 Task: Look for space in Periyakulam, India from 12th  July, 2023 to 15th July, 2023 for 3 adults in price range Rs.12000 to Rs.16000. Place can be entire place with 2 bedrooms having 3 beds and 1 bathroom. Property type can be house, flat, guest house. Booking option can be shelf check-in. Required host language is English.
Action: Mouse moved to (507, 70)
Screenshot: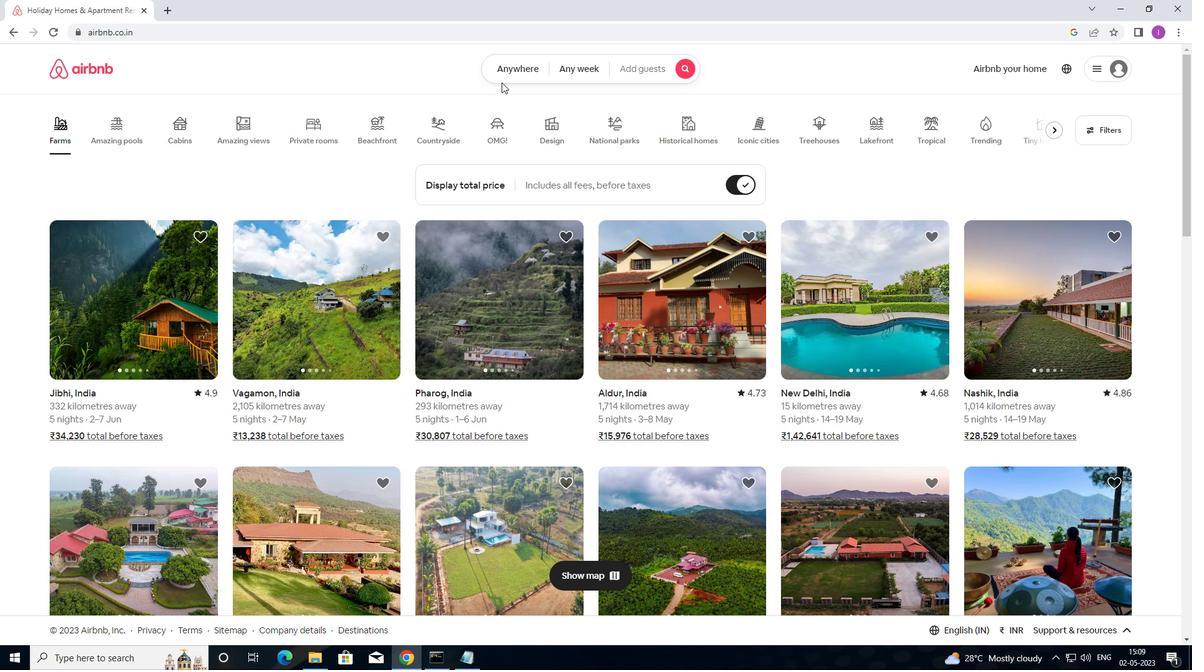 
Action: Mouse pressed left at (507, 70)
Screenshot: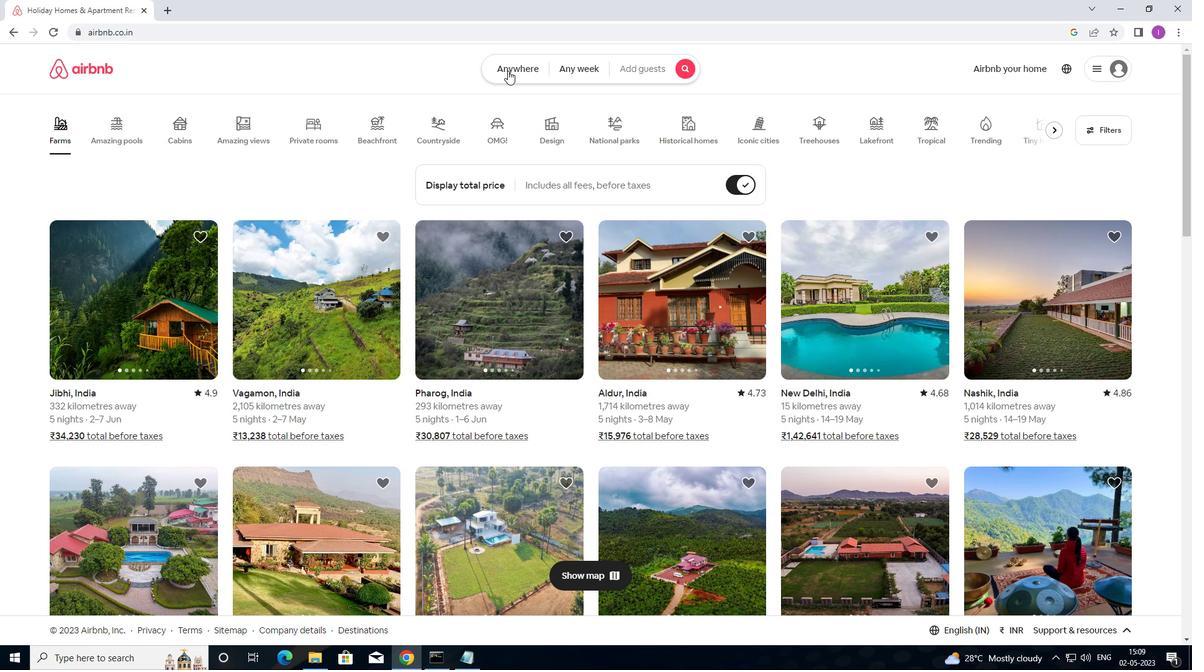 
Action: Mouse moved to (404, 122)
Screenshot: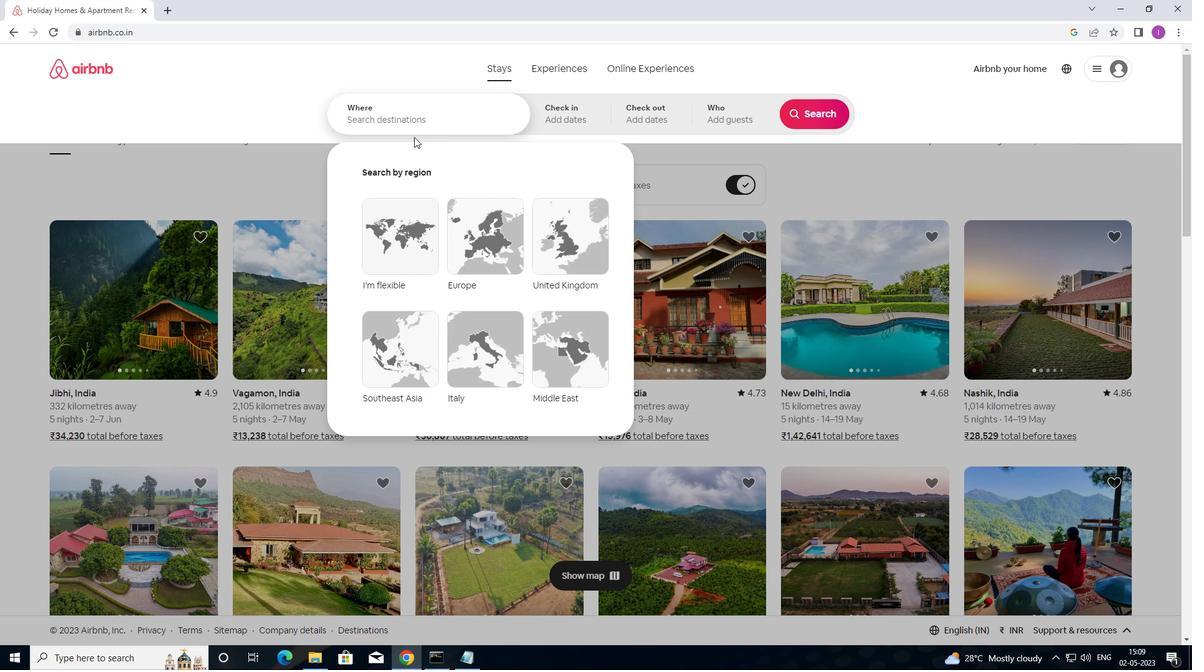 
Action: Mouse pressed left at (404, 122)
Screenshot: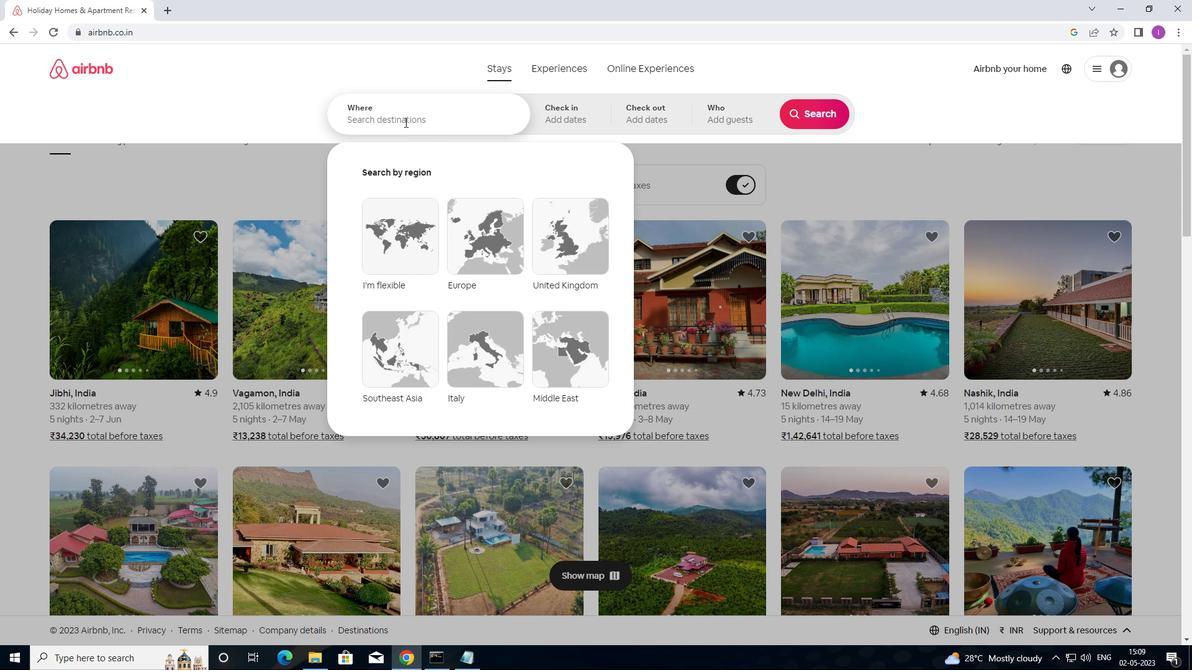 
Action: Mouse moved to (380, 191)
Screenshot: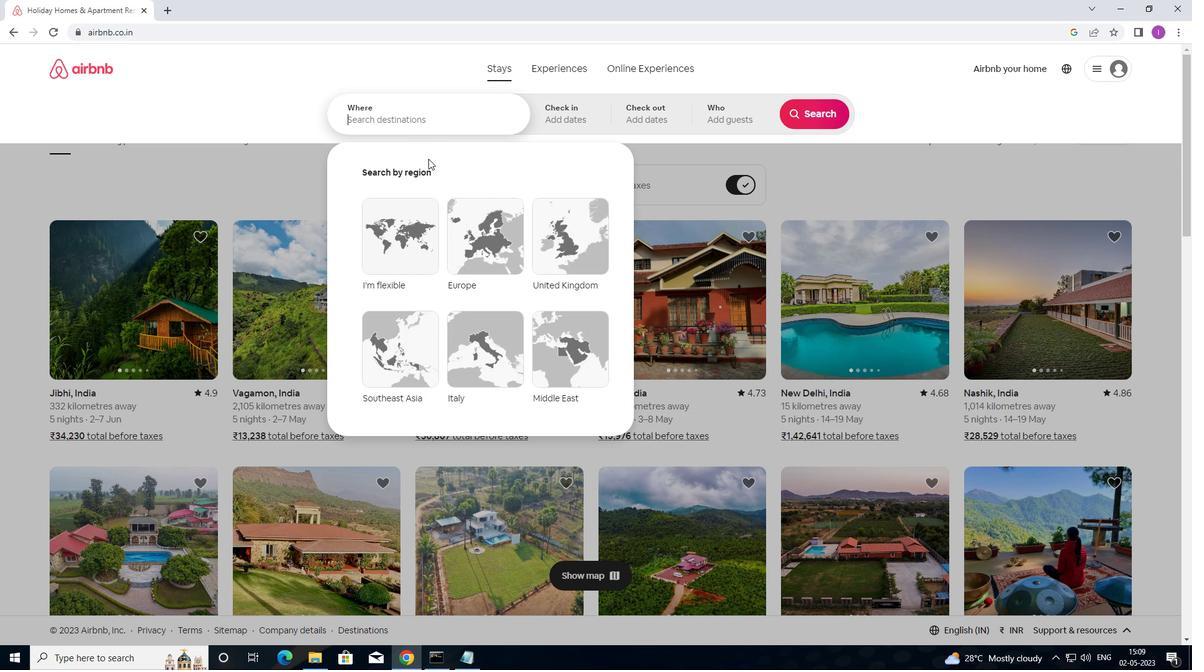 
Action: Key pressed <Key.shift>PERIYAKULAM,<Key.shift>INDIA
Screenshot: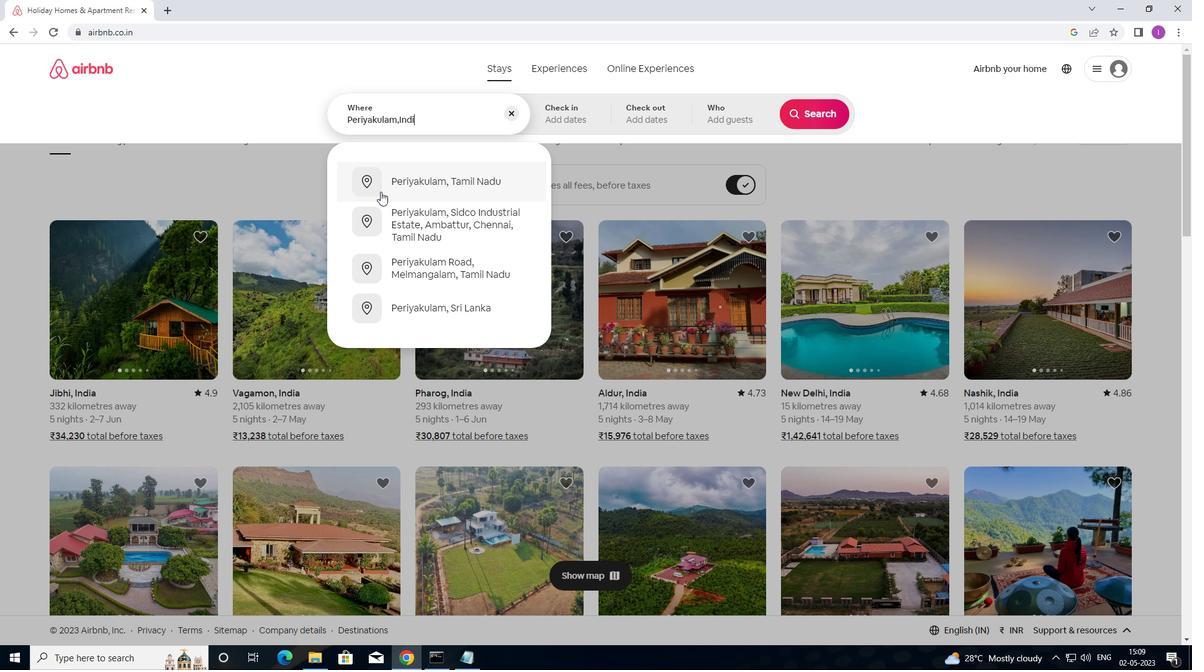 
Action: Mouse moved to (550, 113)
Screenshot: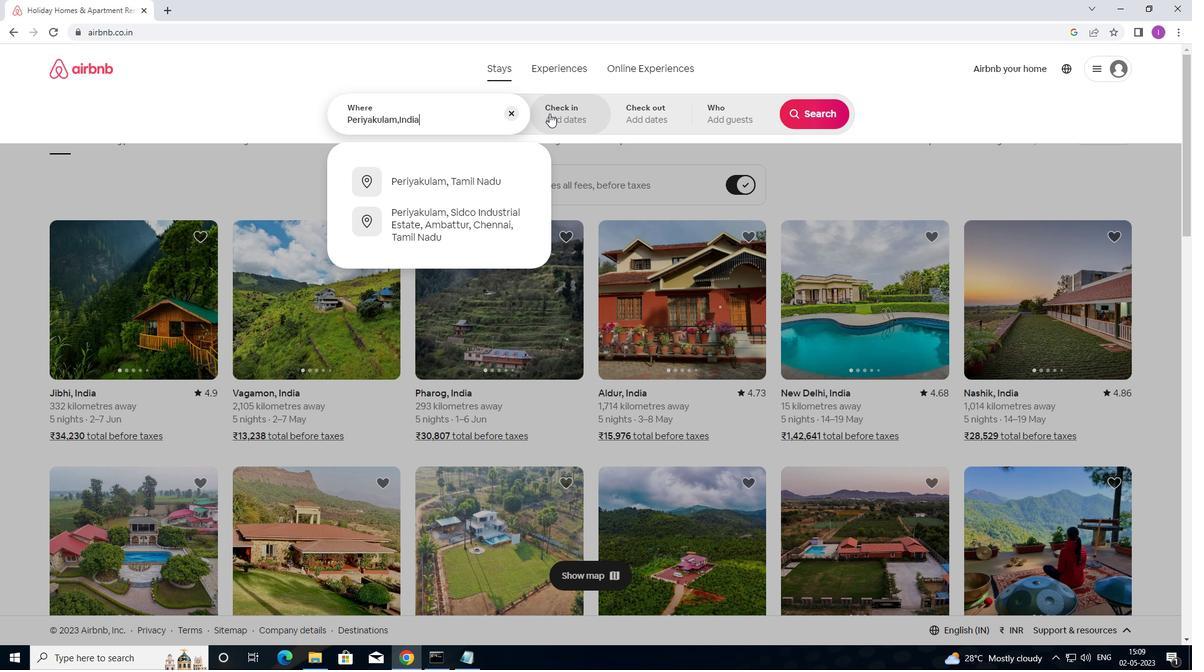 
Action: Mouse pressed left at (550, 113)
Screenshot: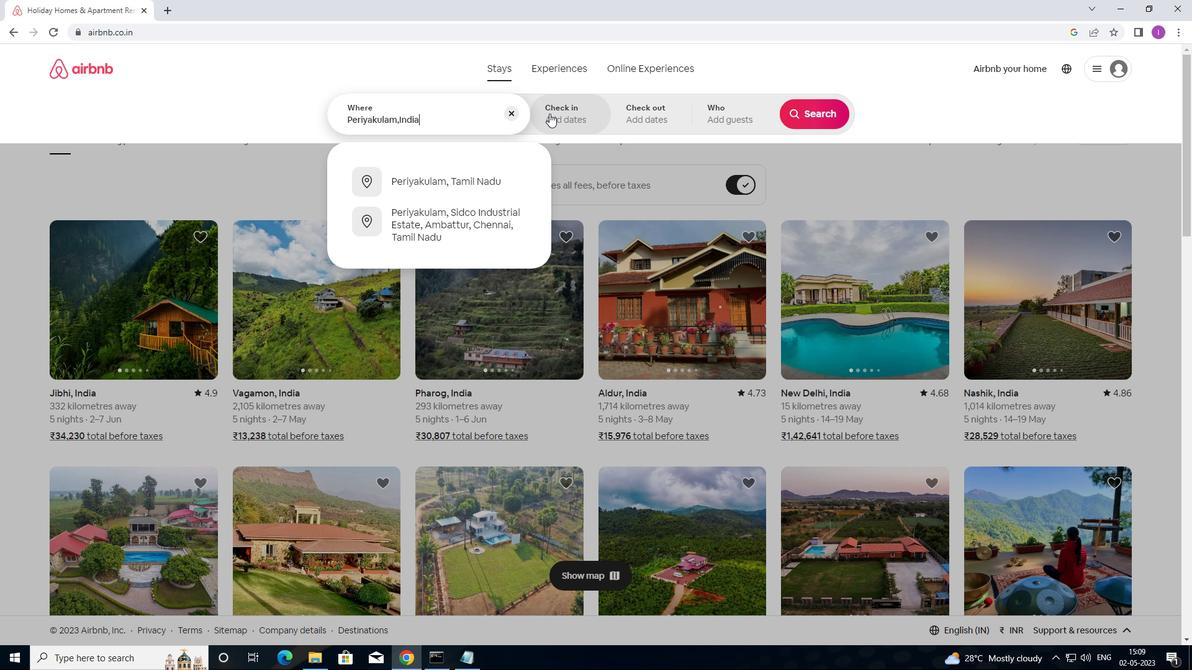 
Action: Mouse moved to (816, 213)
Screenshot: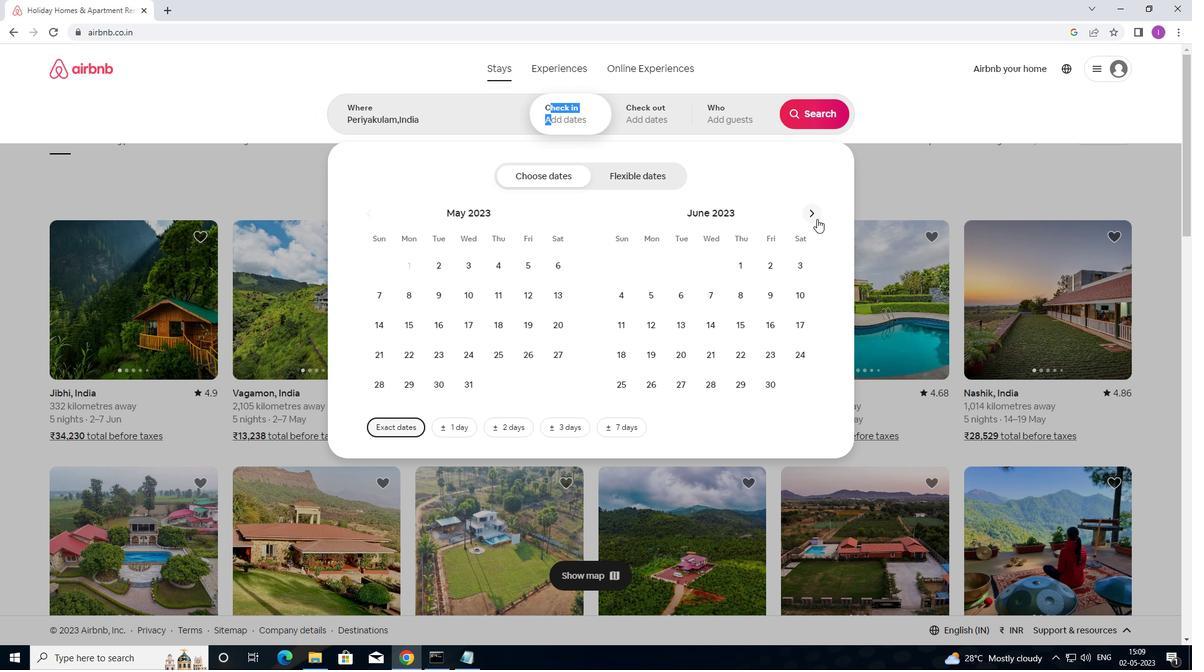 
Action: Mouse pressed left at (816, 213)
Screenshot: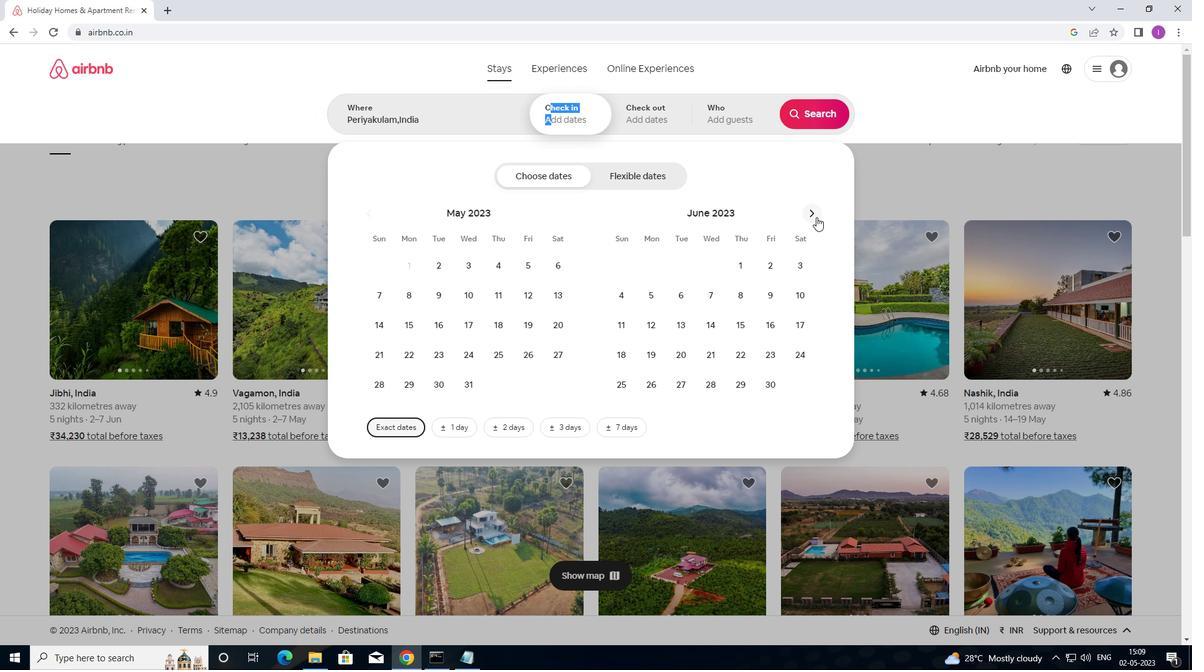 
Action: Mouse moved to (816, 213)
Screenshot: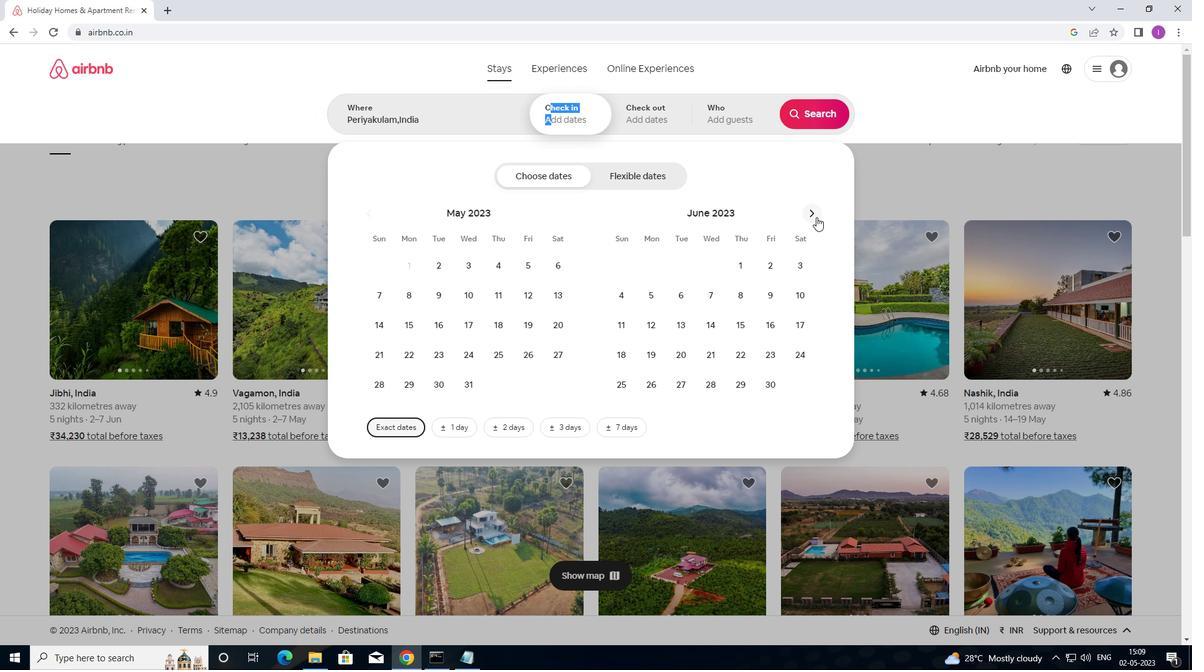
Action: Mouse pressed left at (816, 213)
Screenshot: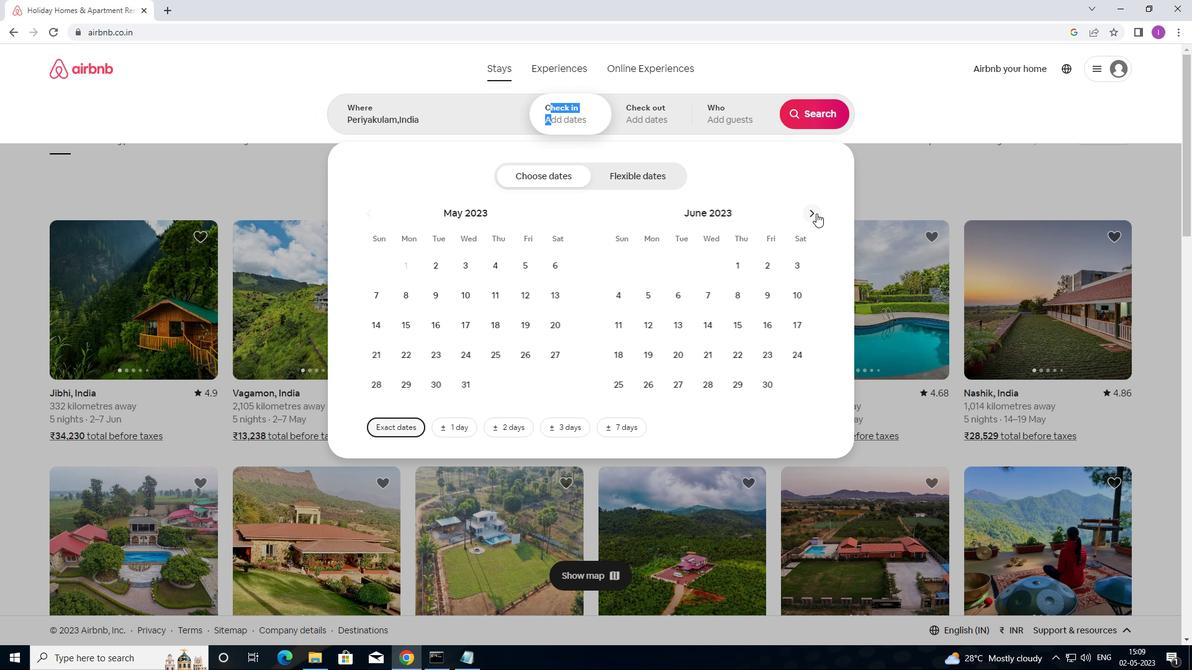 
Action: Mouse moved to (465, 325)
Screenshot: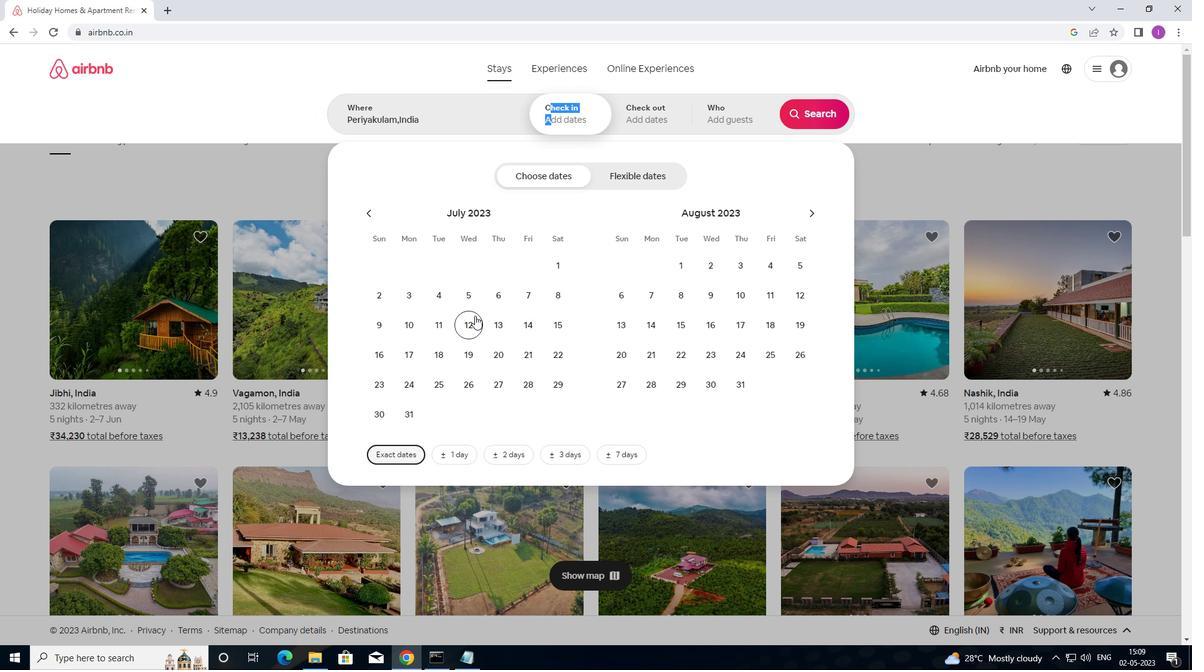 
Action: Mouse pressed left at (465, 325)
Screenshot: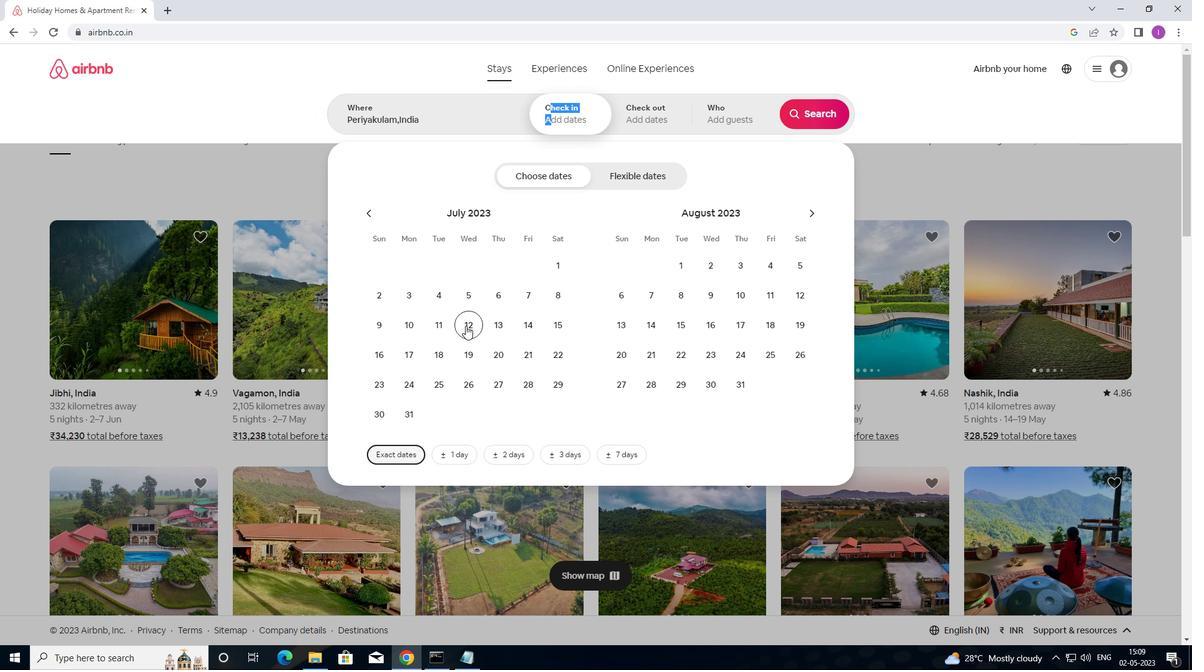 
Action: Mouse moved to (561, 332)
Screenshot: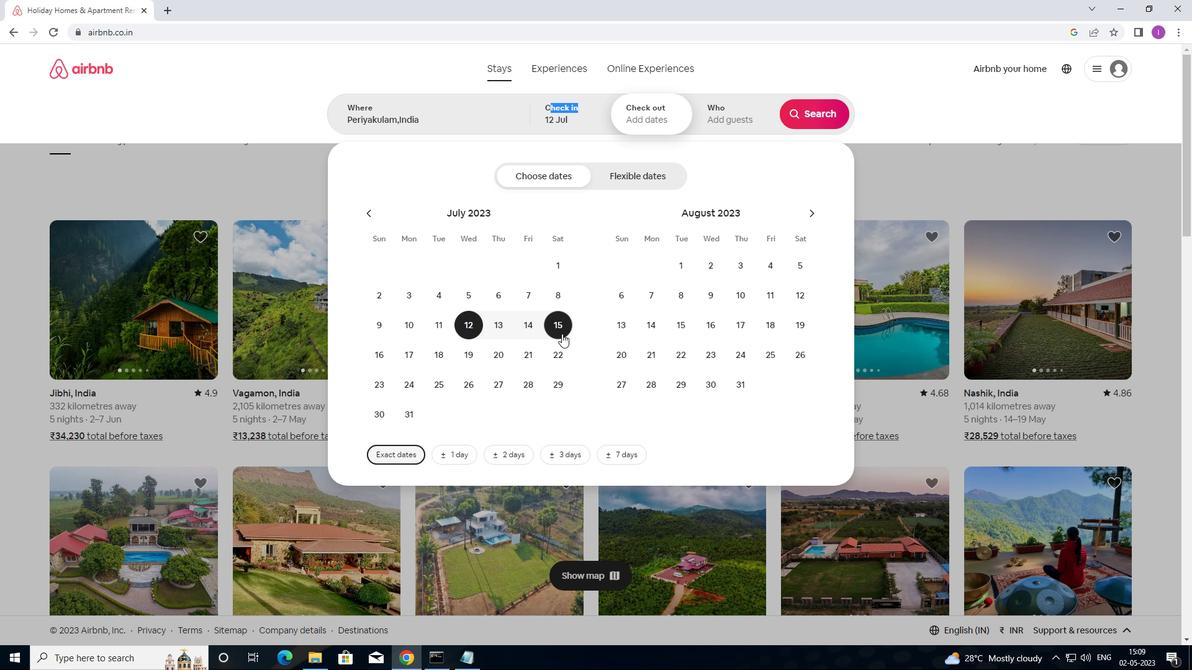 
Action: Mouse pressed left at (561, 332)
Screenshot: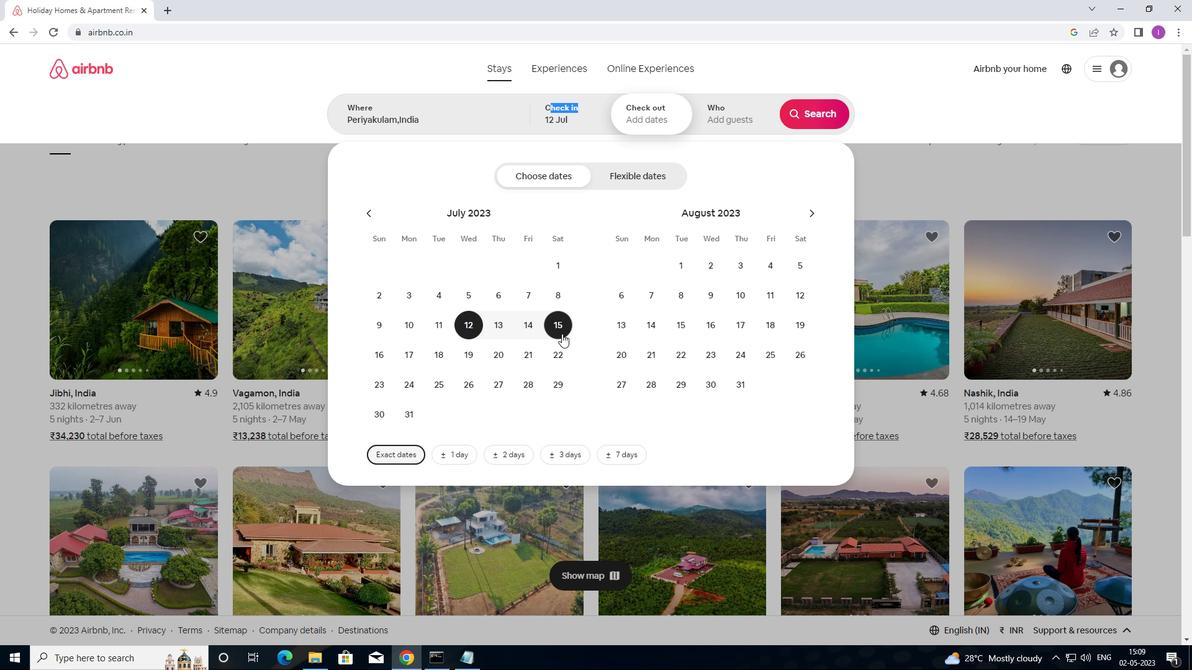 
Action: Mouse moved to (755, 116)
Screenshot: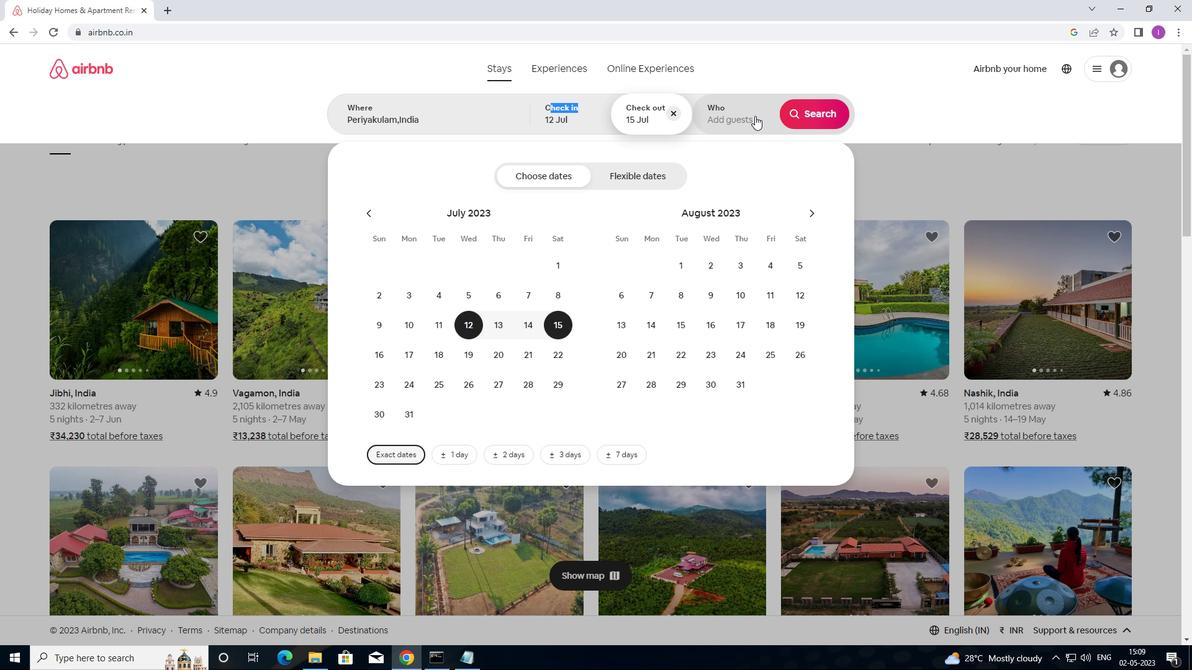 
Action: Mouse pressed left at (755, 116)
Screenshot: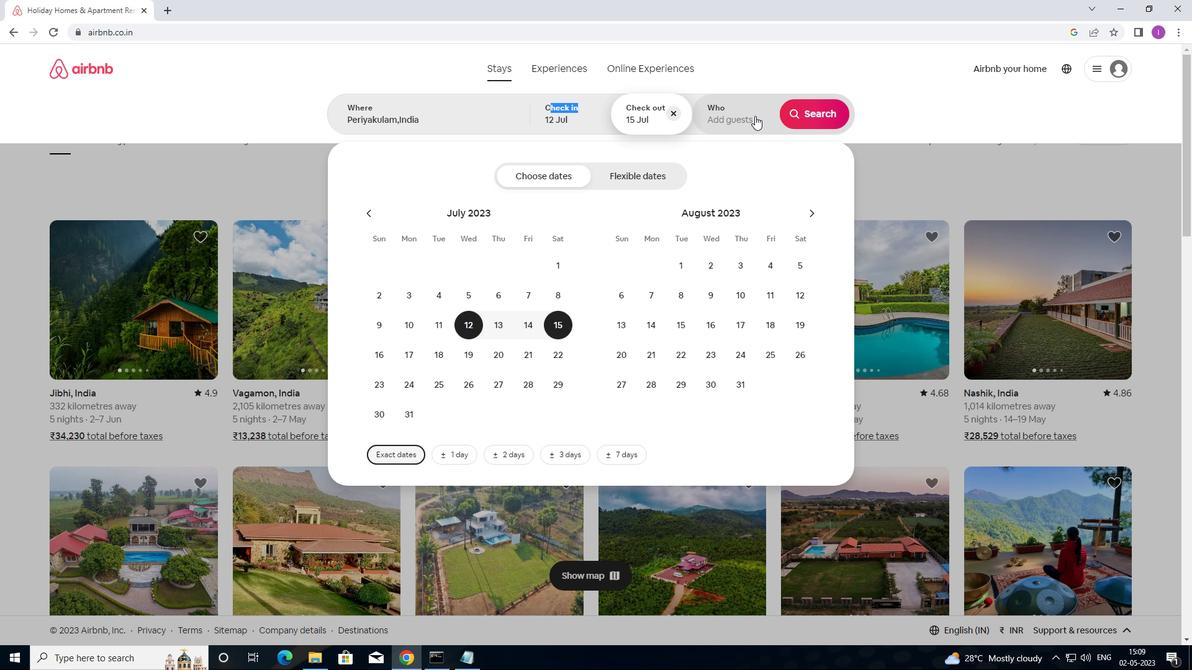 
Action: Mouse moved to (818, 180)
Screenshot: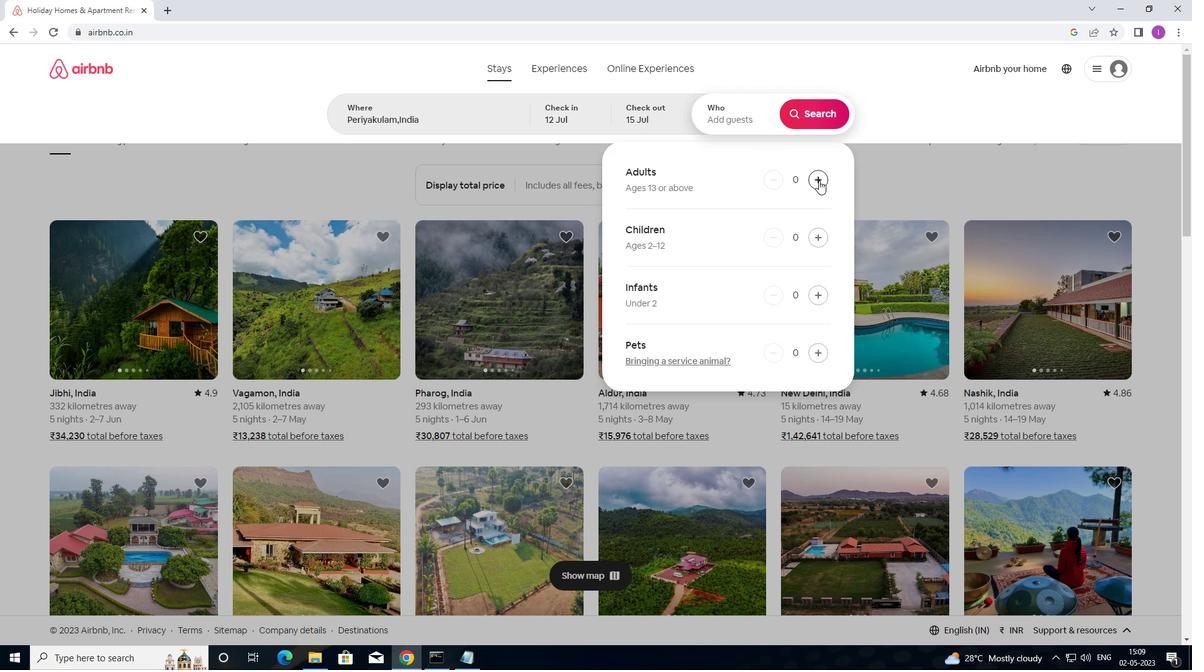 
Action: Mouse pressed left at (818, 180)
Screenshot: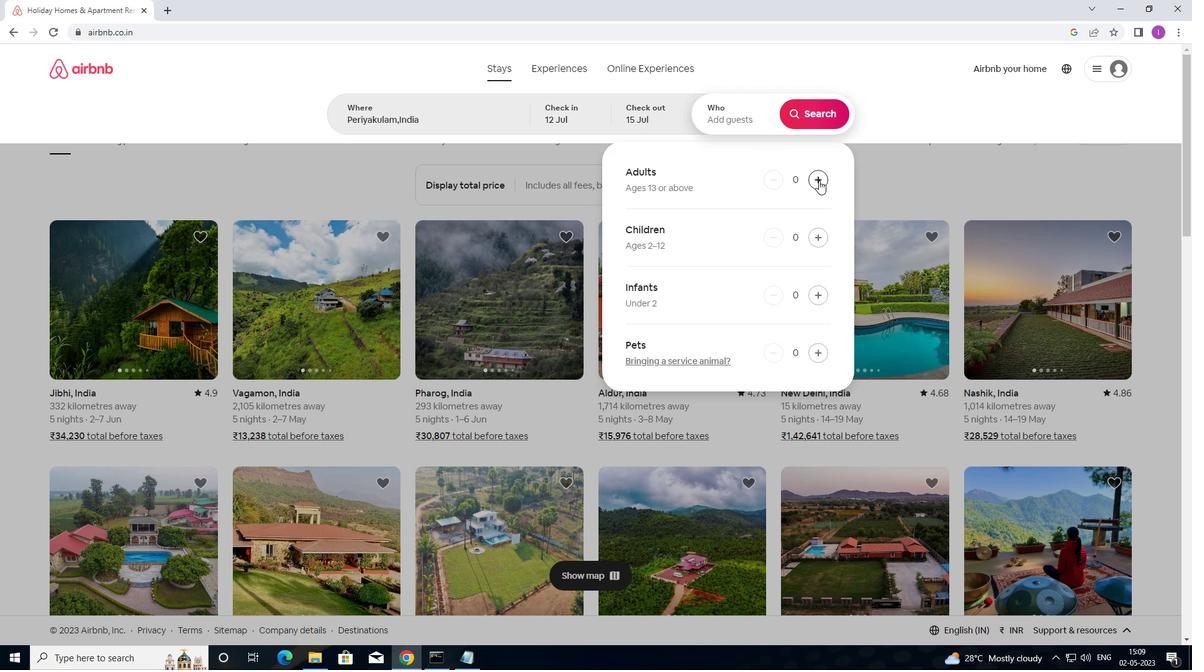 
Action: Mouse pressed left at (818, 180)
Screenshot: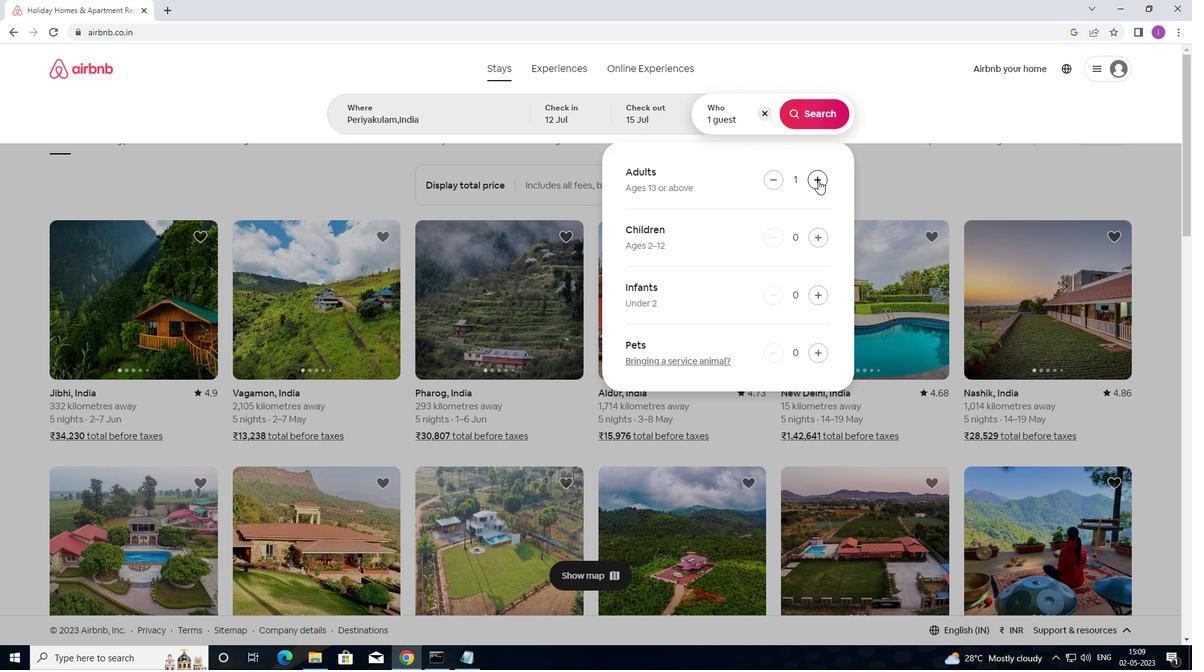 
Action: Mouse moved to (818, 185)
Screenshot: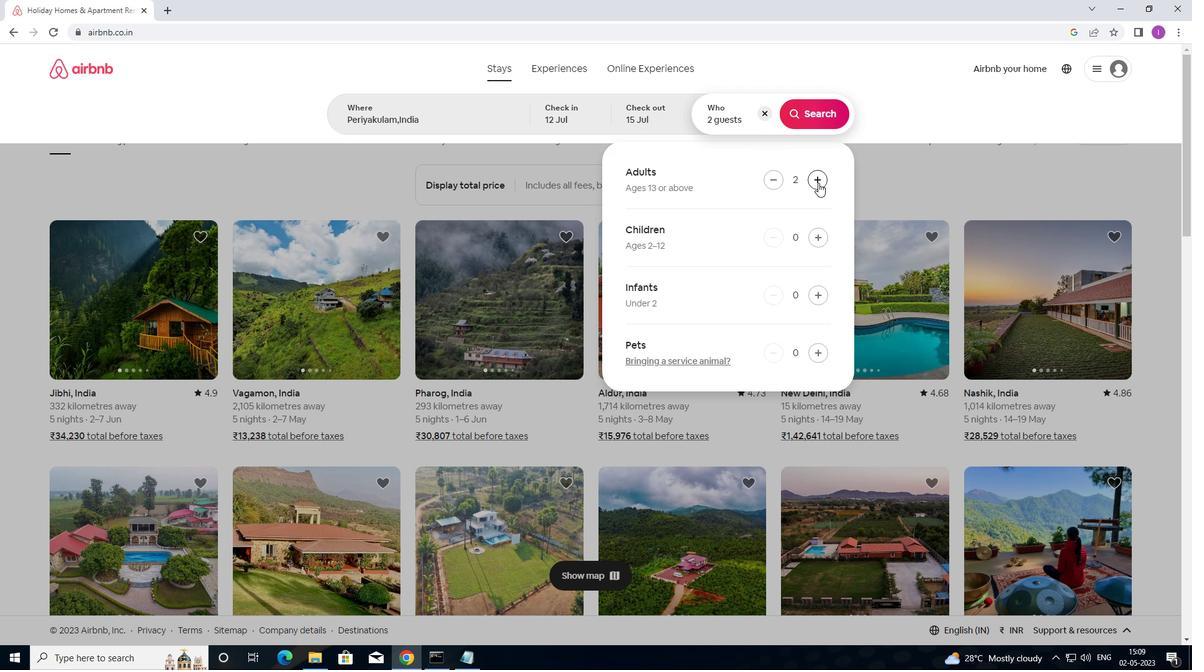 
Action: Mouse pressed left at (818, 185)
Screenshot: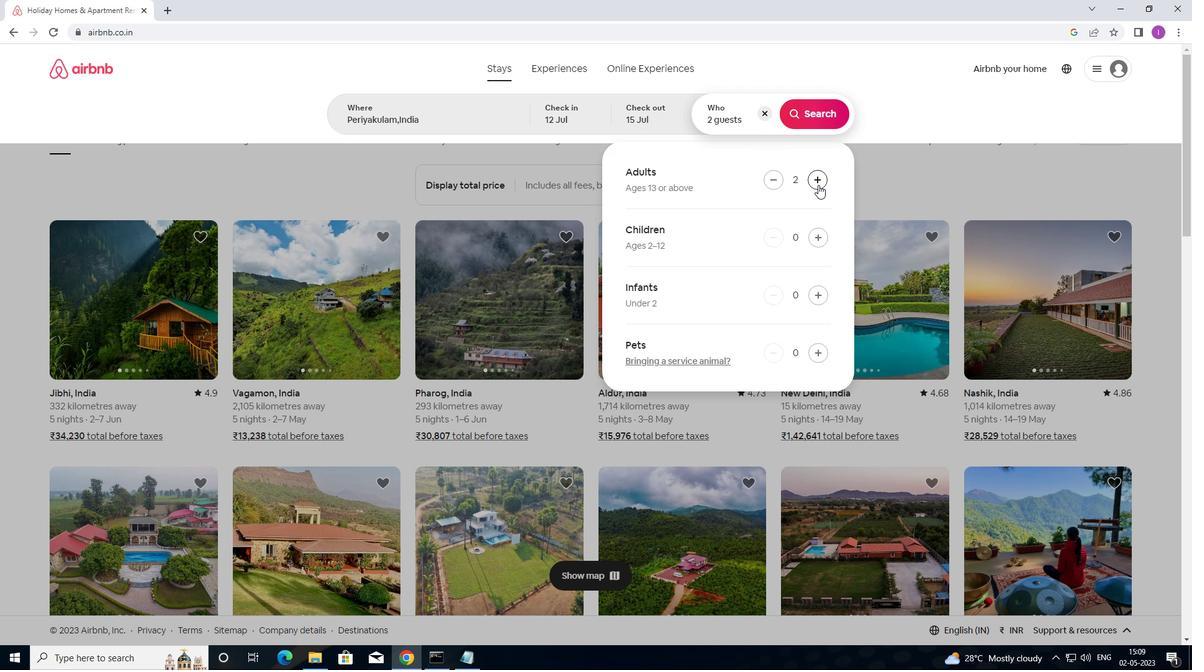
Action: Mouse moved to (804, 116)
Screenshot: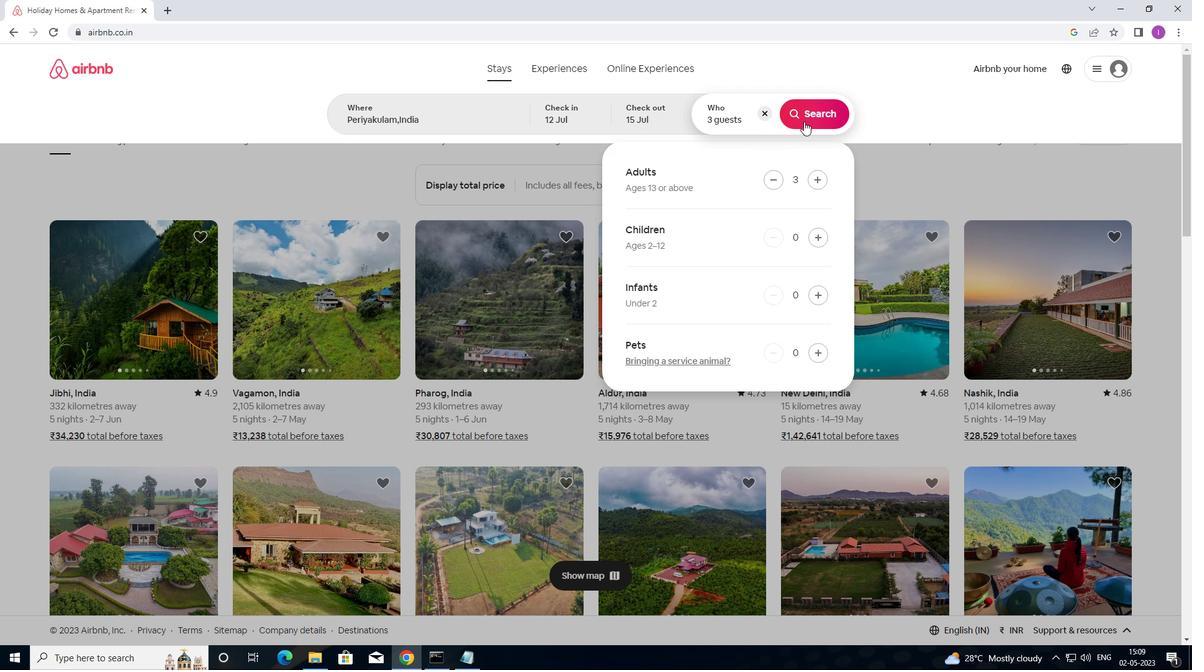 
Action: Mouse pressed left at (804, 116)
Screenshot: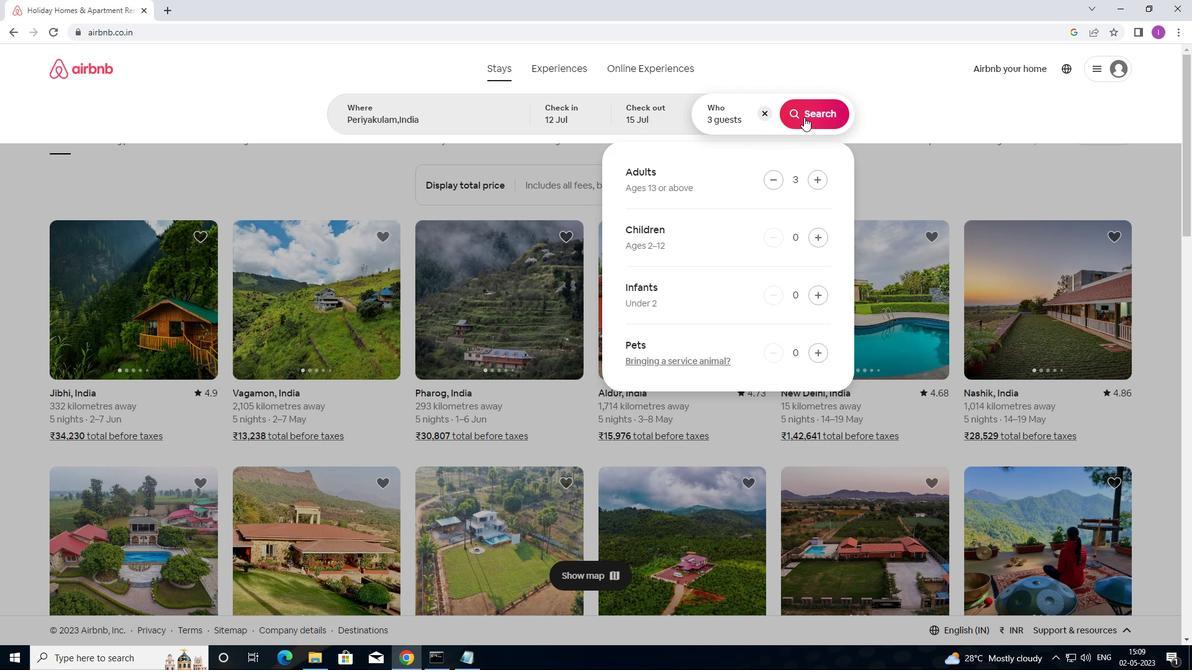 
Action: Mouse moved to (1132, 120)
Screenshot: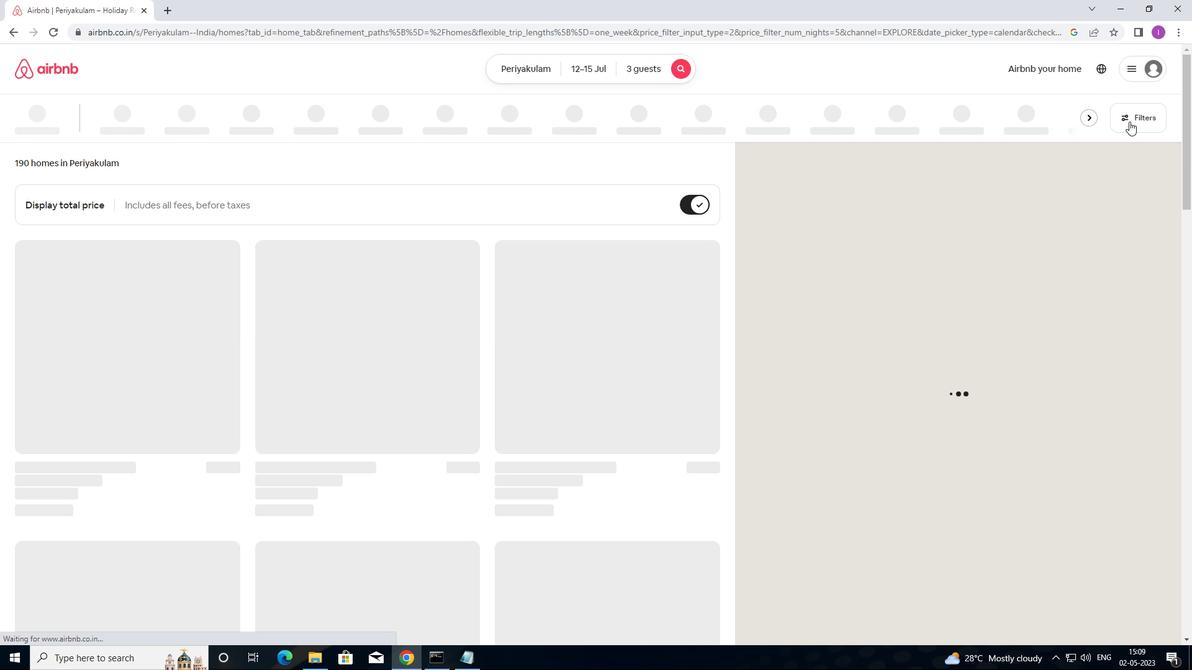 
Action: Mouse pressed left at (1132, 120)
Screenshot: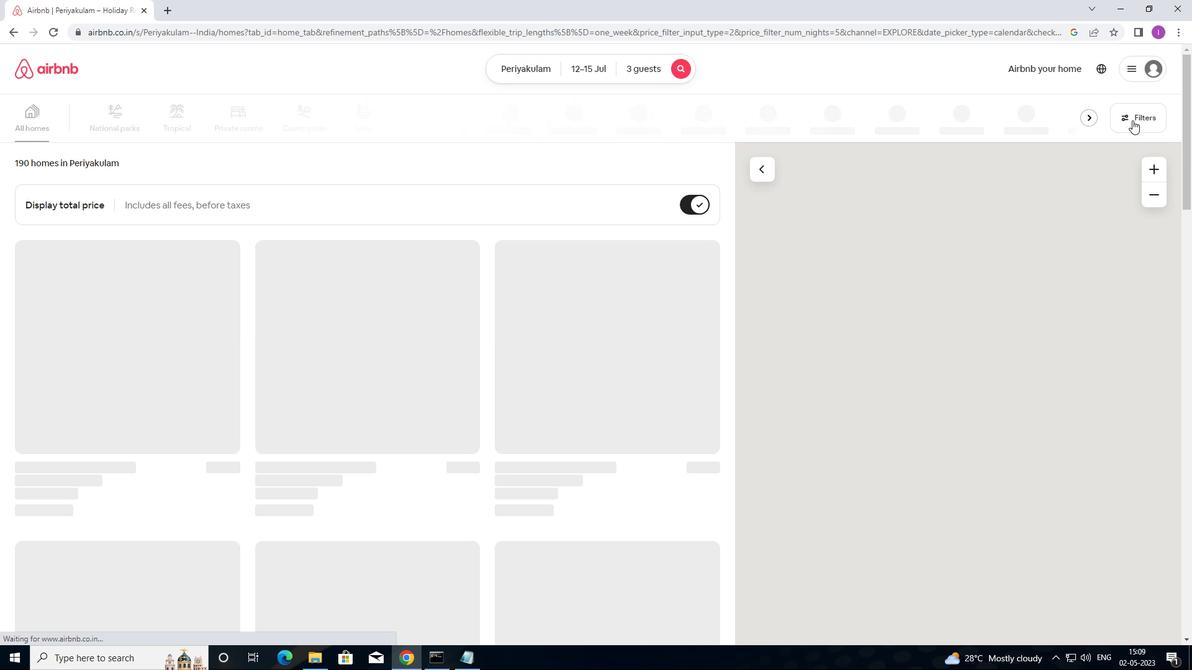 
Action: Mouse moved to (458, 275)
Screenshot: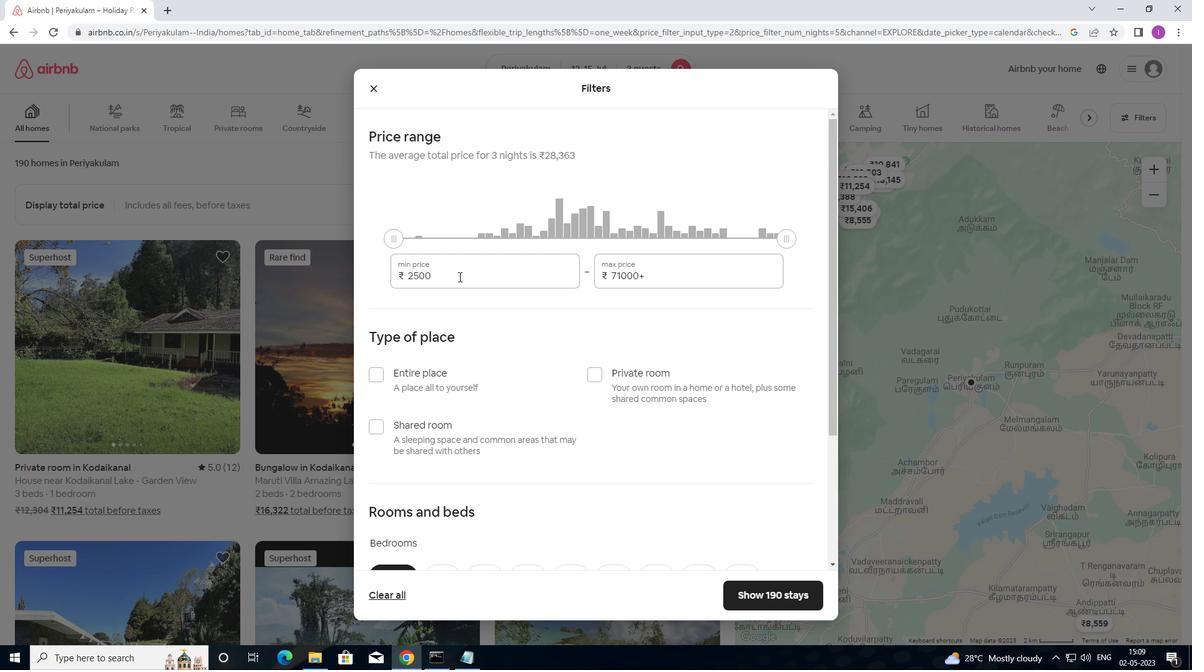 
Action: Mouse pressed left at (458, 275)
Screenshot: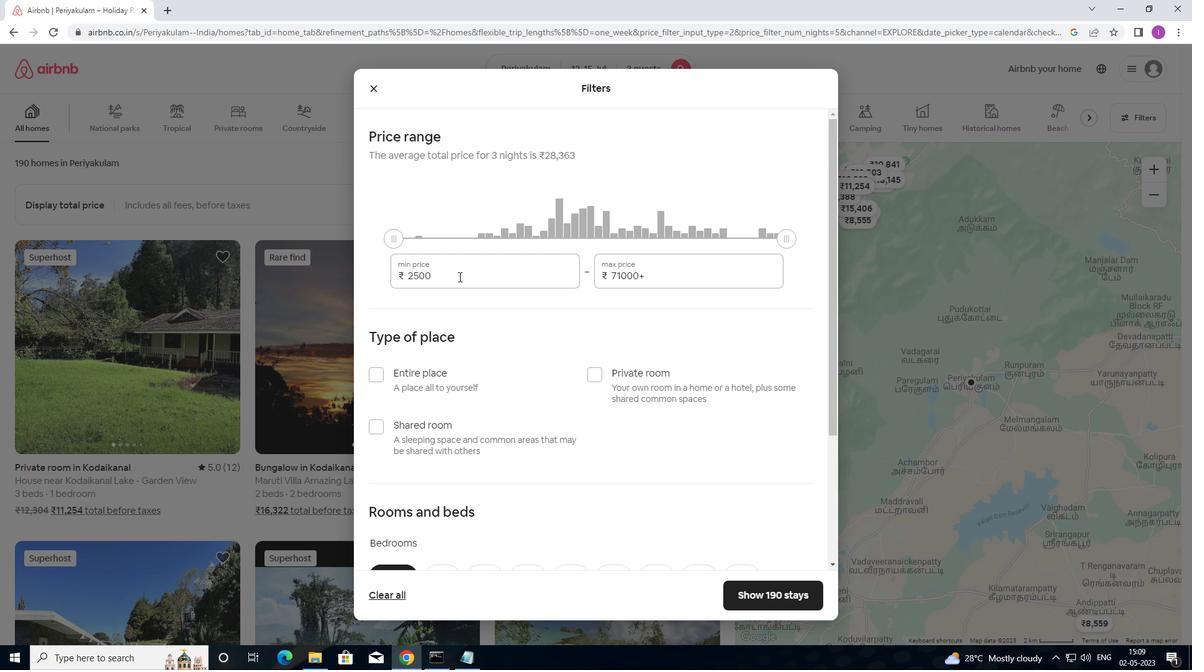 
Action: Mouse moved to (394, 273)
Screenshot: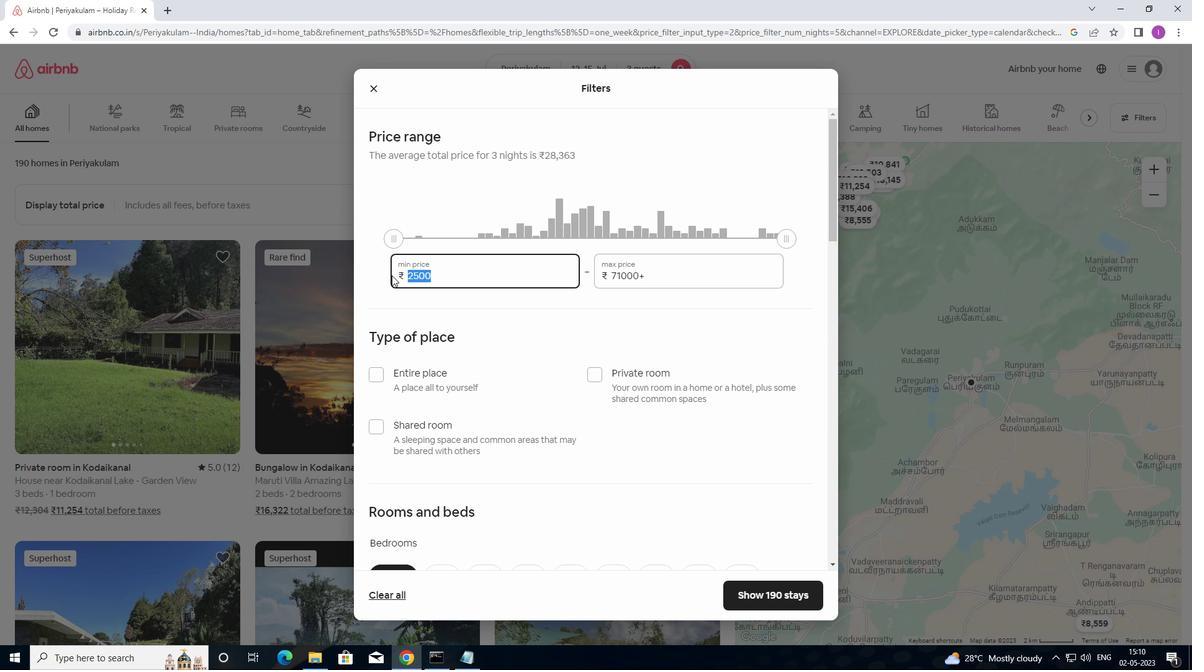 
Action: Key pressed 1
Screenshot: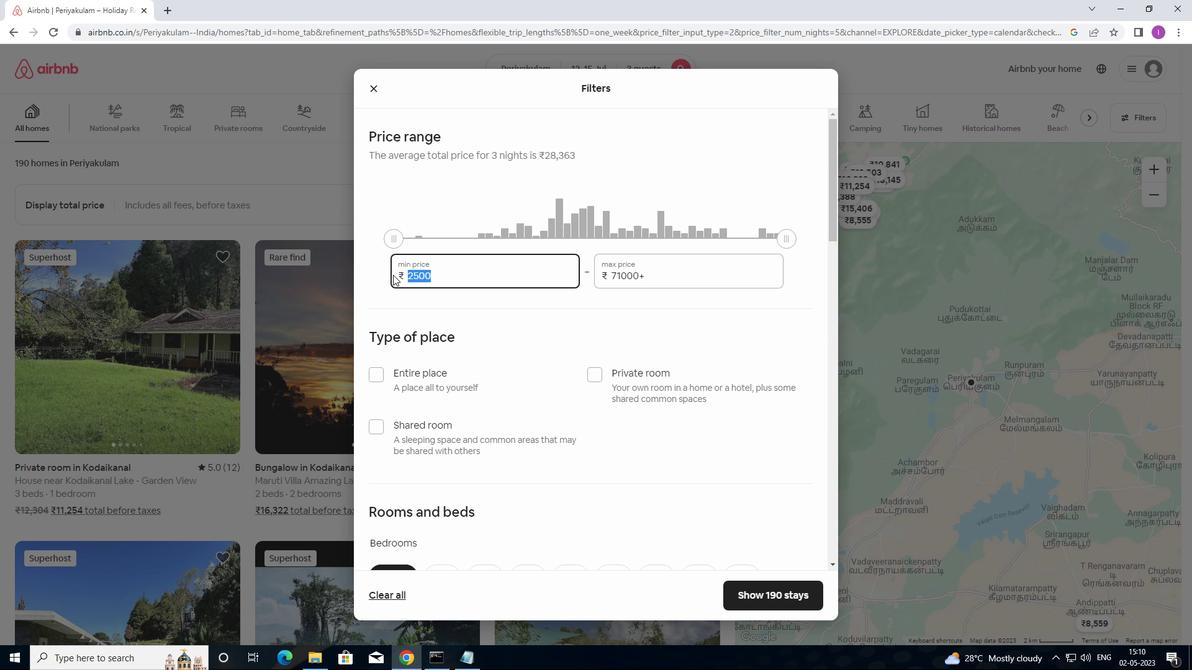 
Action: Mouse moved to (394, 272)
Screenshot: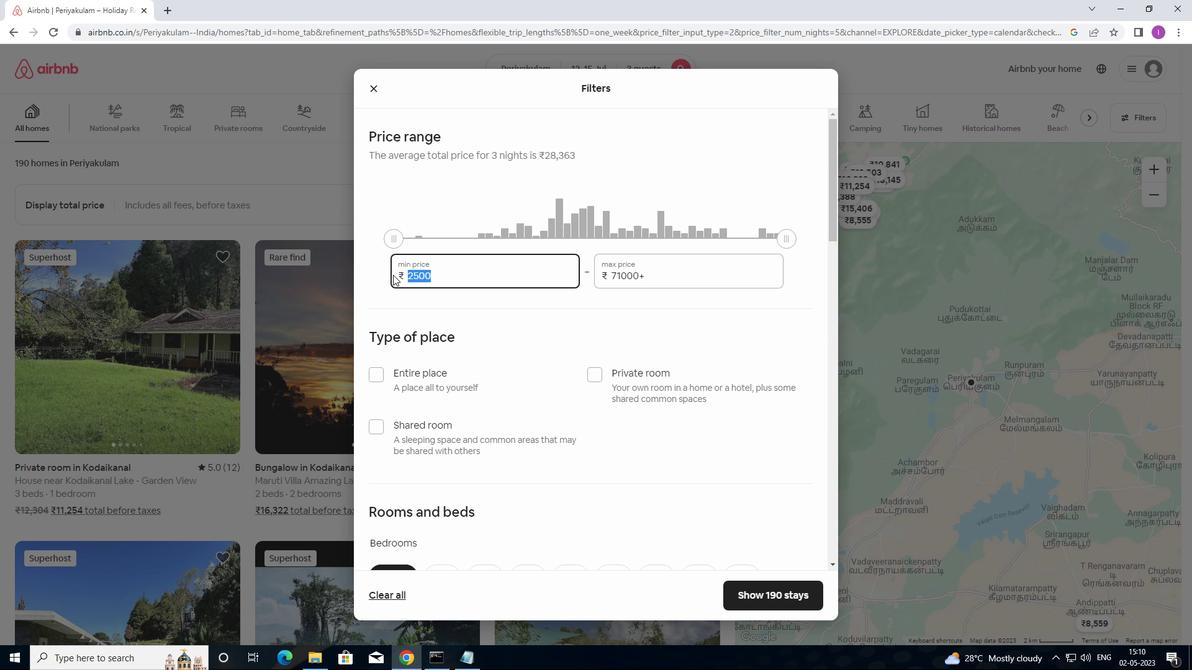 
Action: Key pressed 2
Screenshot: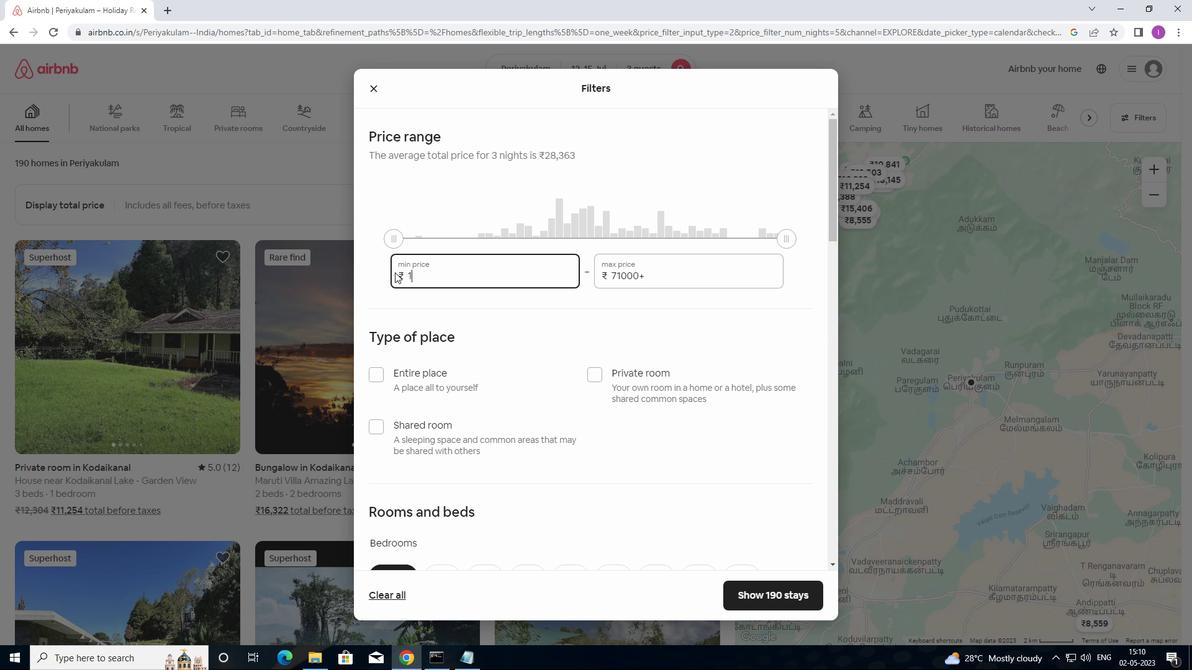 
Action: Mouse moved to (462, 291)
Screenshot: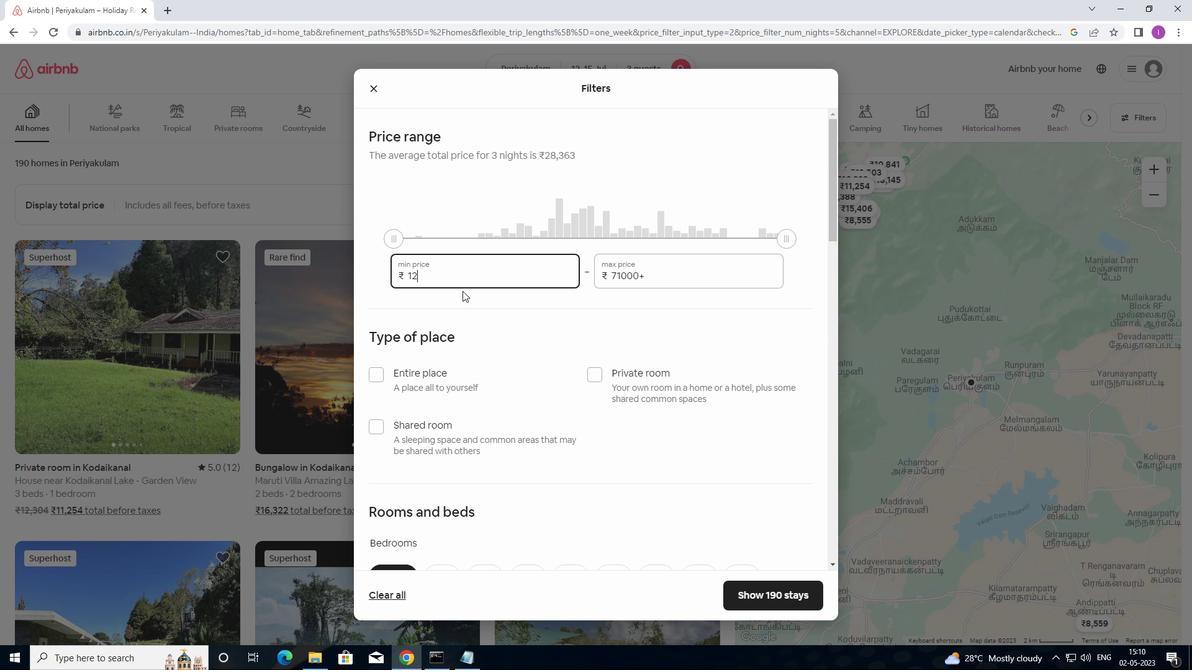 
Action: Key pressed 0
Screenshot: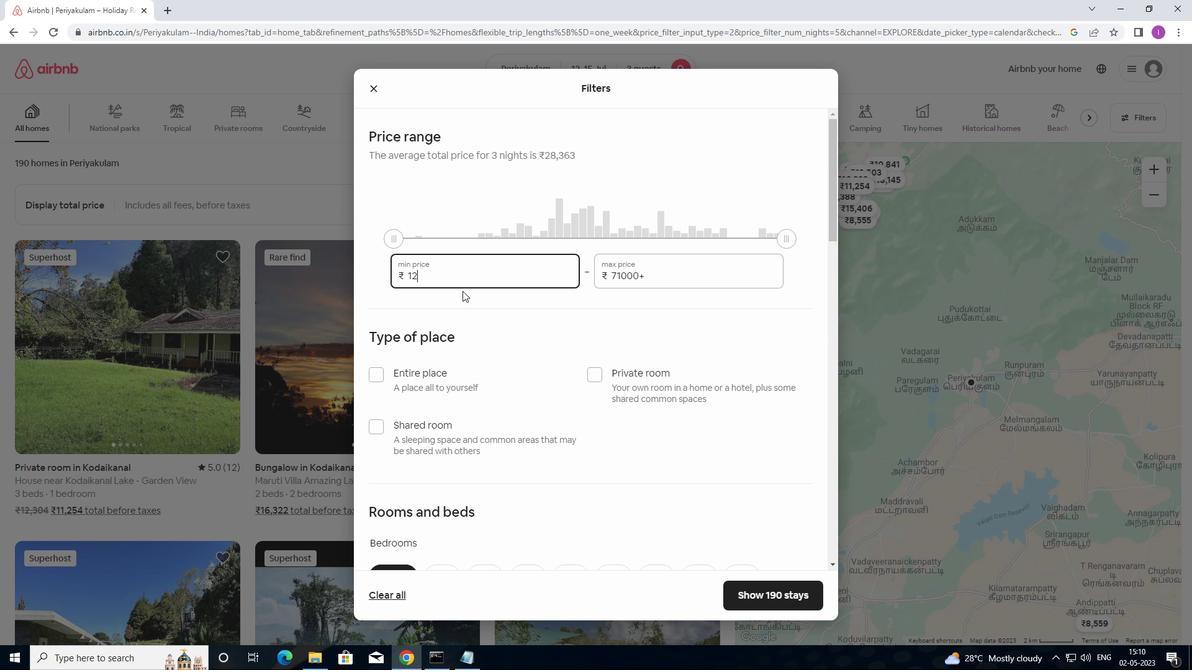 
Action: Mouse moved to (465, 288)
Screenshot: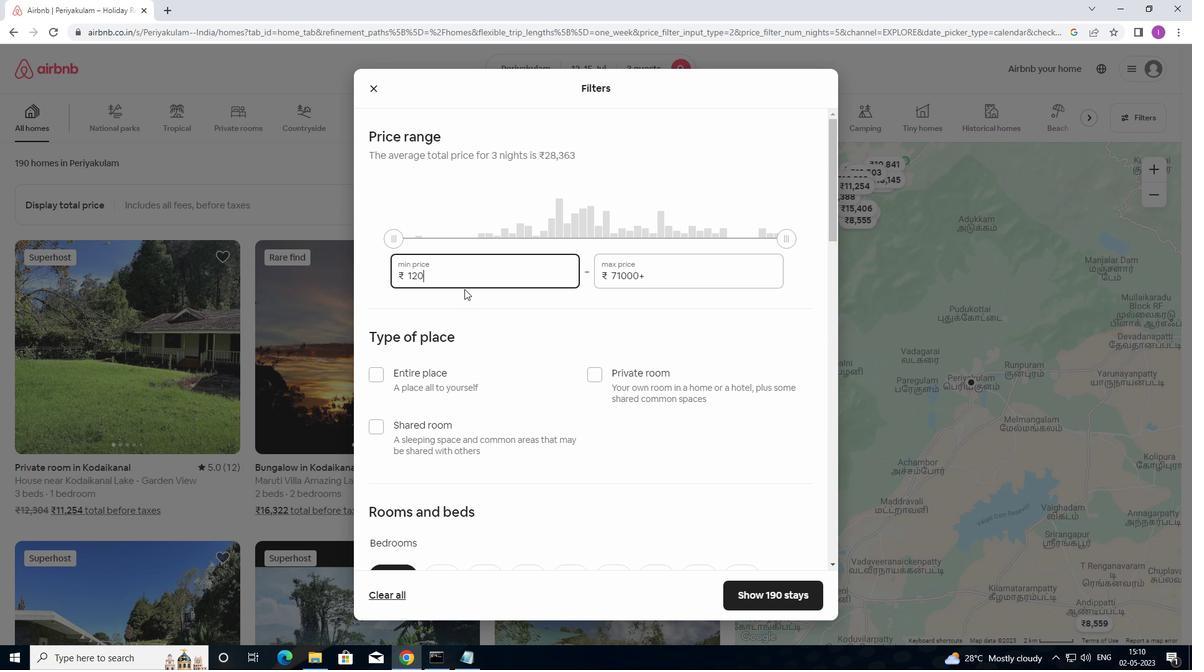 
Action: Key pressed 00
Screenshot: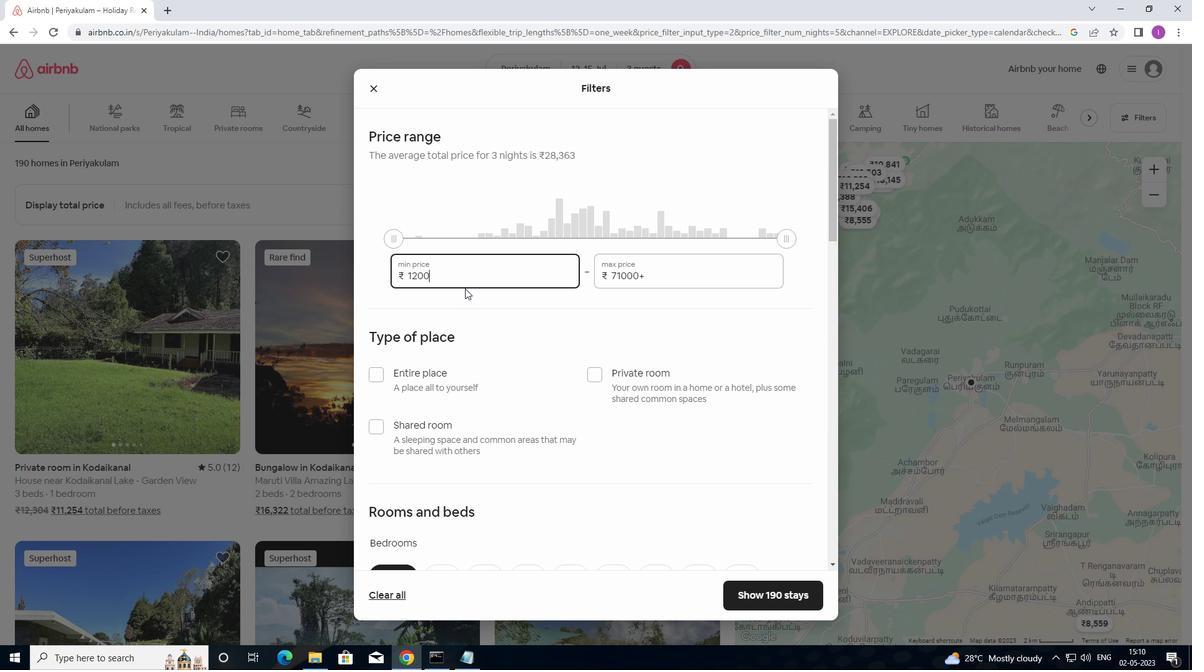 
Action: Mouse moved to (668, 269)
Screenshot: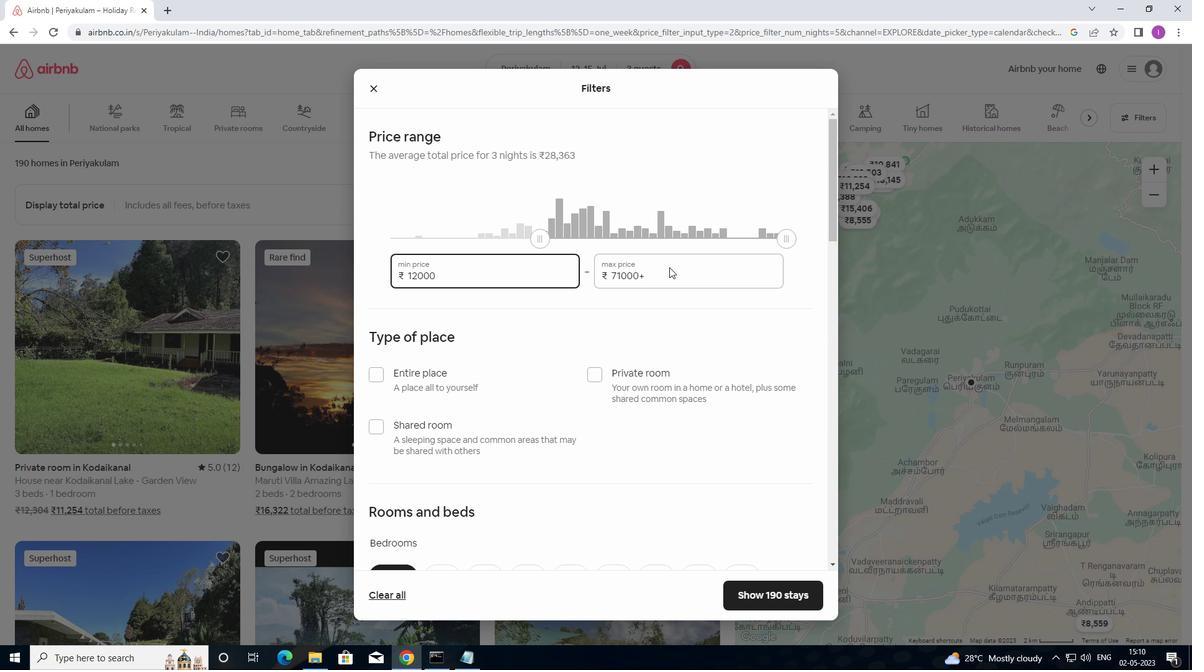 
Action: Mouse pressed left at (668, 269)
Screenshot: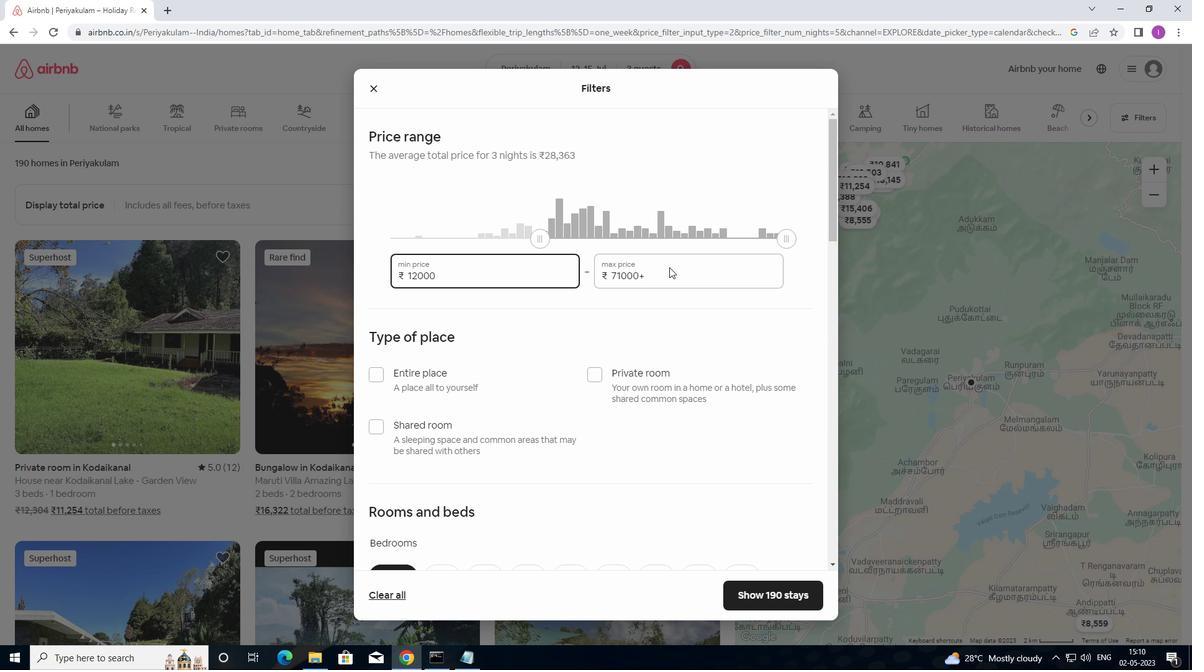 
Action: Mouse moved to (653, 271)
Screenshot: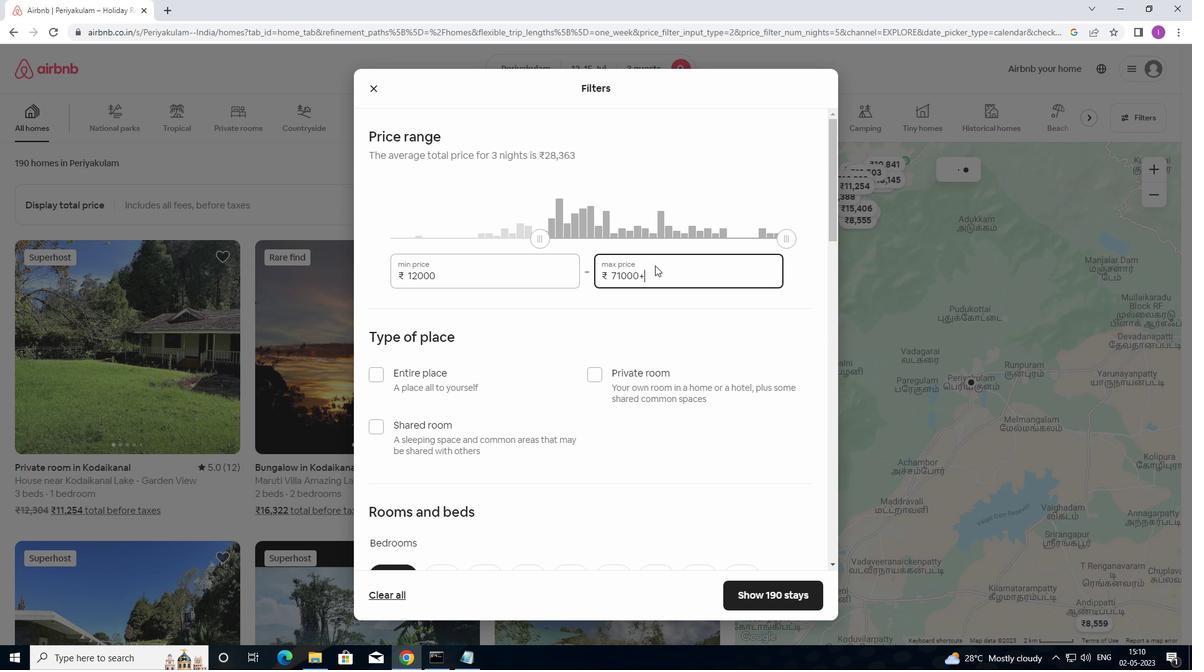 
Action: Mouse pressed left at (653, 271)
Screenshot: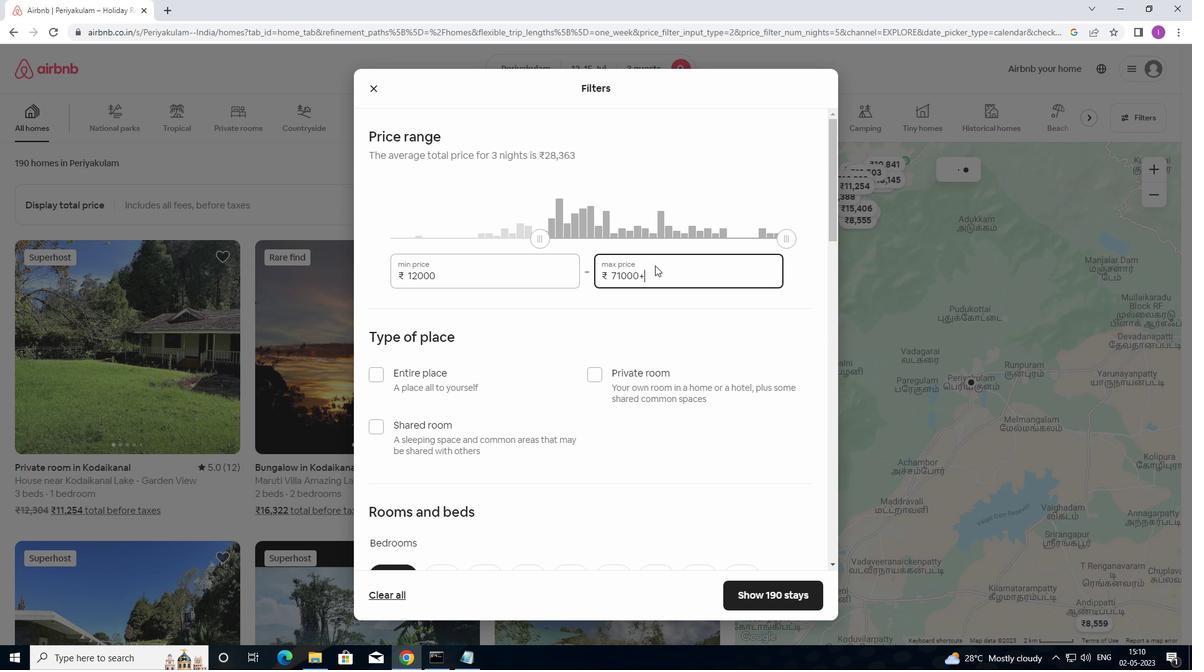 
Action: Mouse moved to (573, 275)
Screenshot: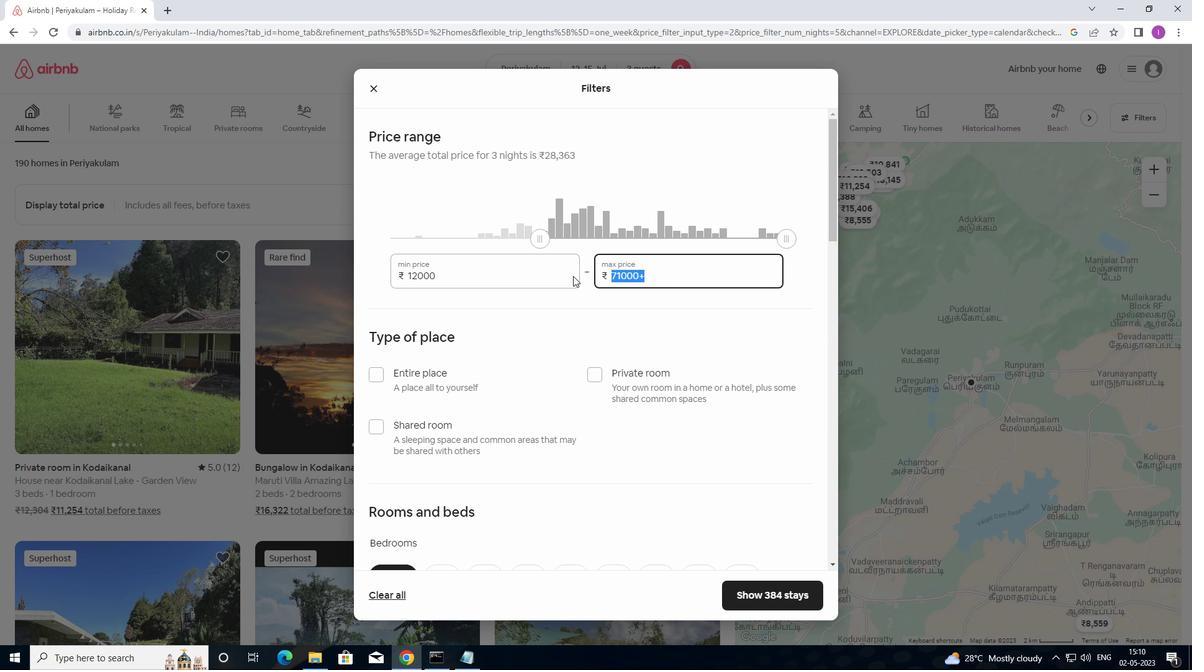 
Action: Key pressed 1
Screenshot: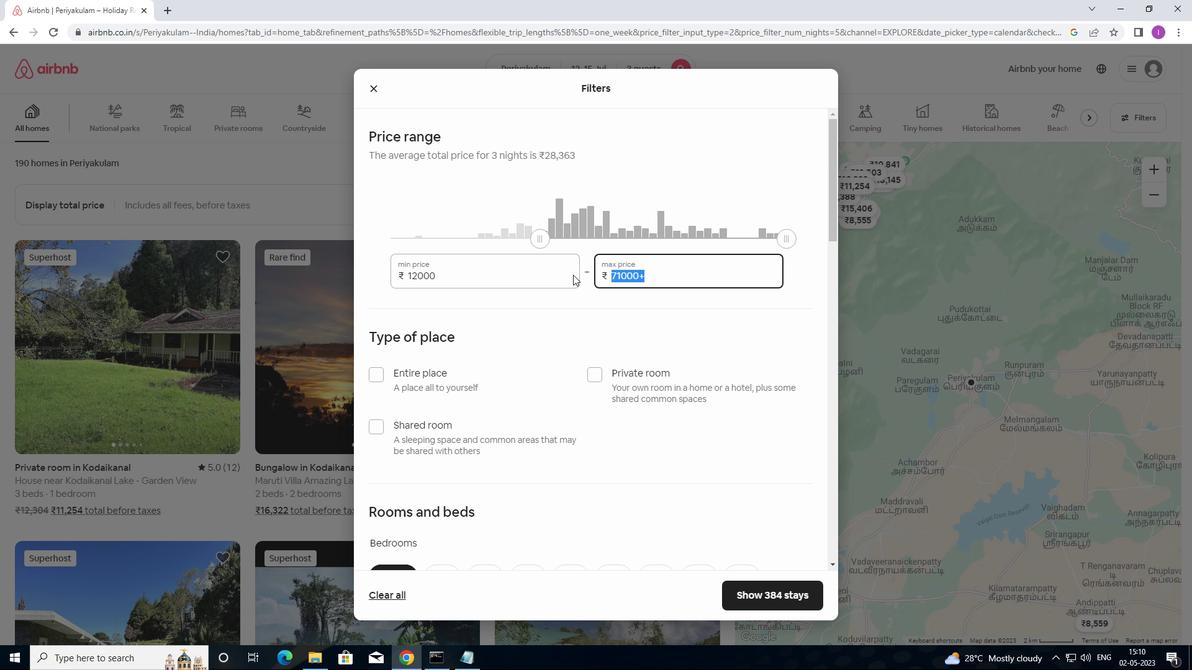
Action: Mouse moved to (573, 273)
Screenshot: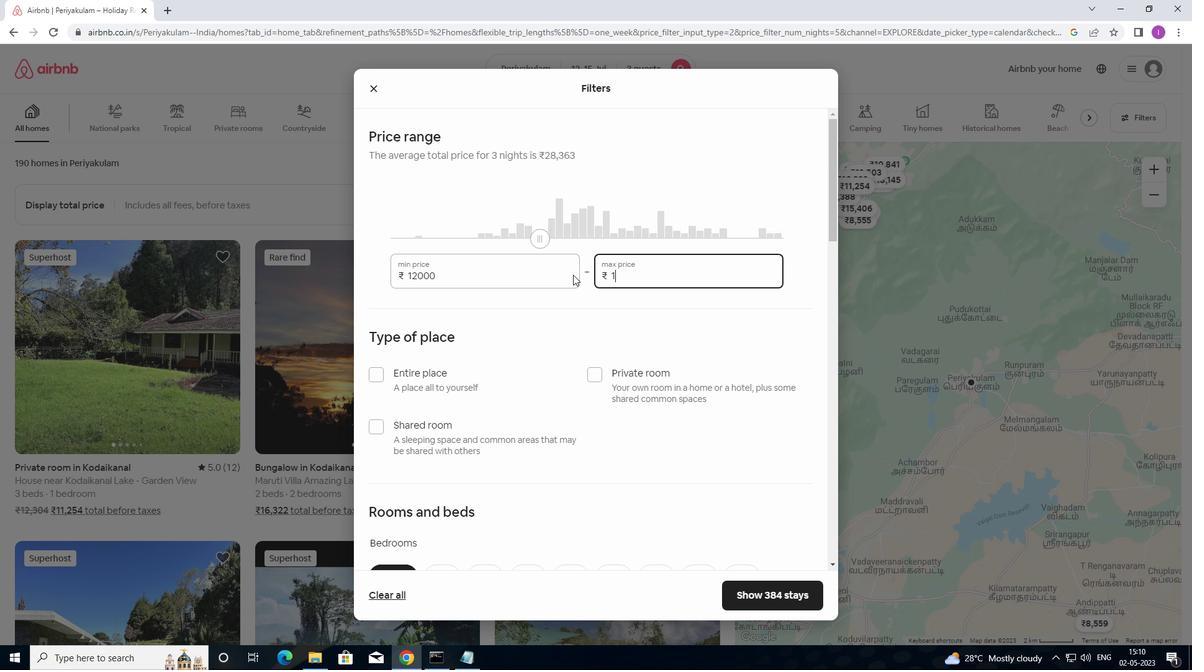 
Action: Key pressed 6
Screenshot: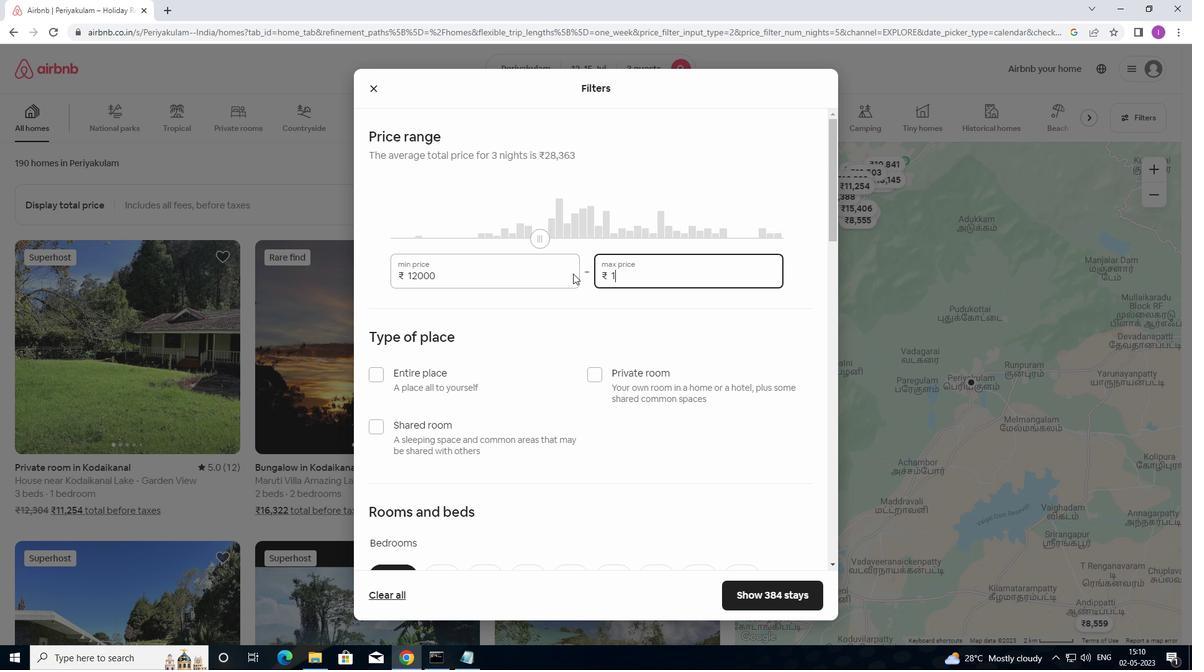 
Action: Mouse moved to (571, 276)
Screenshot: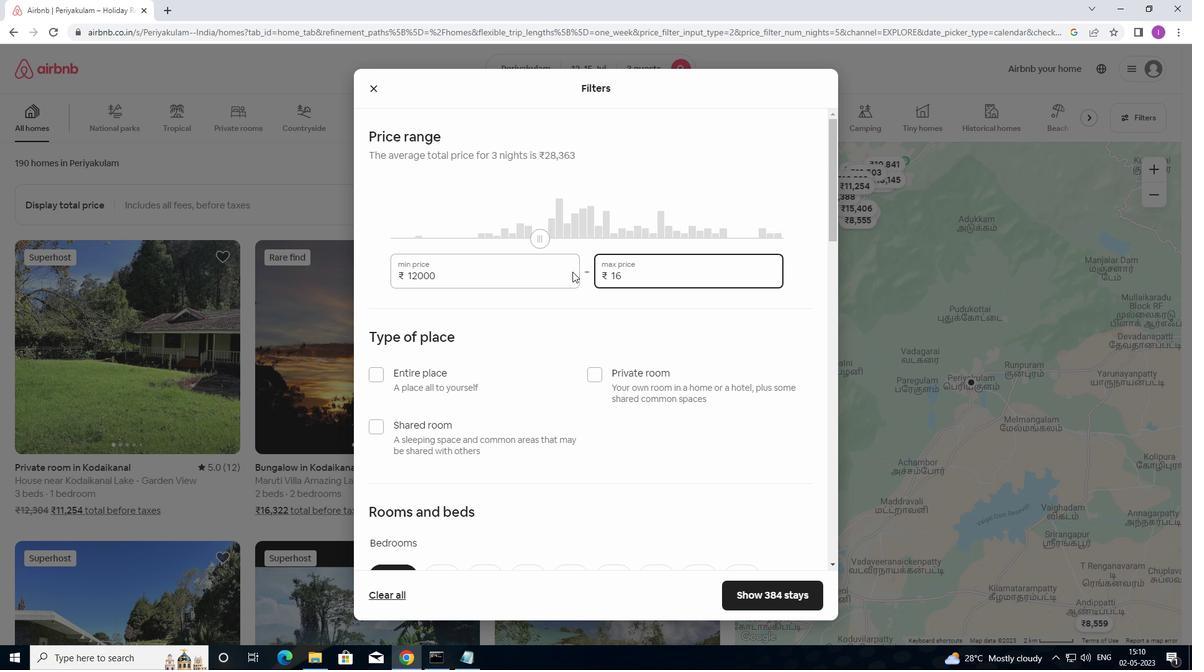 
Action: Key pressed 0
Screenshot: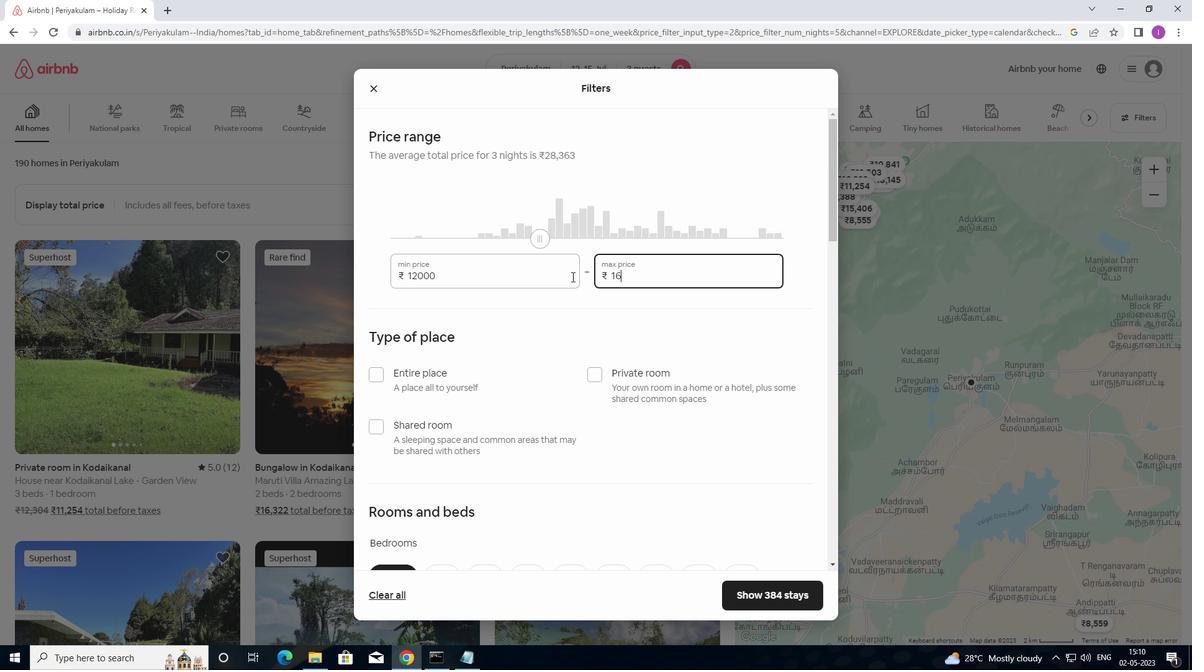 
Action: Mouse moved to (571, 276)
Screenshot: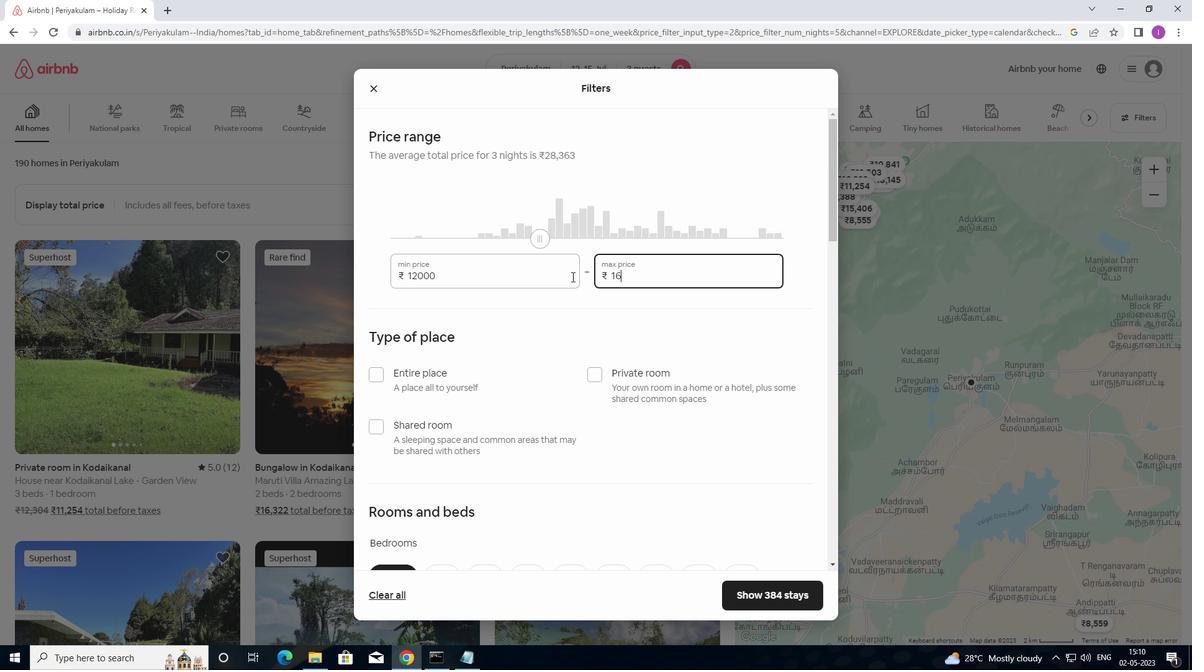 
Action: Key pressed 00
Screenshot: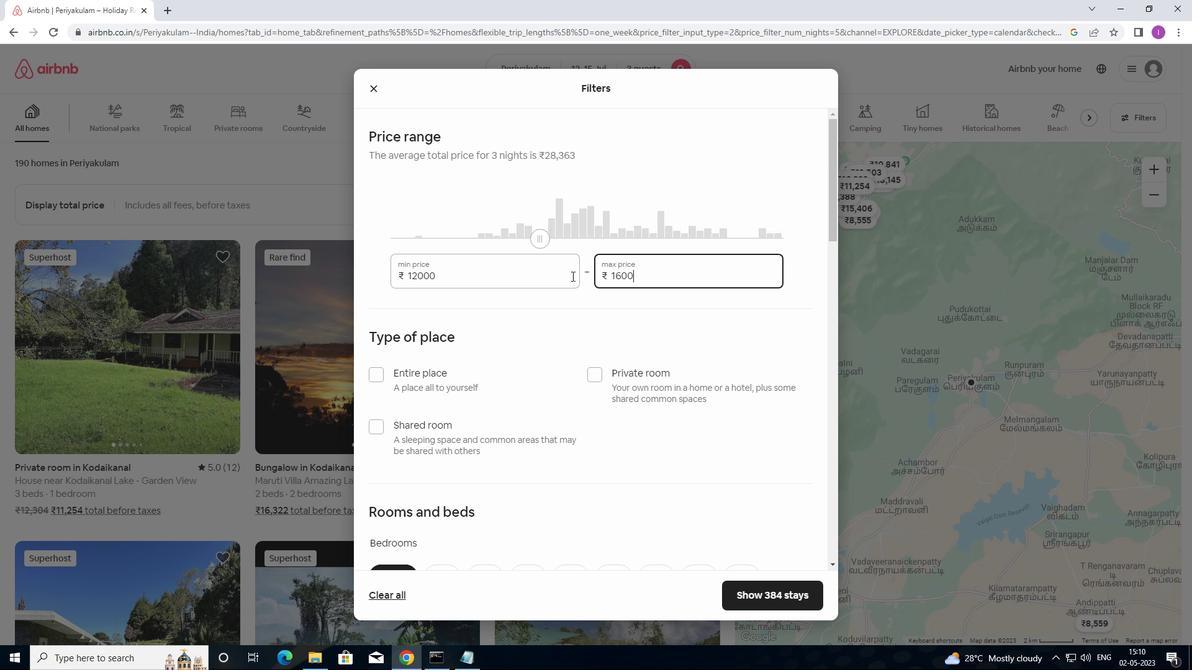 
Action: Mouse moved to (577, 280)
Screenshot: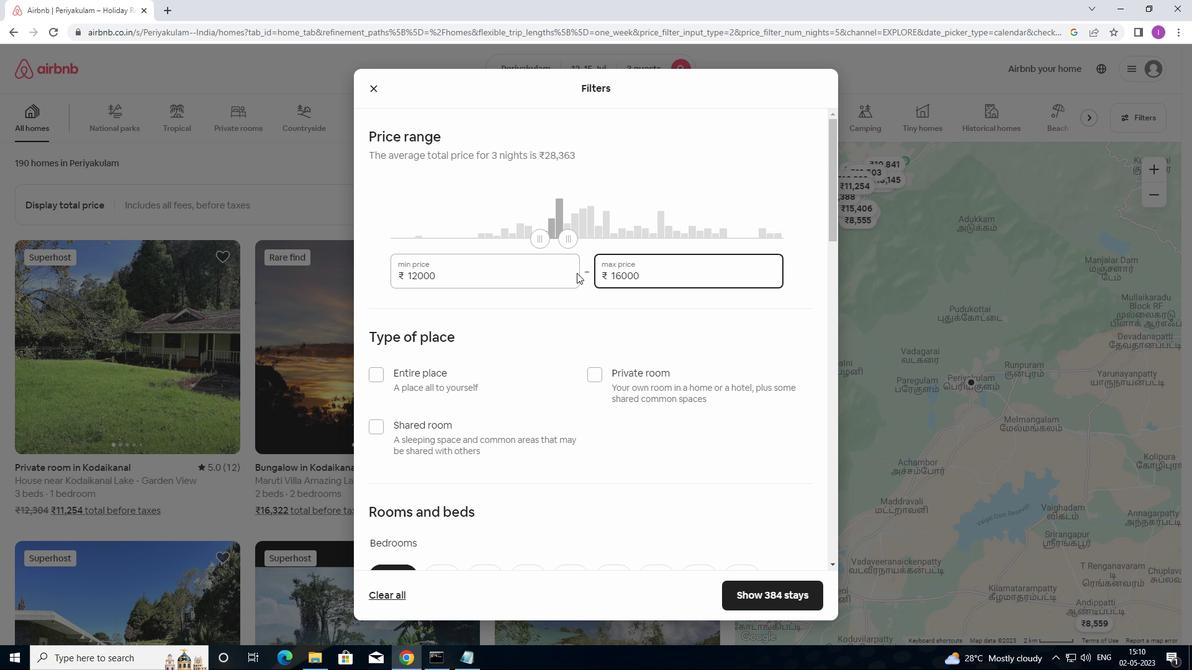 
Action: Mouse scrolled (577, 279) with delta (0, 0)
Screenshot: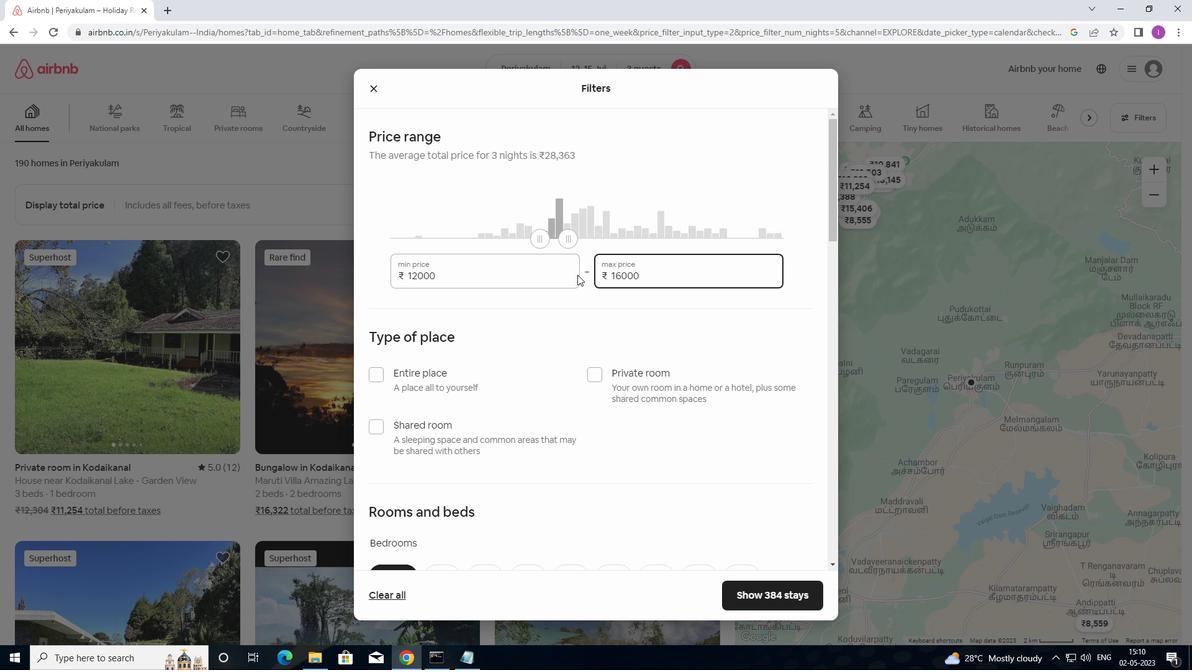 
Action: Mouse moved to (577, 280)
Screenshot: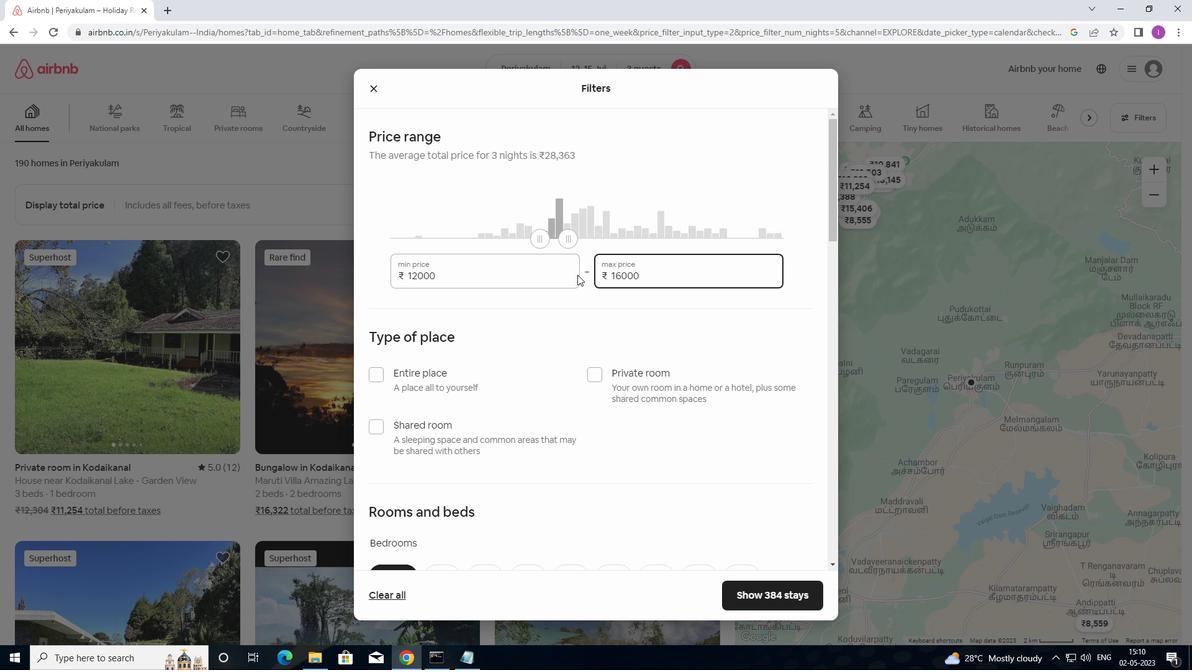 
Action: Mouse scrolled (577, 280) with delta (0, 0)
Screenshot: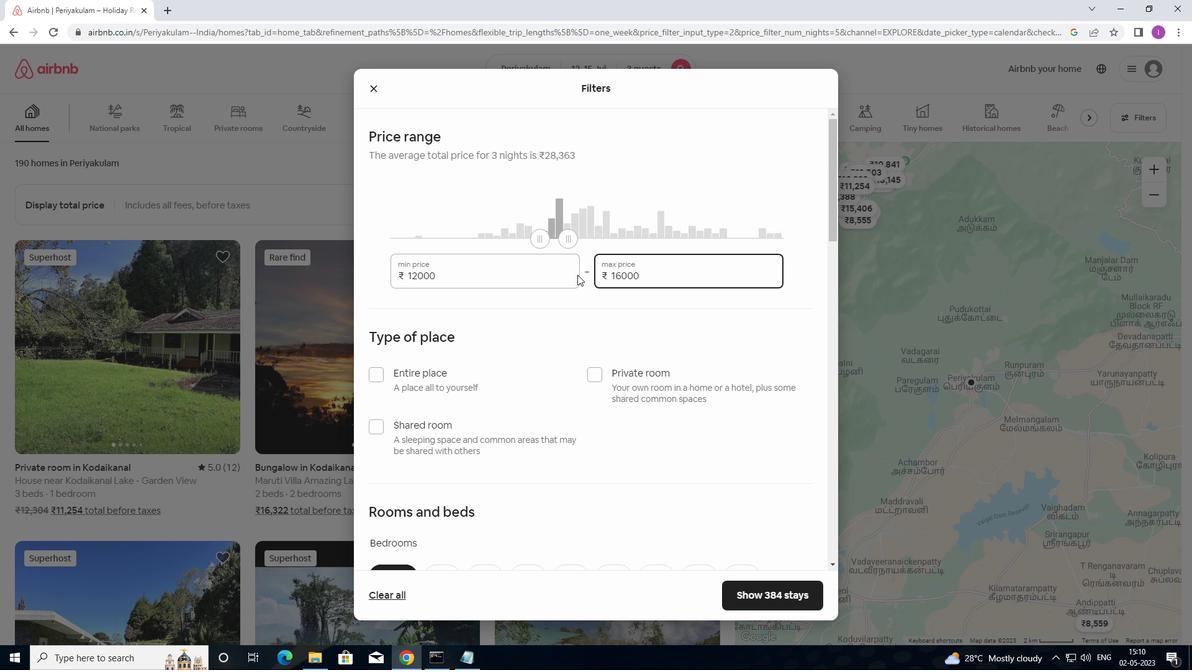 
Action: Mouse moved to (371, 256)
Screenshot: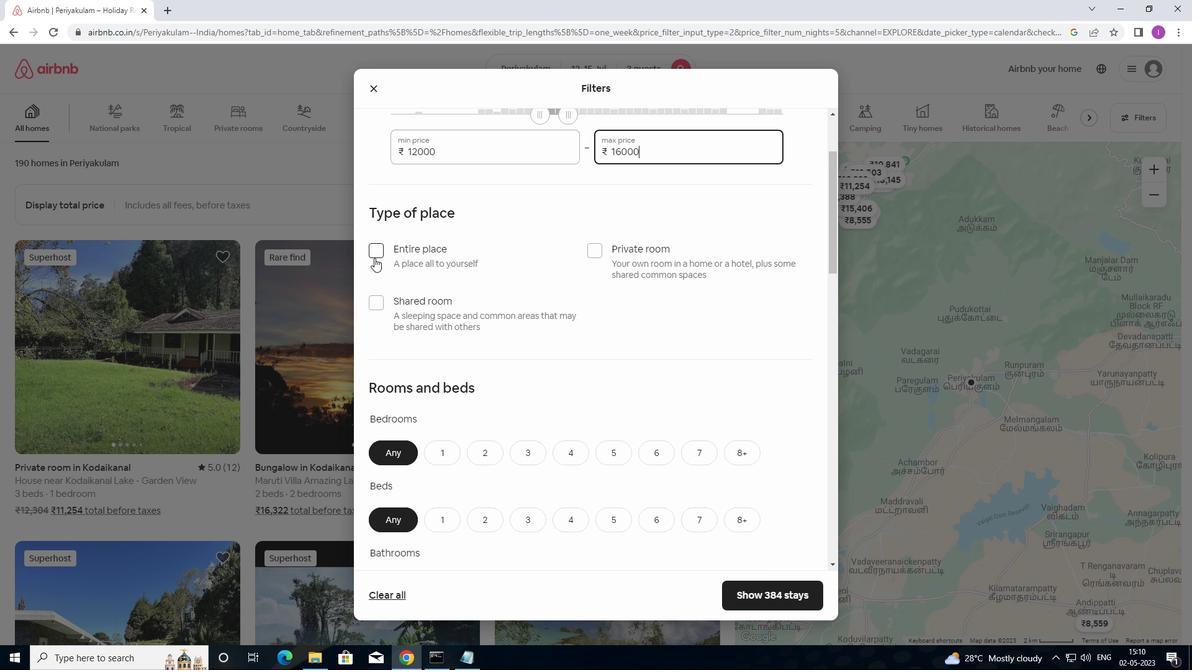 
Action: Mouse pressed left at (371, 256)
Screenshot: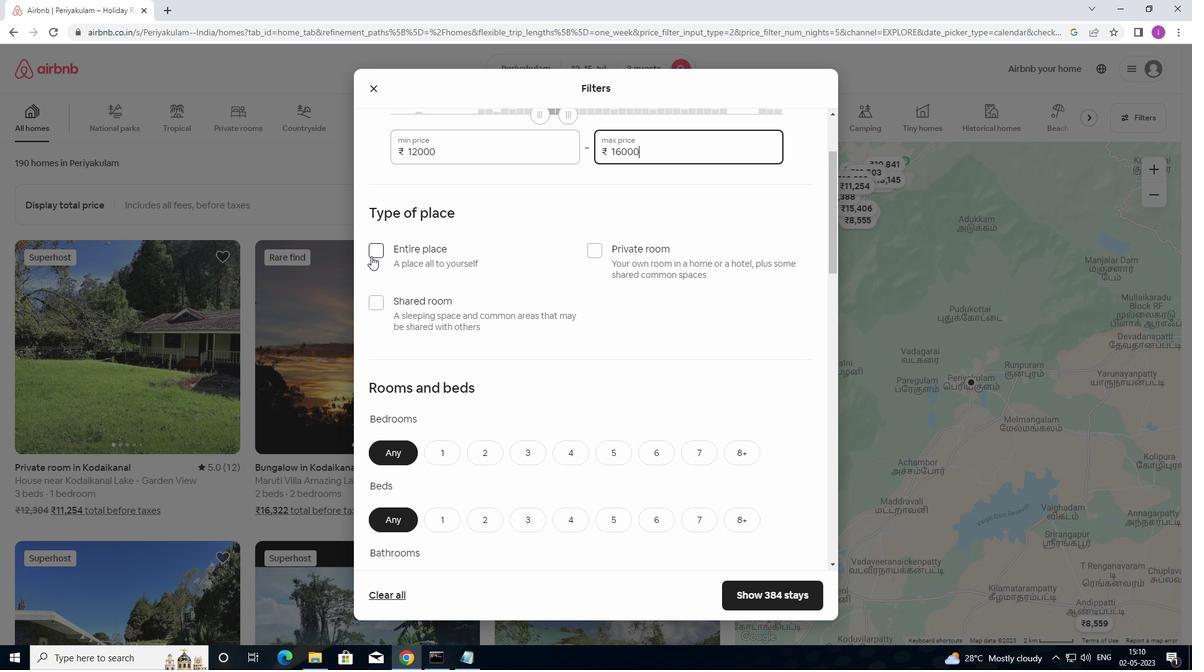 
Action: Mouse moved to (418, 302)
Screenshot: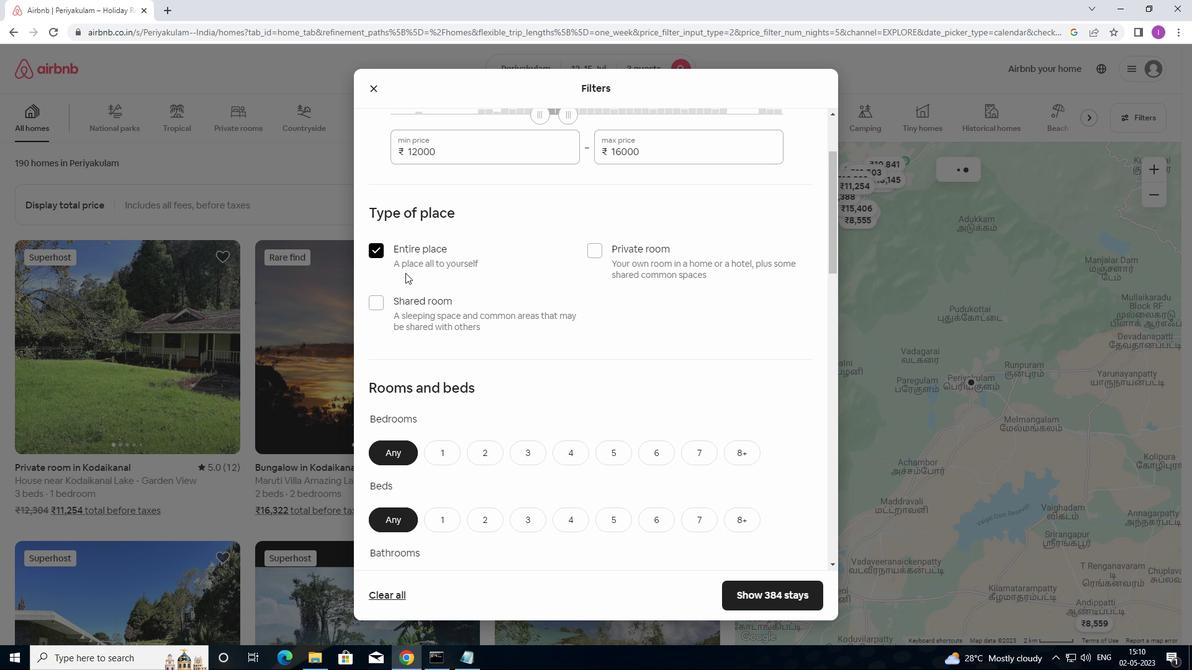 
Action: Mouse scrolled (418, 301) with delta (0, 0)
Screenshot: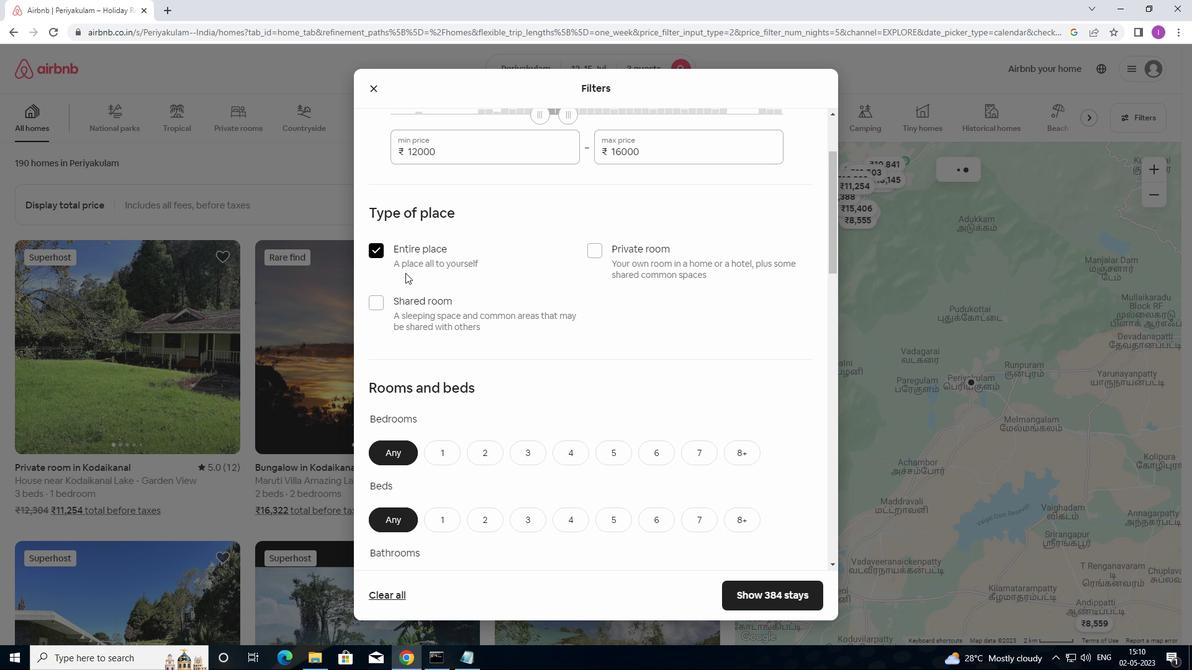 
Action: Mouse moved to (422, 309)
Screenshot: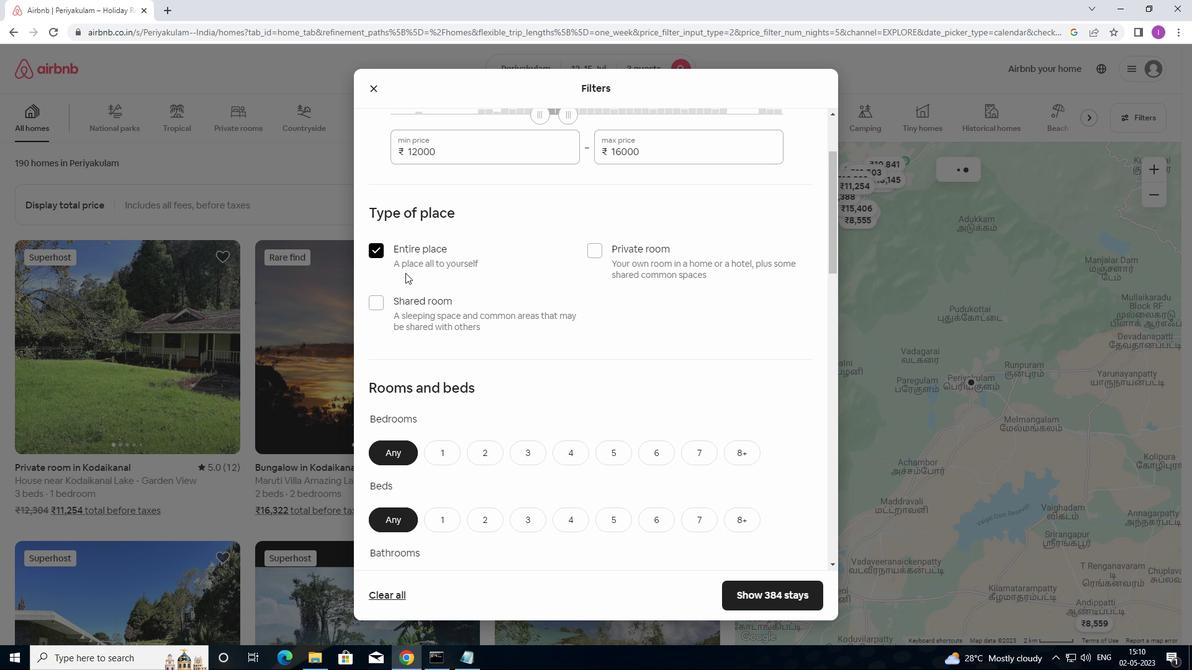 
Action: Mouse scrolled (422, 309) with delta (0, 0)
Screenshot: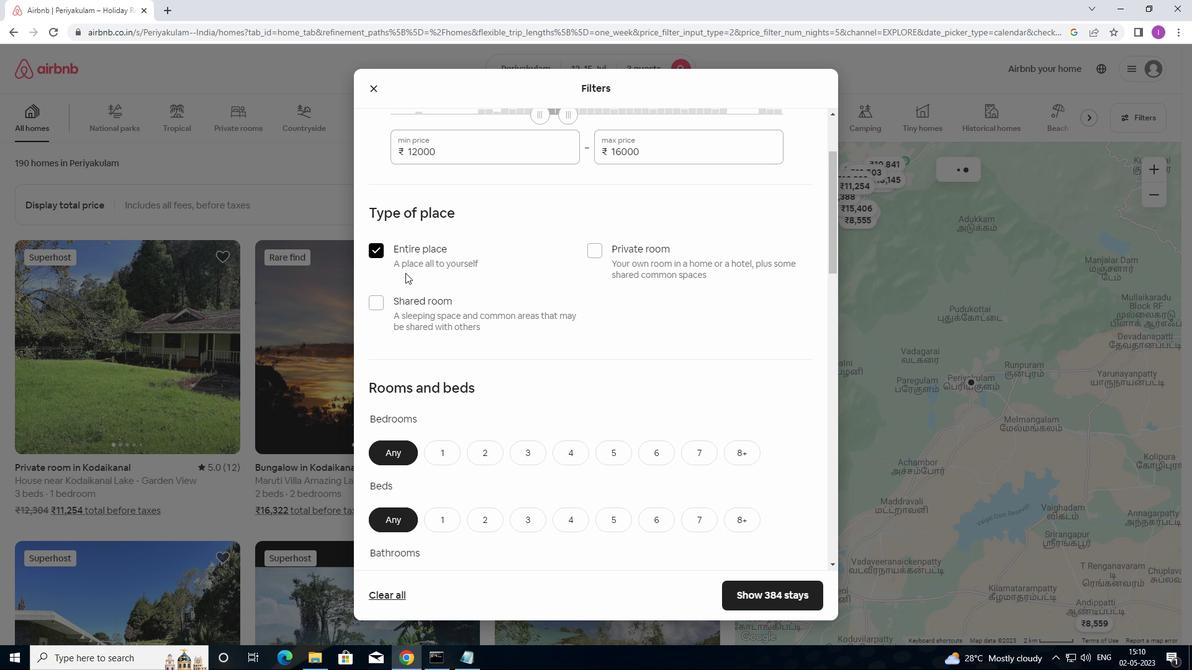 
Action: Mouse moved to (422, 309)
Screenshot: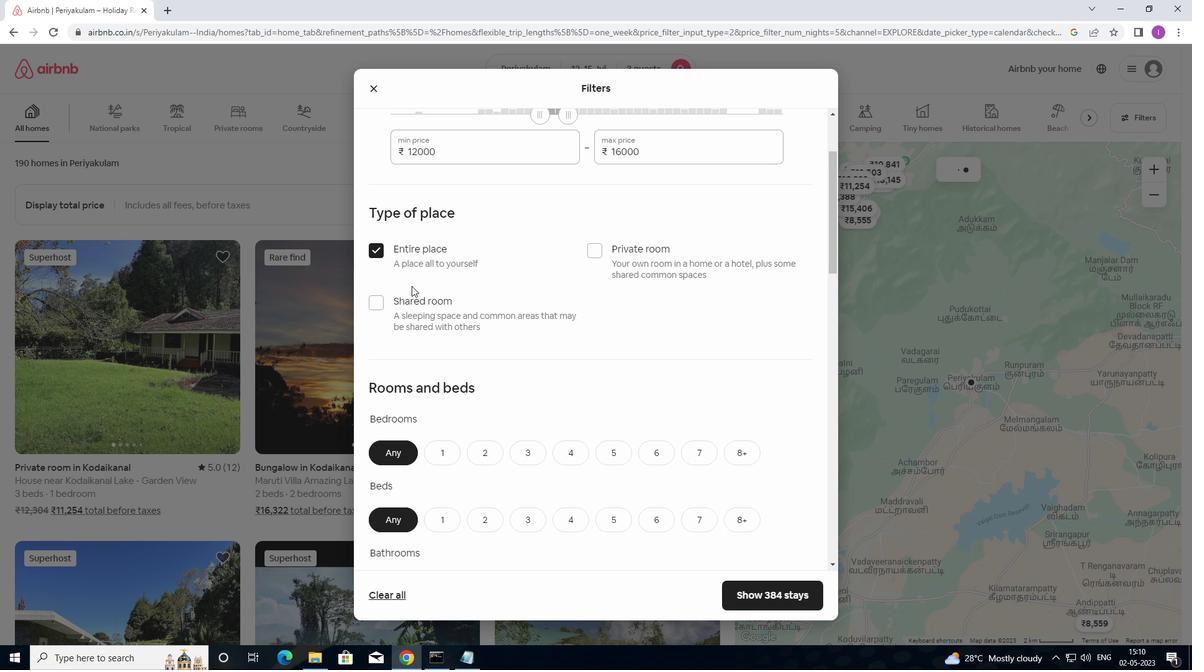 
Action: Mouse scrolled (422, 309) with delta (0, 0)
Screenshot: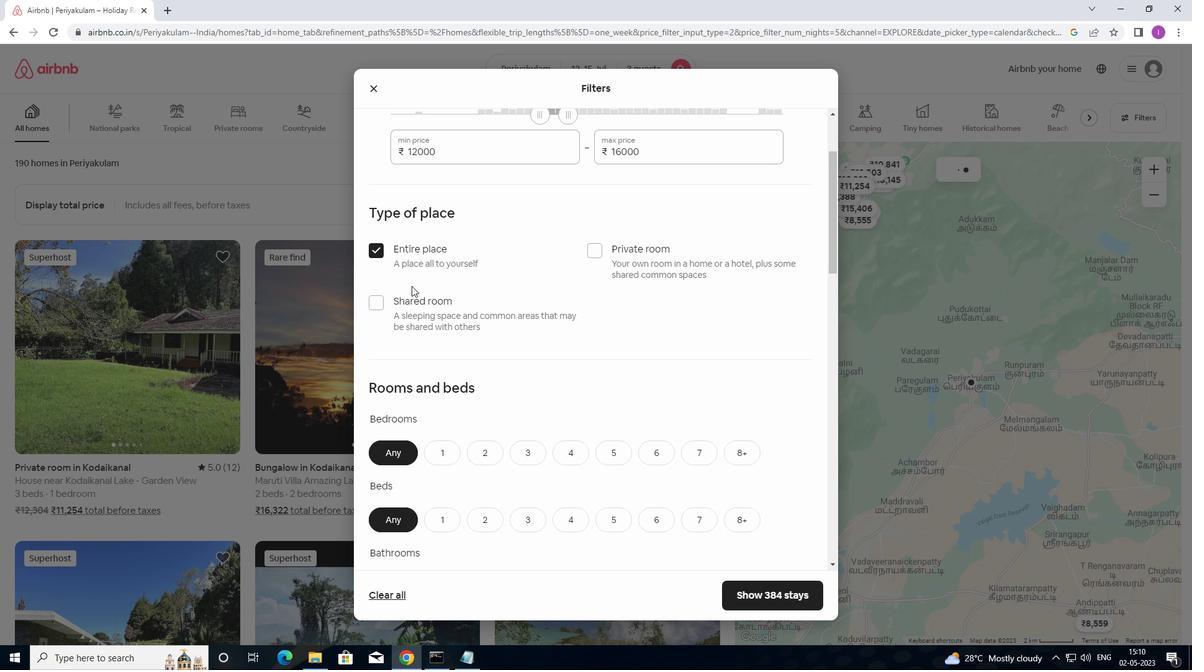 
Action: Mouse moved to (437, 272)
Screenshot: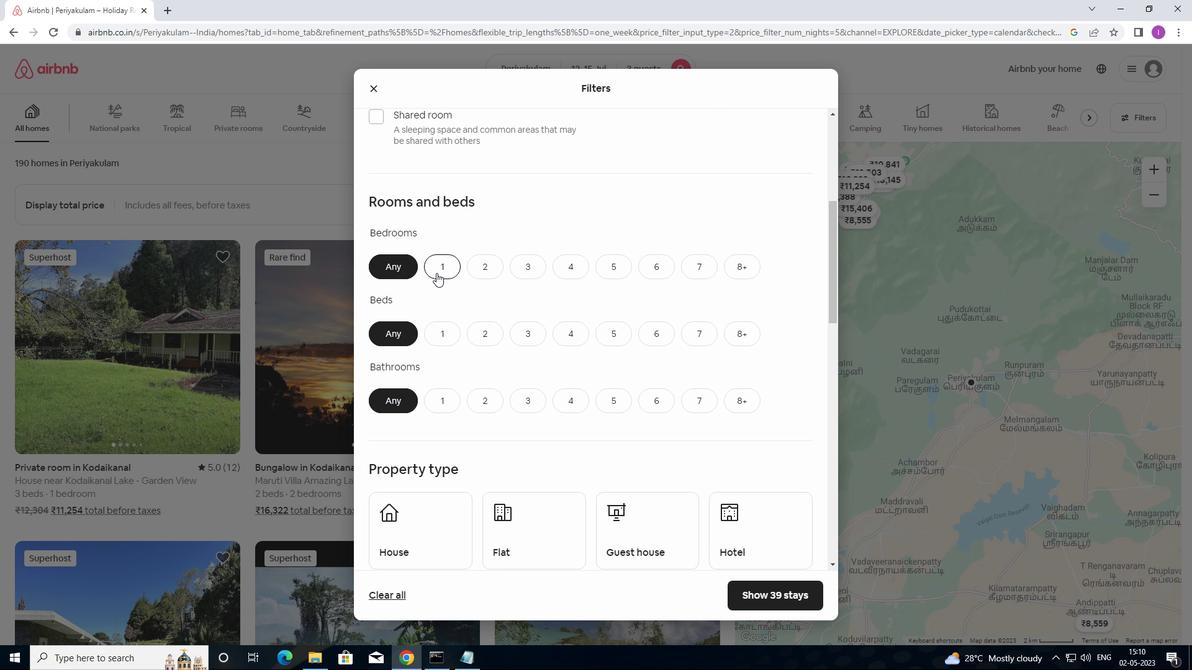 
Action: Mouse pressed left at (437, 272)
Screenshot: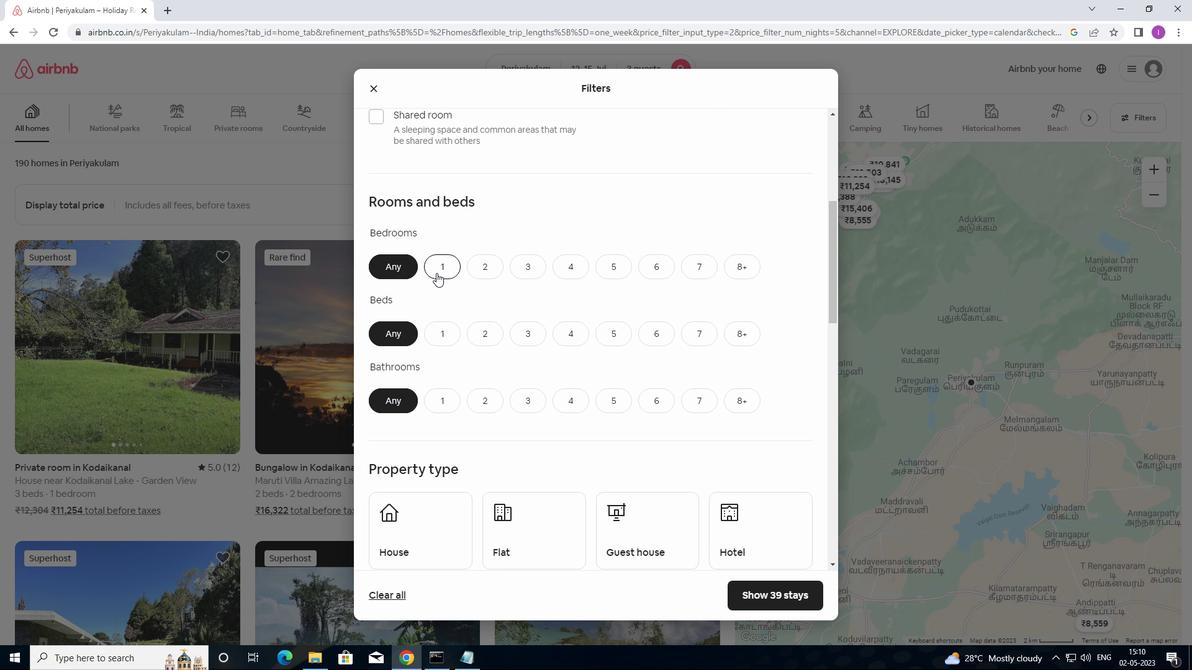 
Action: Mouse moved to (479, 265)
Screenshot: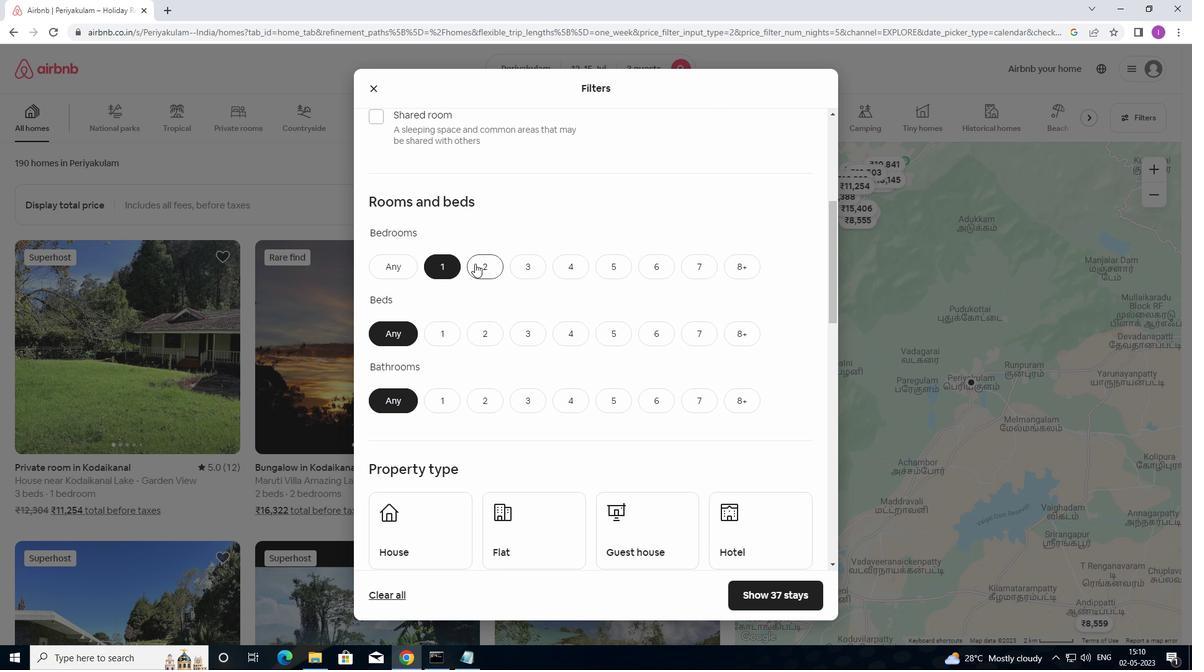 
Action: Mouse pressed left at (479, 265)
Screenshot: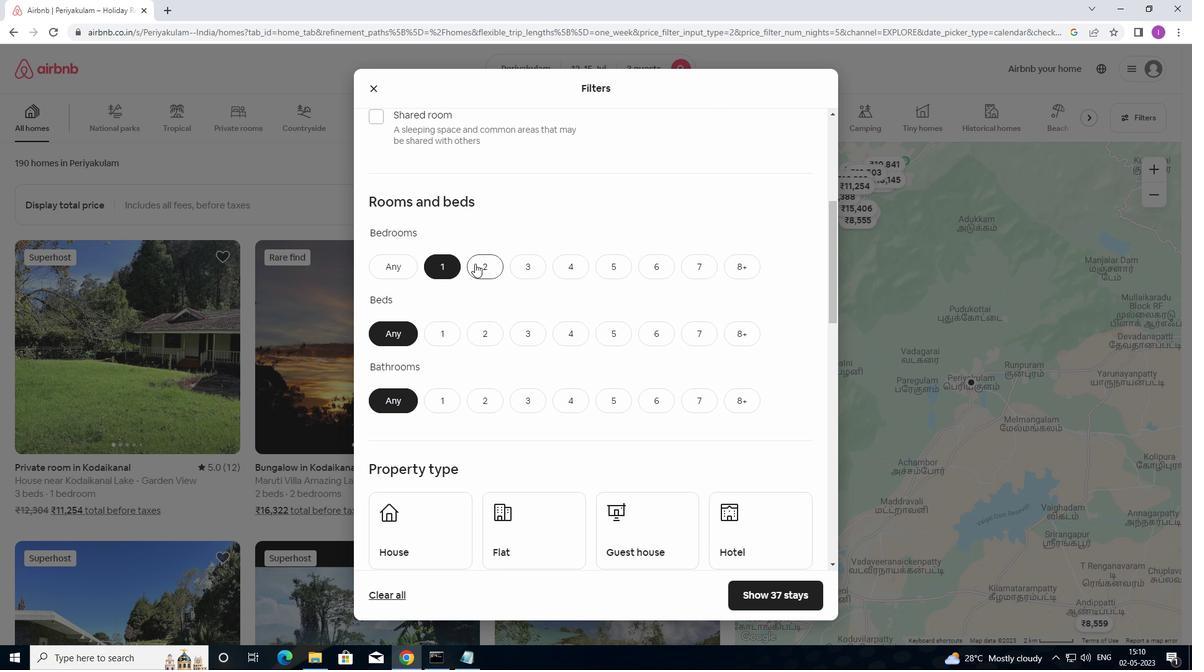 
Action: Mouse moved to (533, 334)
Screenshot: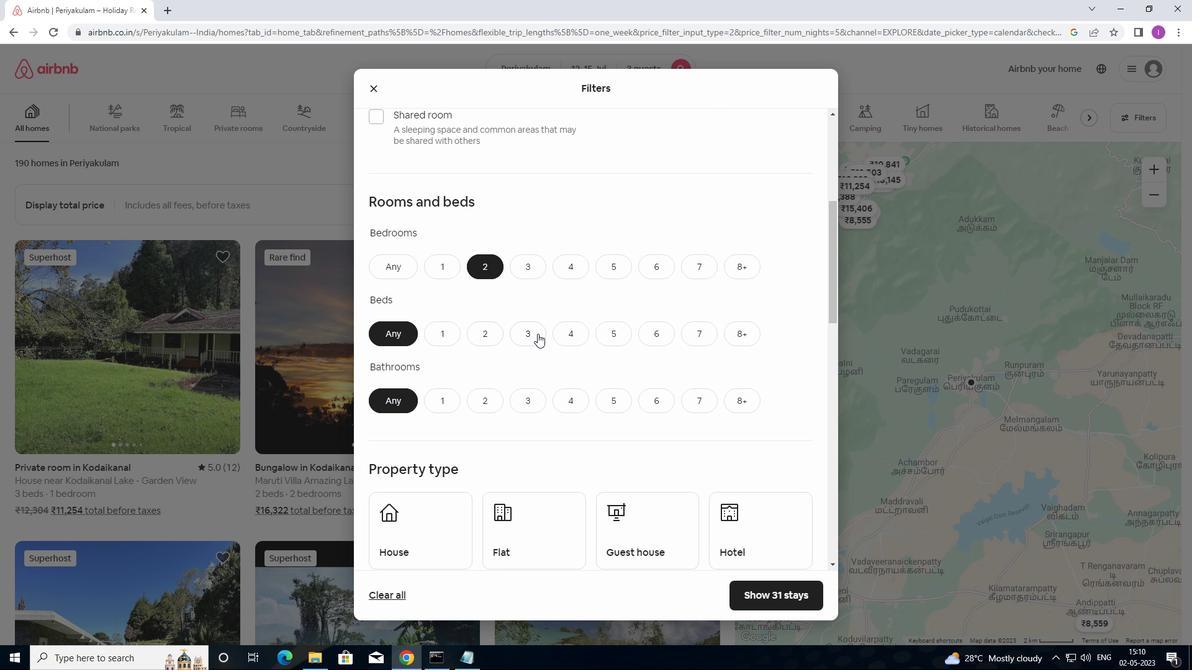 
Action: Mouse pressed left at (533, 334)
Screenshot: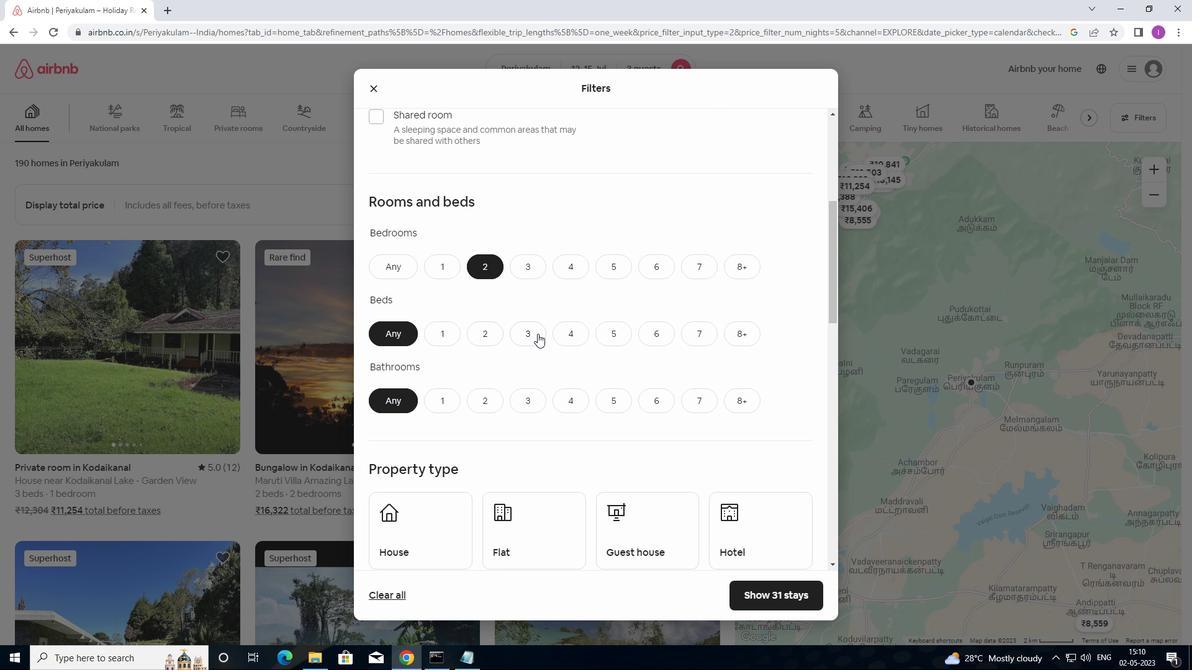 
Action: Mouse moved to (433, 399)
Screenshot: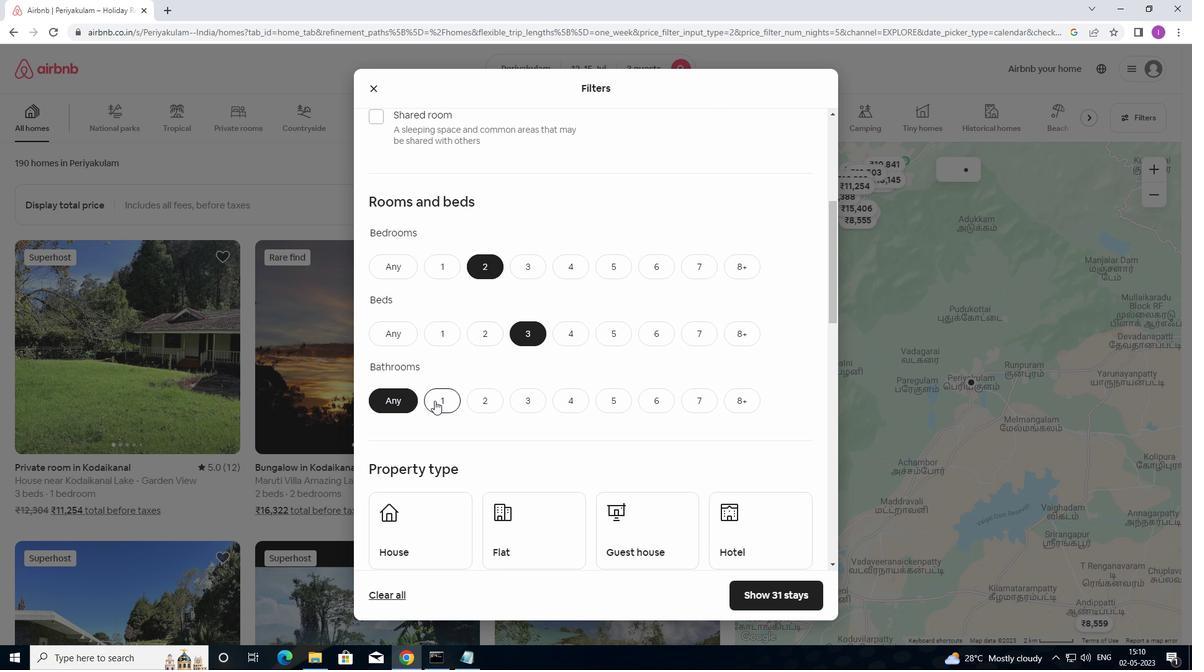 
Action: Mouse pressed left at (433, 399)
Screenshot: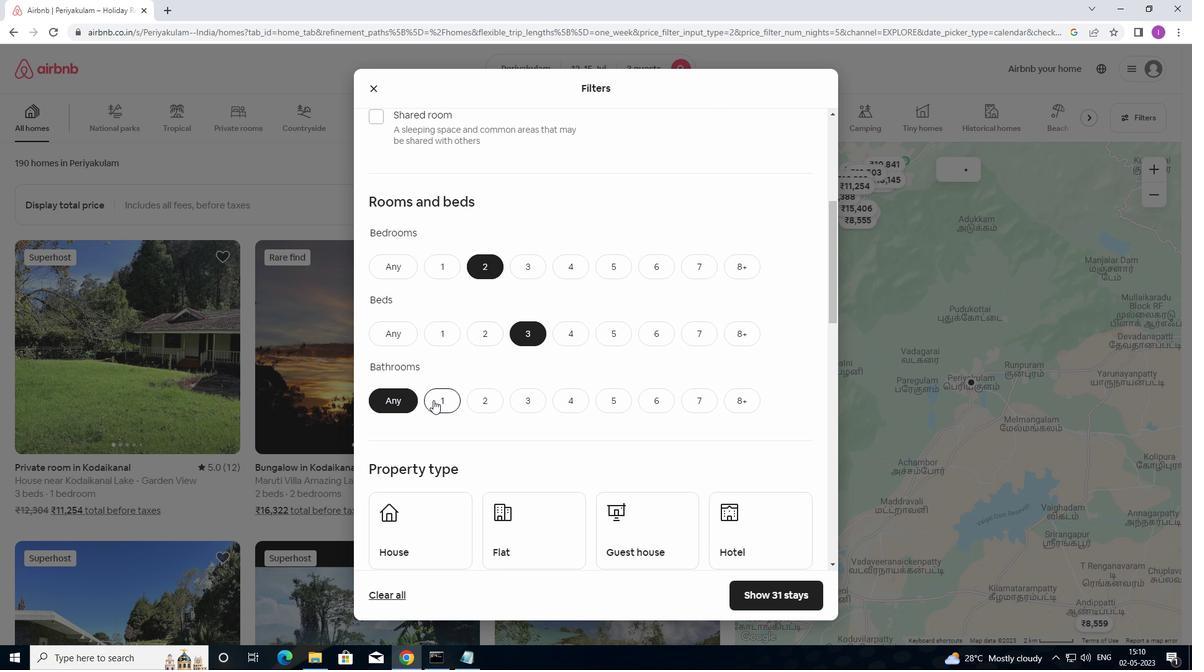 
Action: Mouse moved to (465, 389)
Screenshot: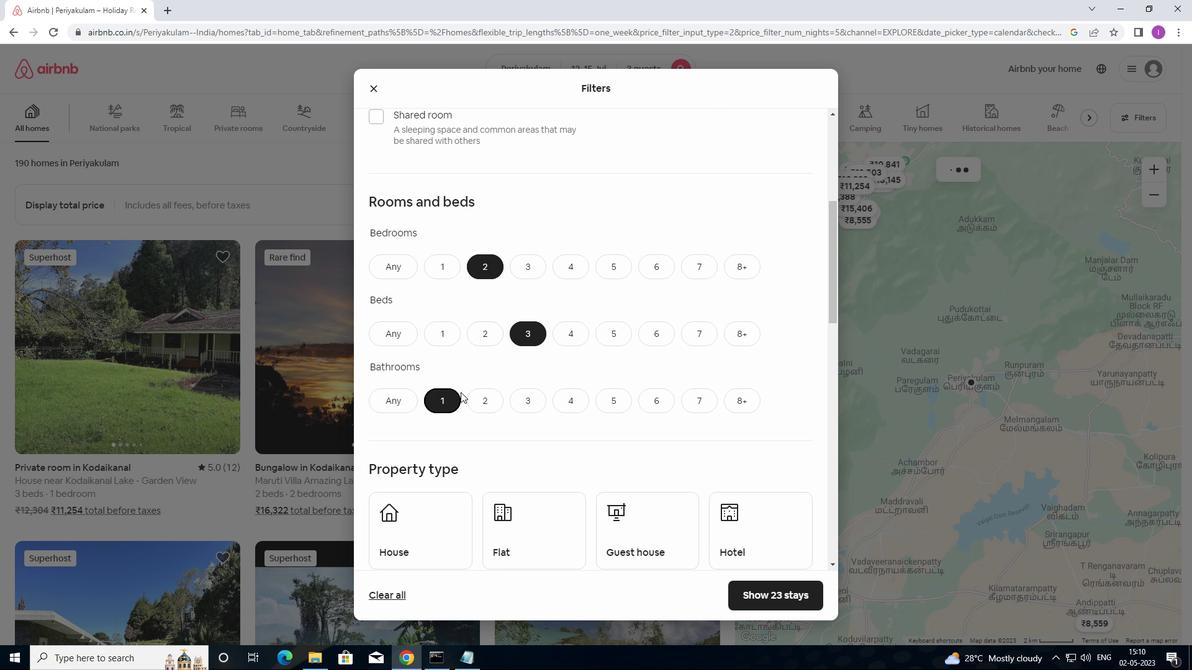 
Action: Mouse scrolled (465, 388) with delta (0, 0)
Screenshot: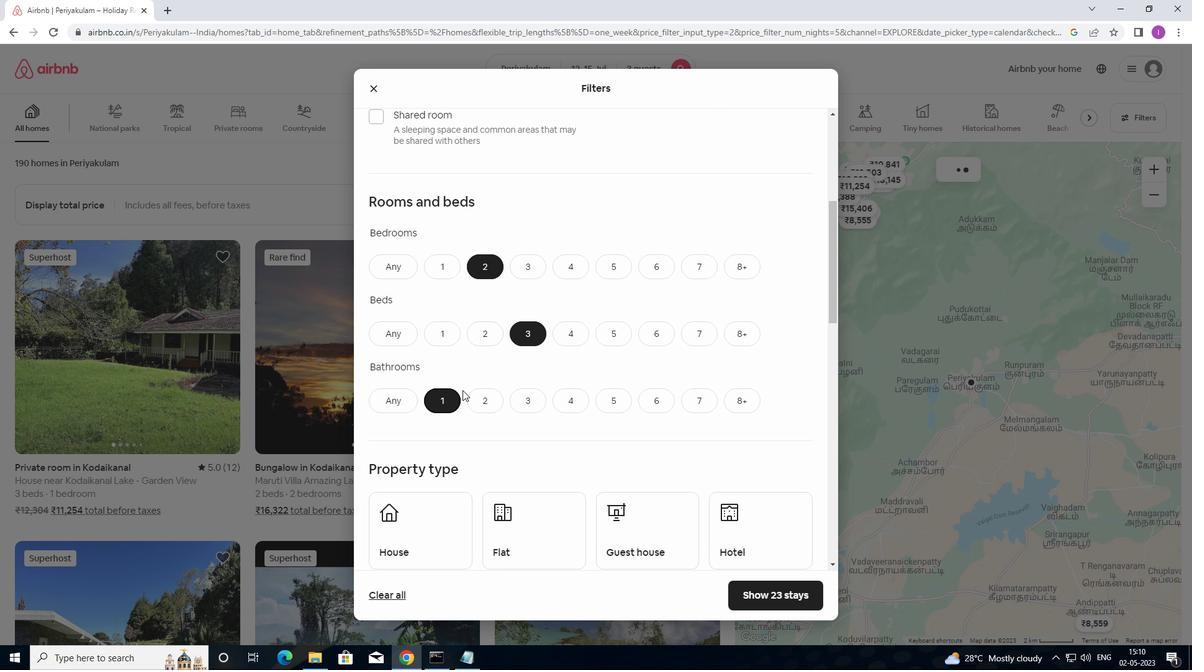 
Action: Mouse moved to (506, 377)
Screenshot: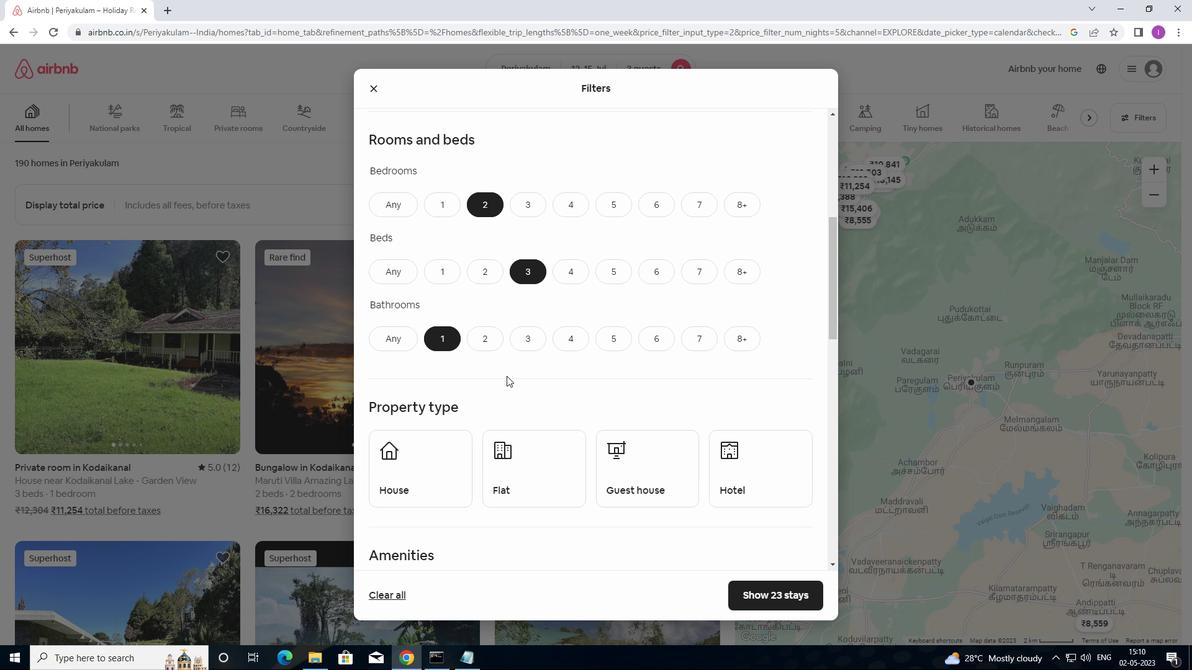 
Action: Mouse scrolled (506, 376) with delta (0, 0)
Screenshot: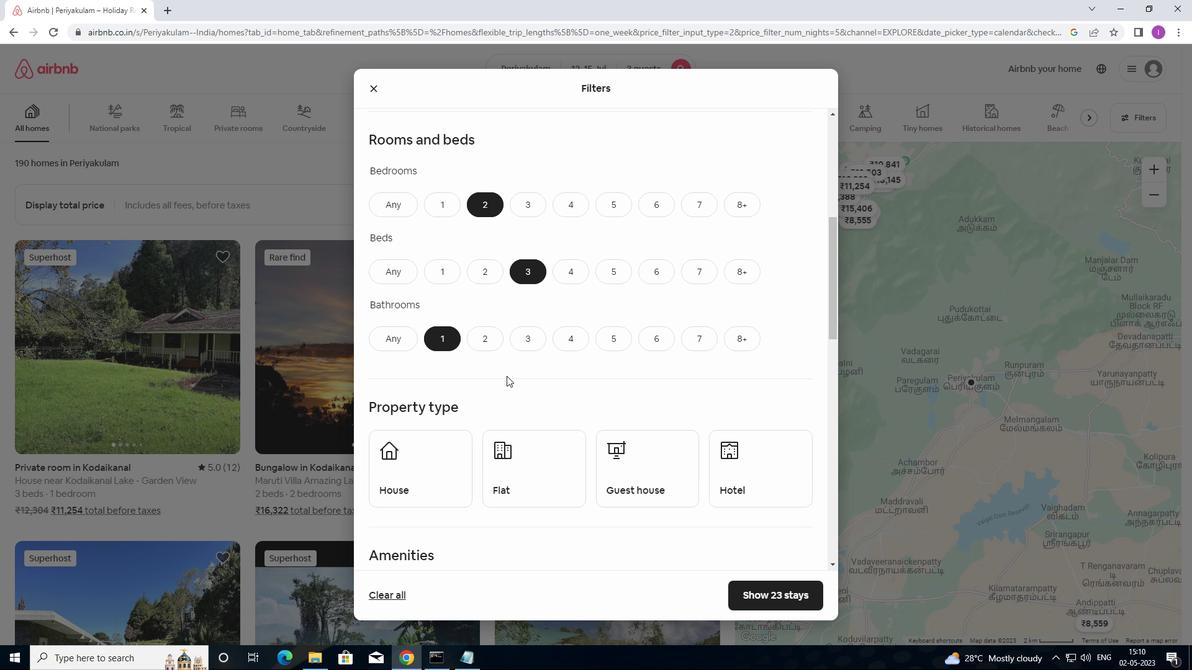 
Action: Mouse moved to (507, 379)
Screenshot: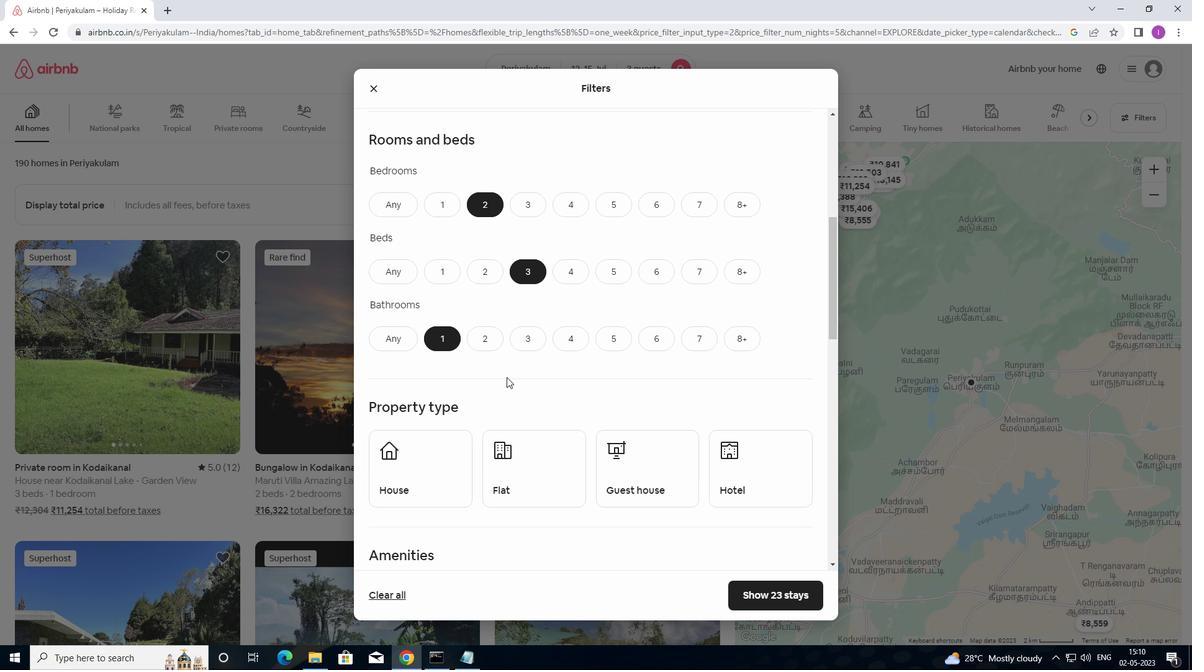 
Action: Mouse scrolled (507, 379) with delta (0, 0)
Screenshot: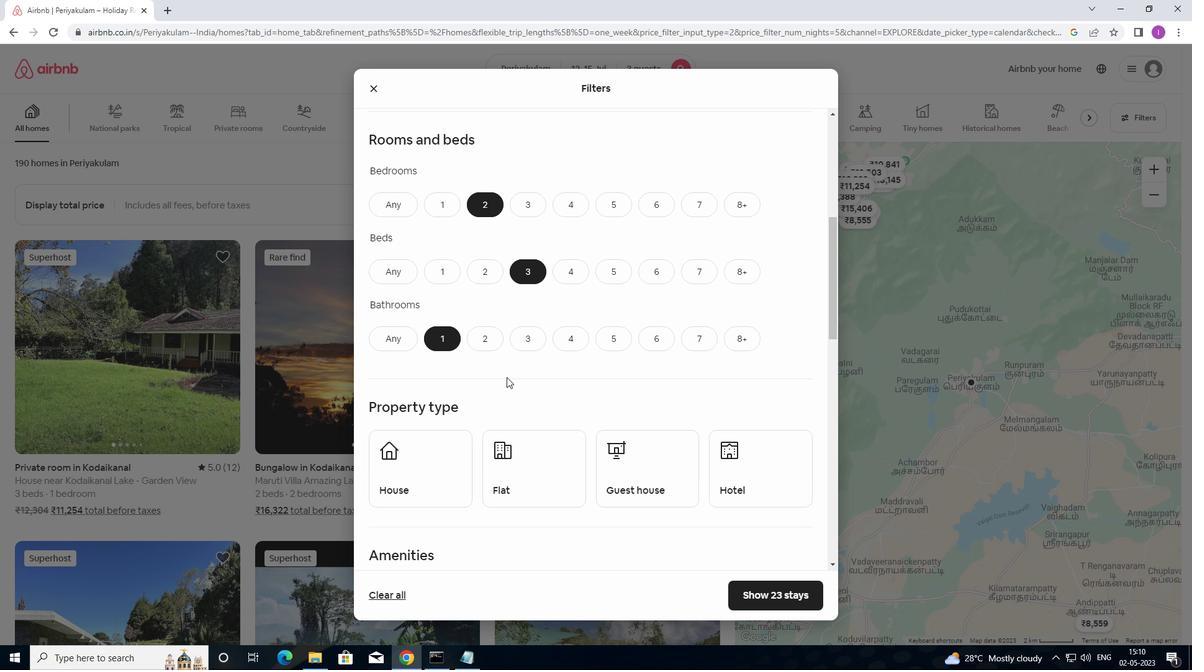 
Action: Mouse moved to (432, 342)
Screenshot: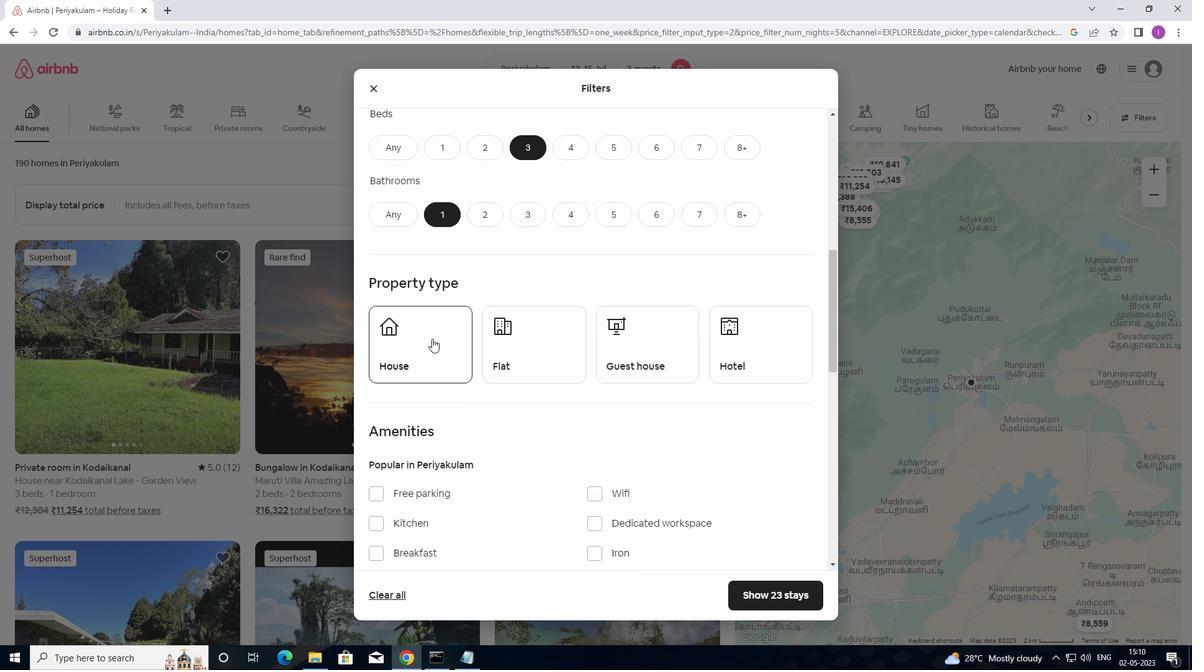 
Action: Mouse pressed left at (432, 342)
Screenshot: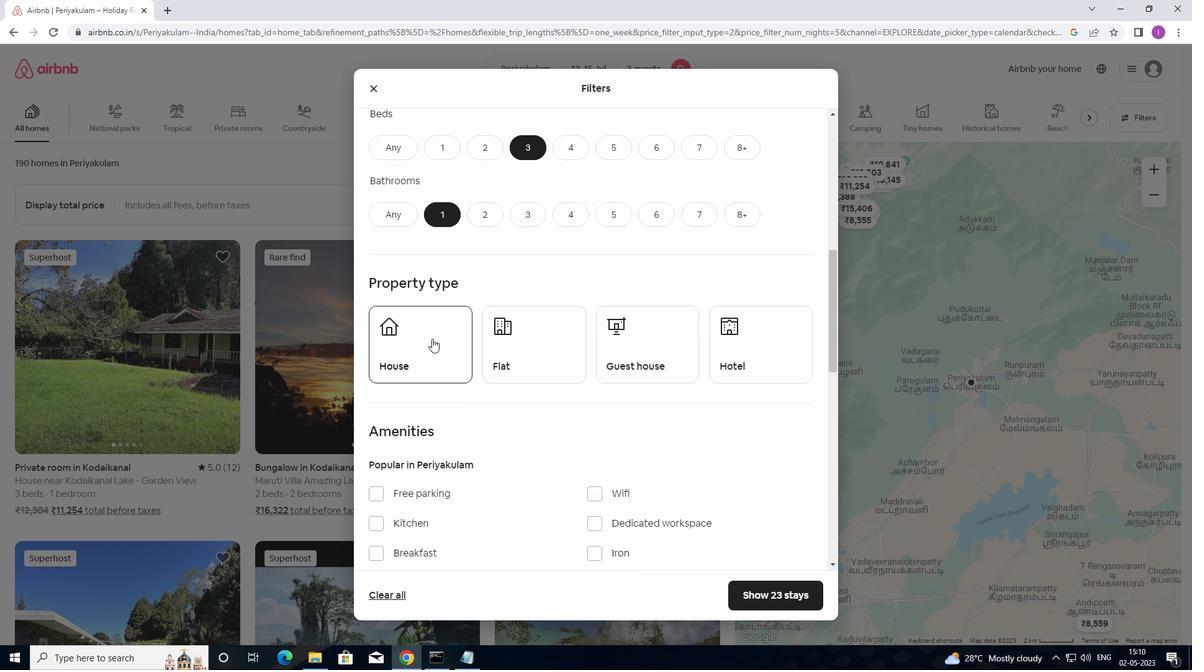 
Action: Mouse moved to (535, 348)
Screenshot: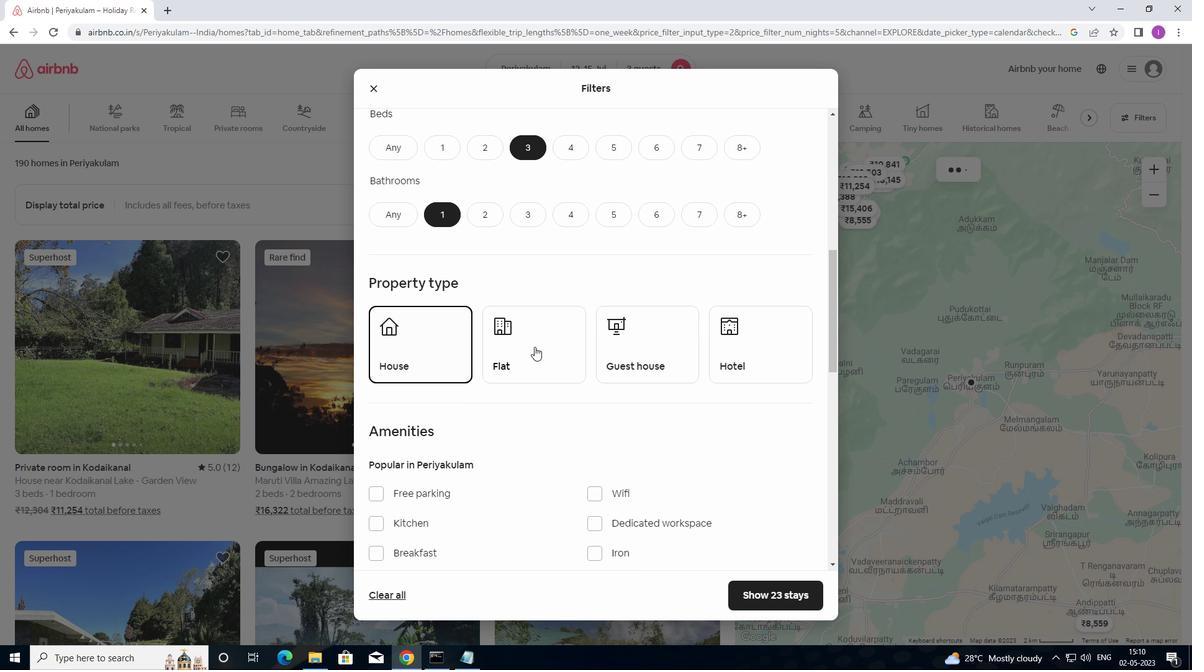 
Action: Mouse pressed left at (535, 348)
Screenshot: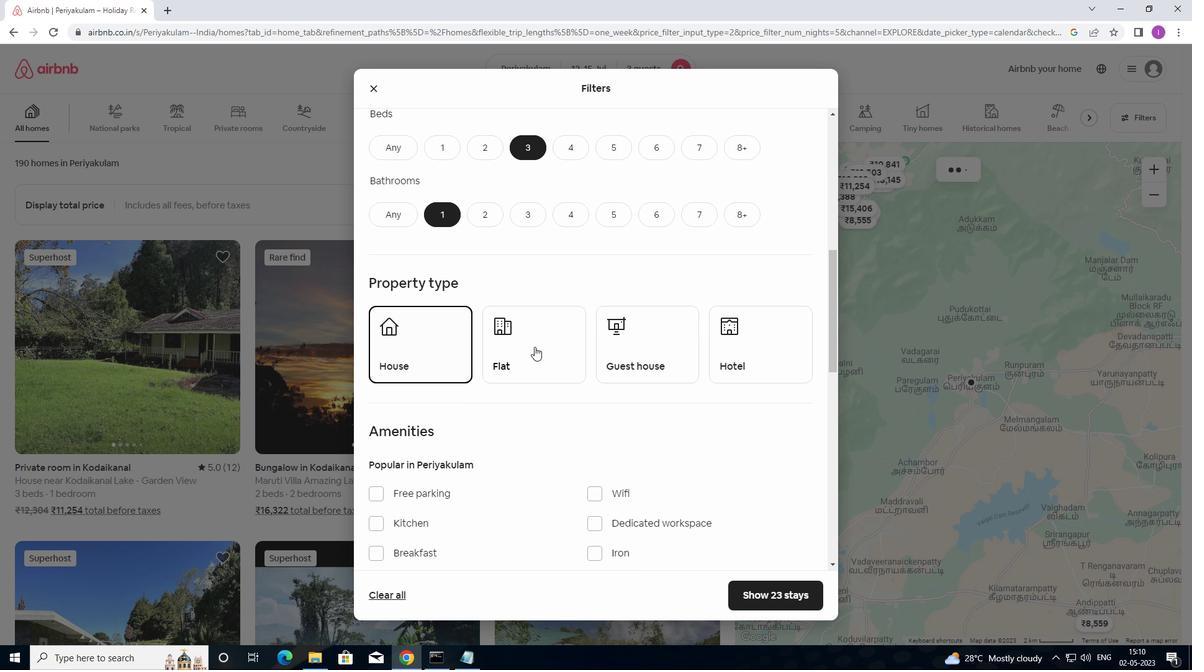 
Action: Mouse moved to (609, 347)
Screenshot: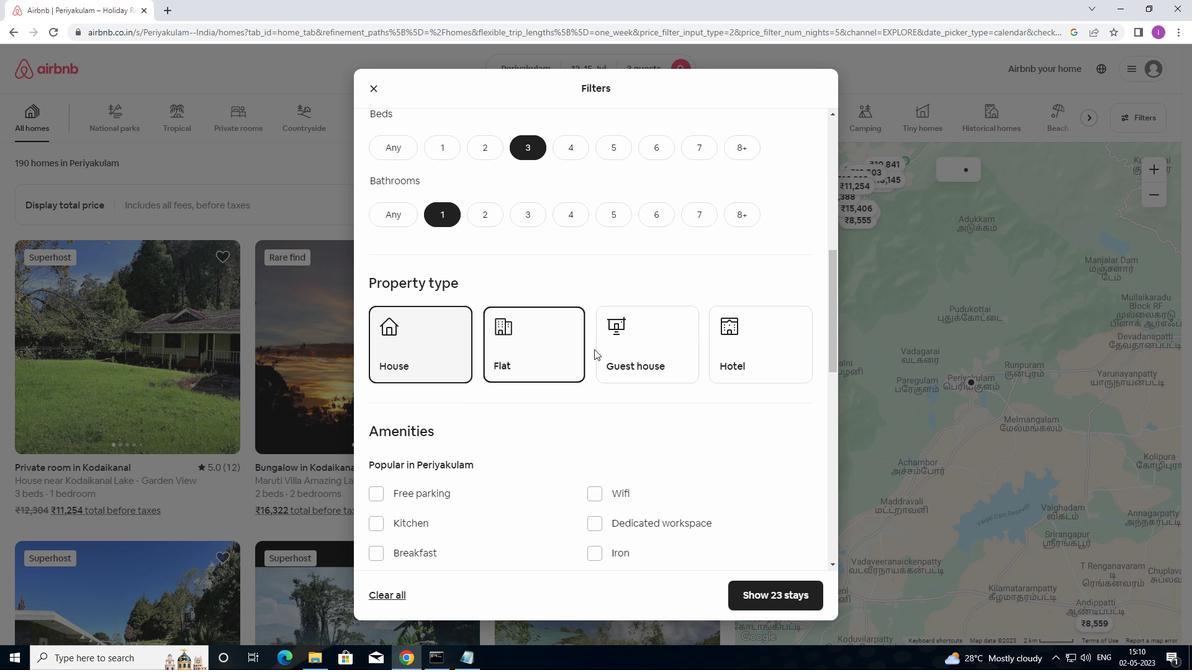 
Action: Mouse pressed left at (609, 347)
Screenshot: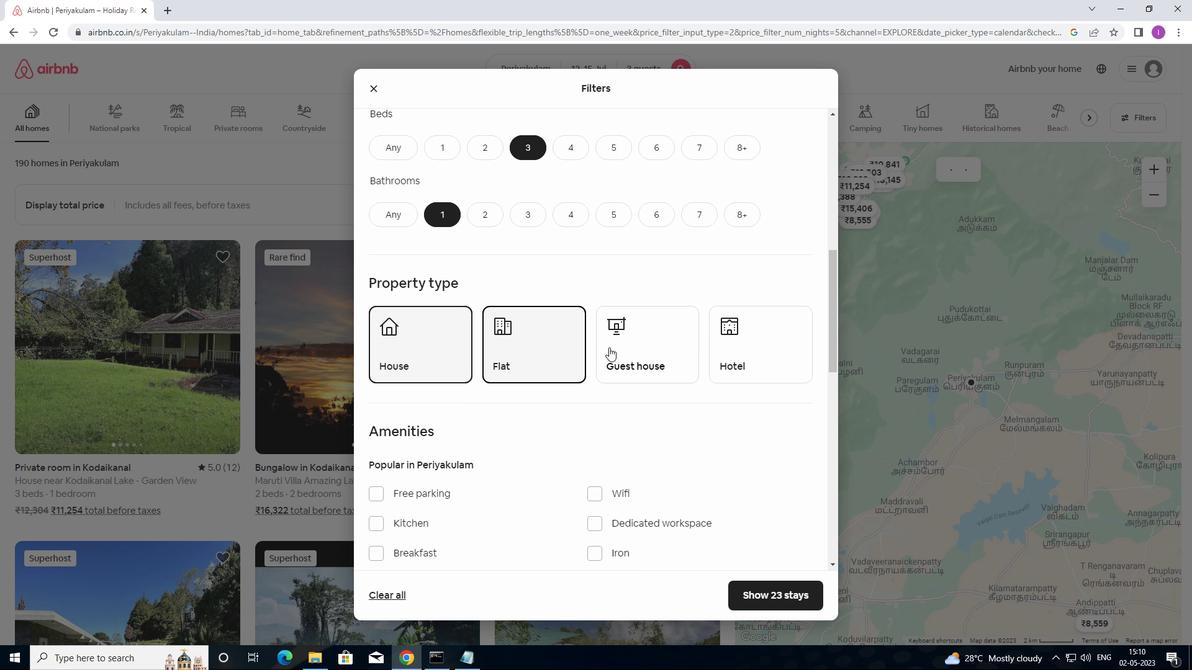 
Action: Mouse moved to (712, 377)
Screenshot: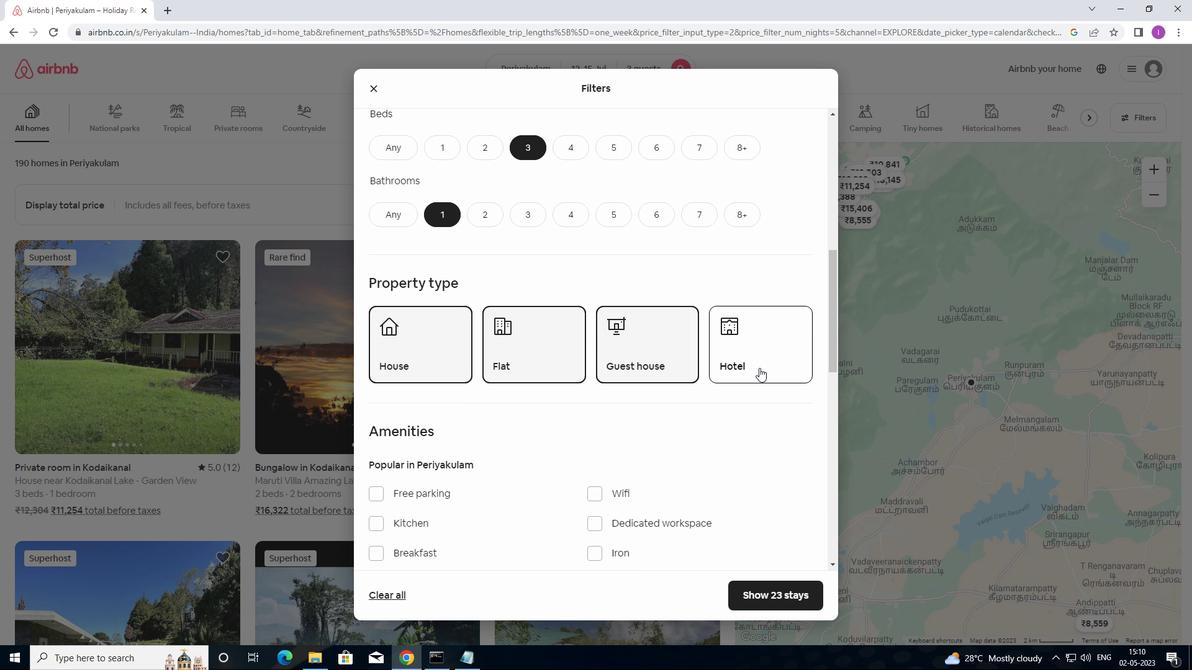 
Action: Mouse scrolled (712, 376) with delta (0, 0)
Screenshot: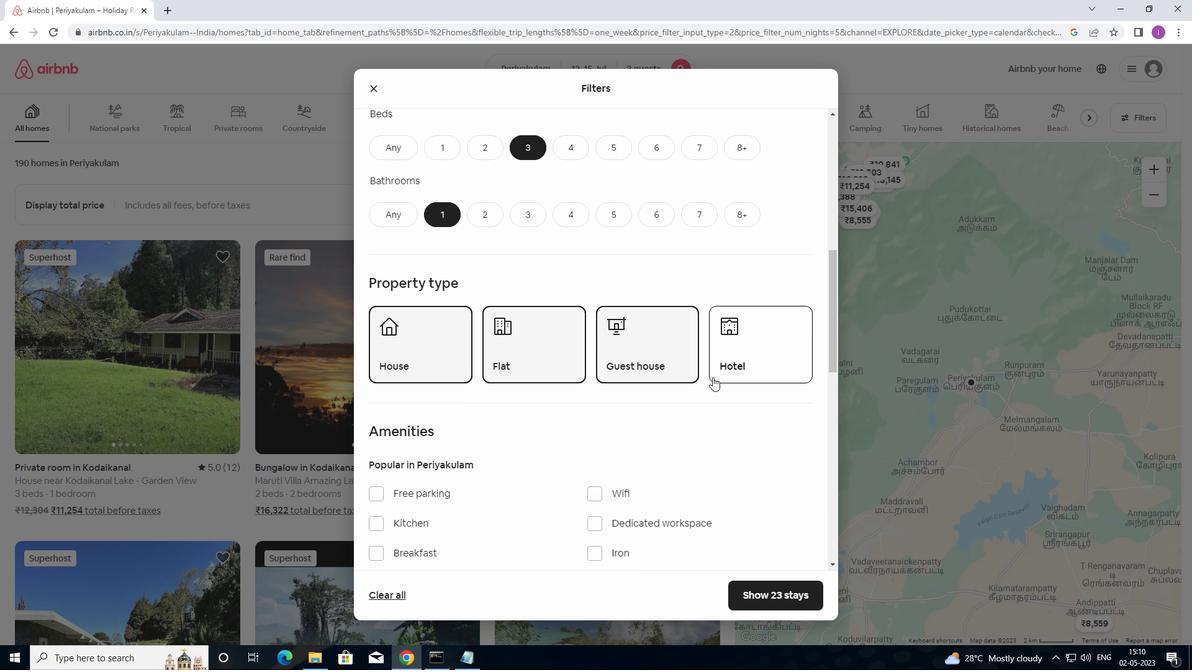 
Action: Mouse scrolled (712, 376) with delta (0, 0)
Screenshot: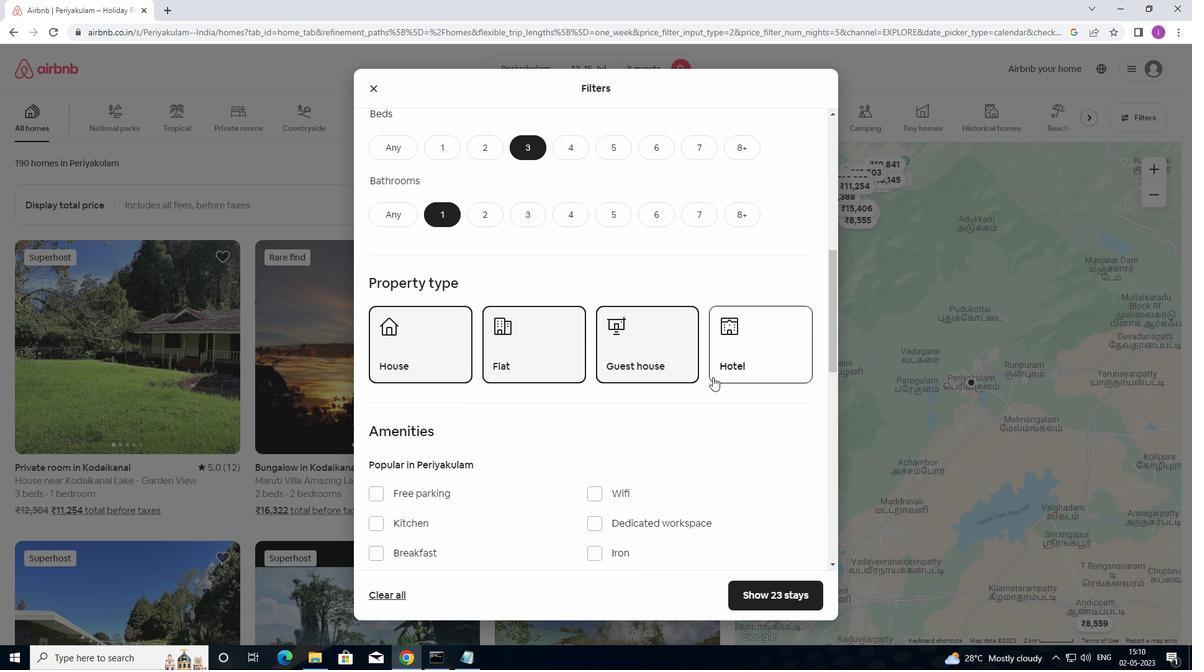 
Action: Mouse scrolled (712, 376) with delta (0, 0)
Screenshot: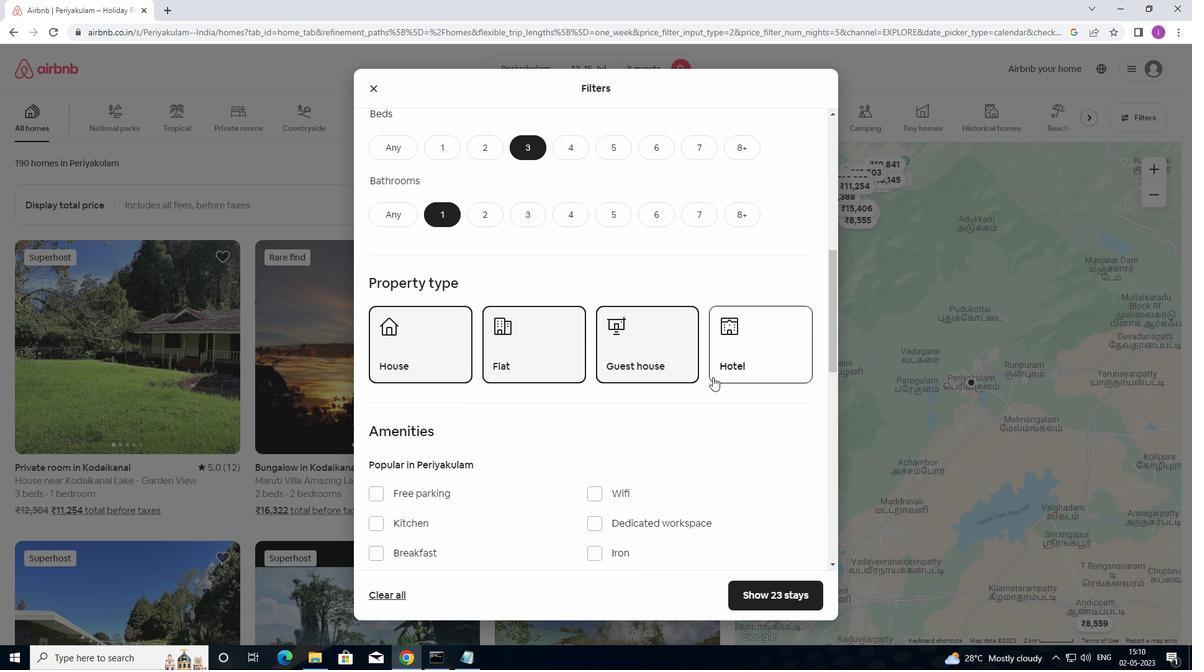 
Action: Mouse moved to (712, 371)
Screenshot: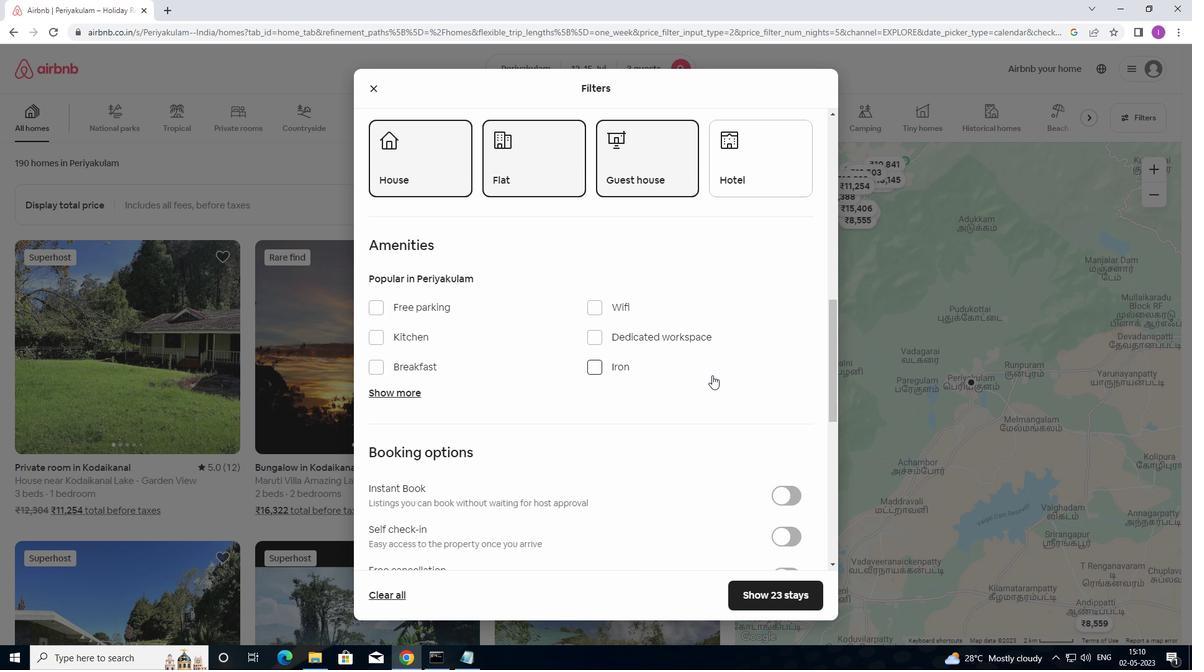 
Action: Mouse scrolled (712, 371) with delta (0, 0)
Screenshot: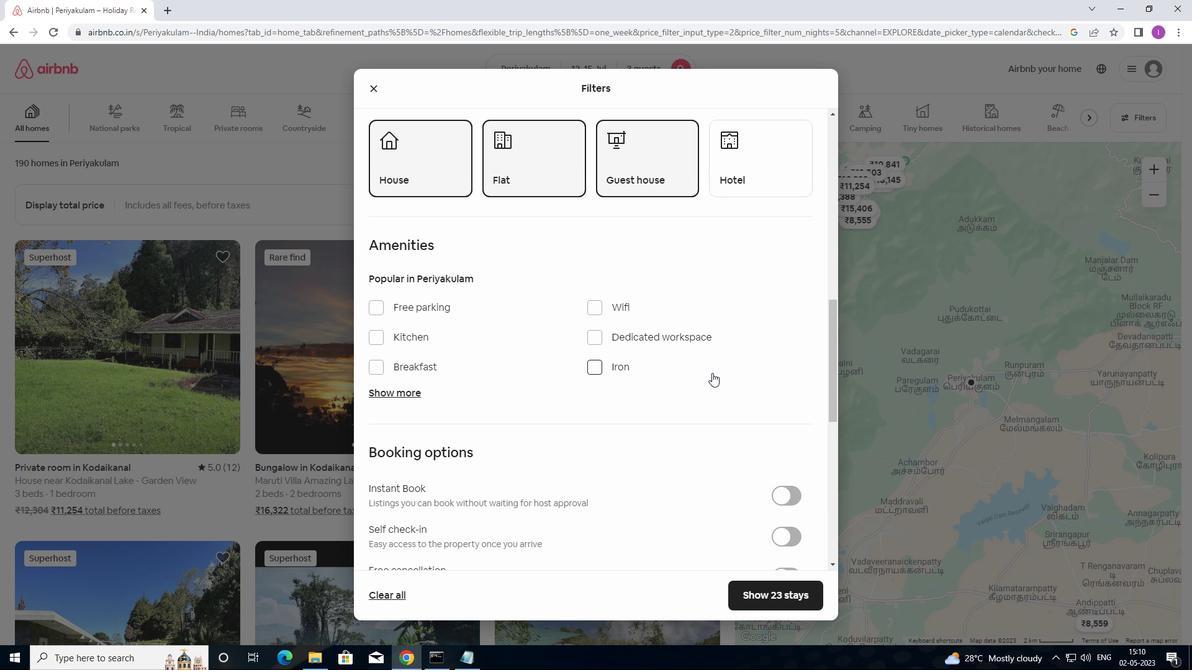 
Action: Mouse moved to (712, 371)
Screenshot: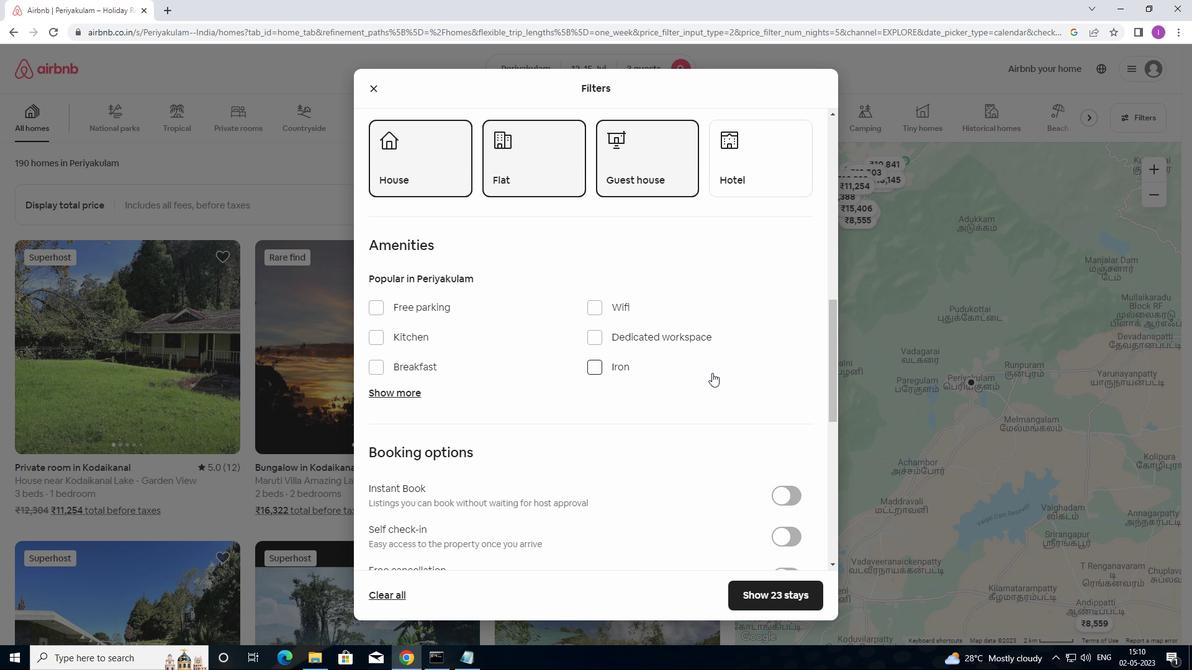
Action: Mouse scrolled (712, 371) with delta (0, 0)
Screenshot: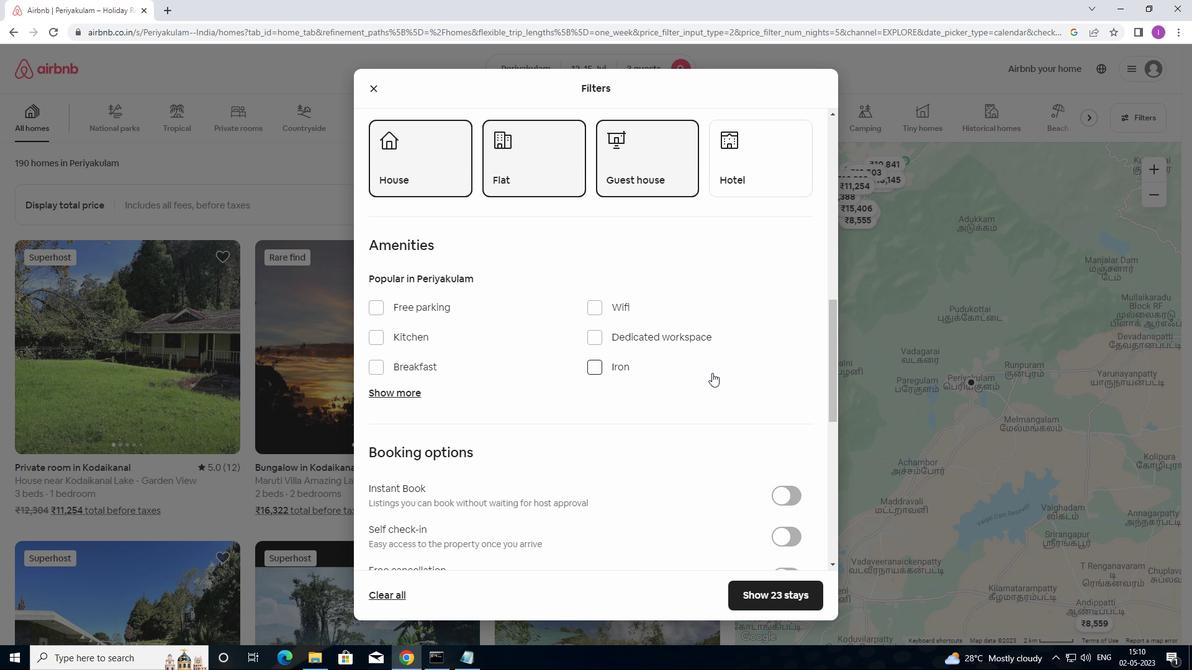 
Action: Mouse scrolled (712, 371) with delta (0, 0)
Screenshot: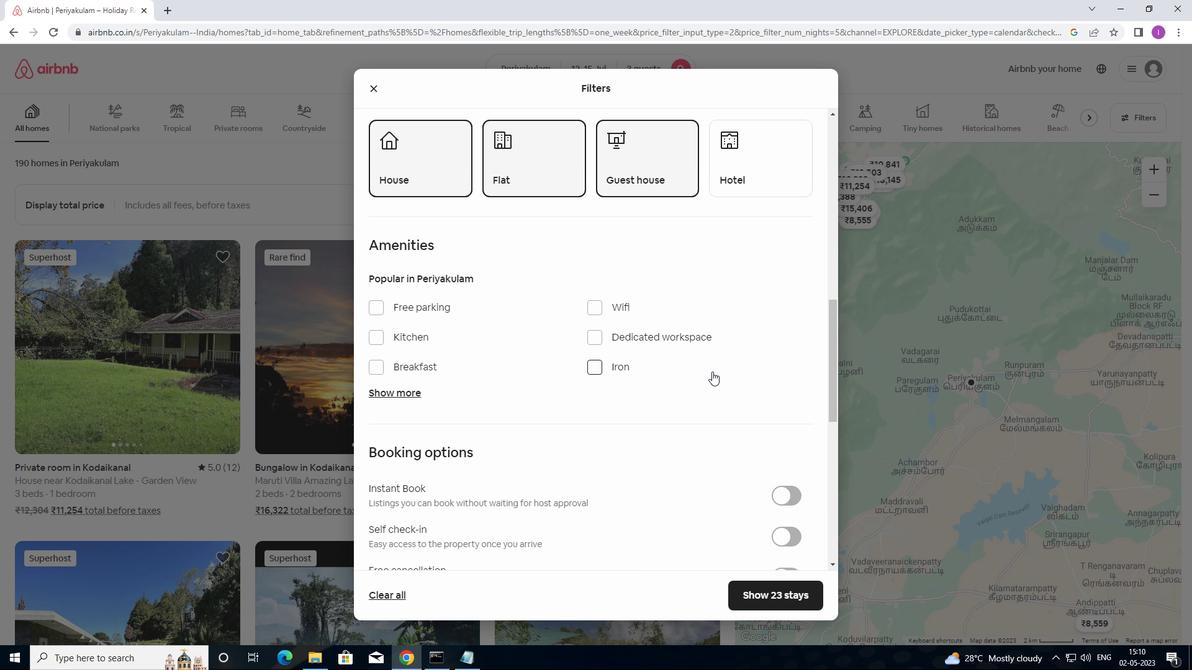 
Action: Mouse moved to (784, 353)
Screenshot: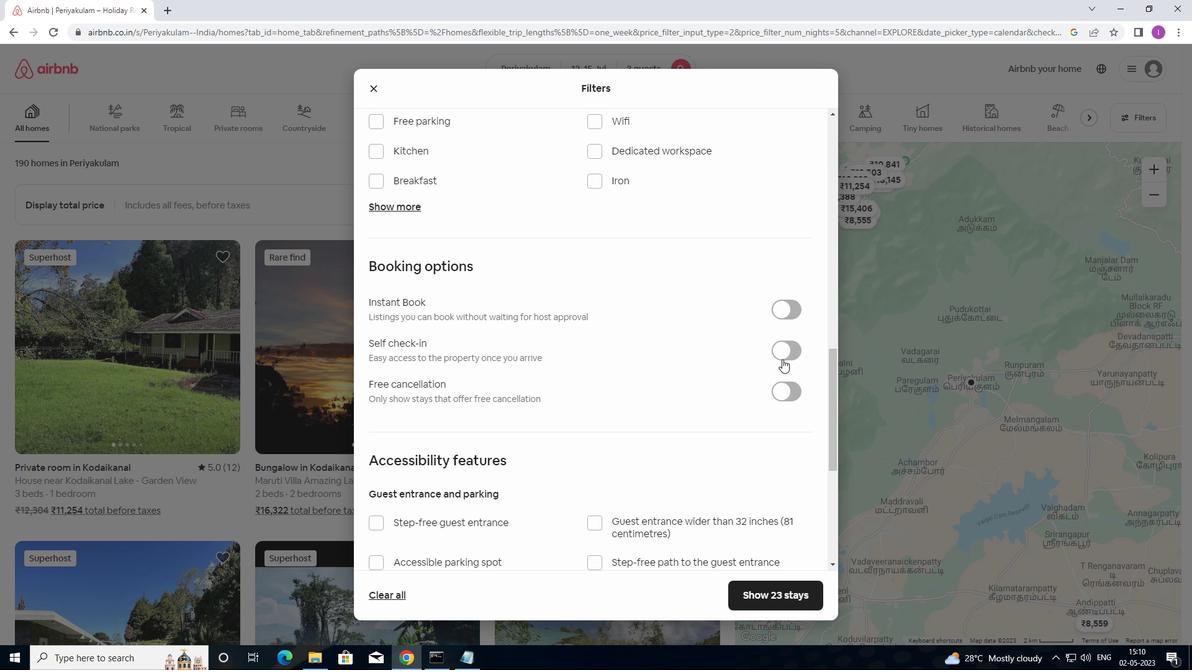 
Action: Mouse pressed left at (784, 353)
Screenshot: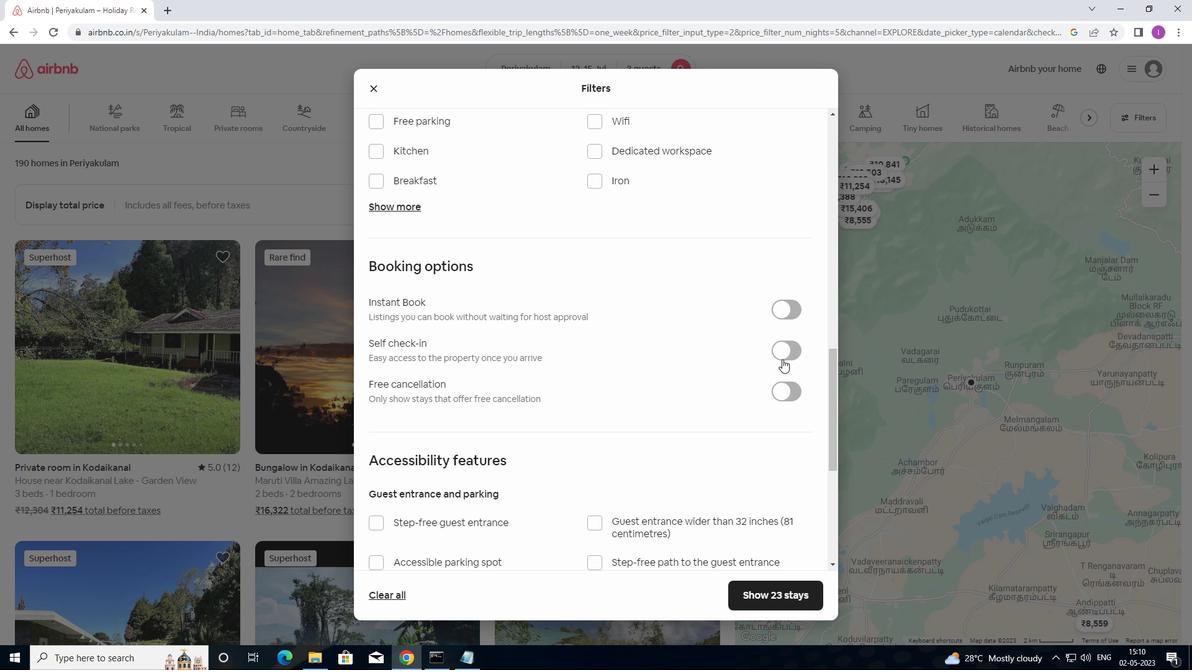 
Action: Mouse moved to (674, 403)
Screenshot: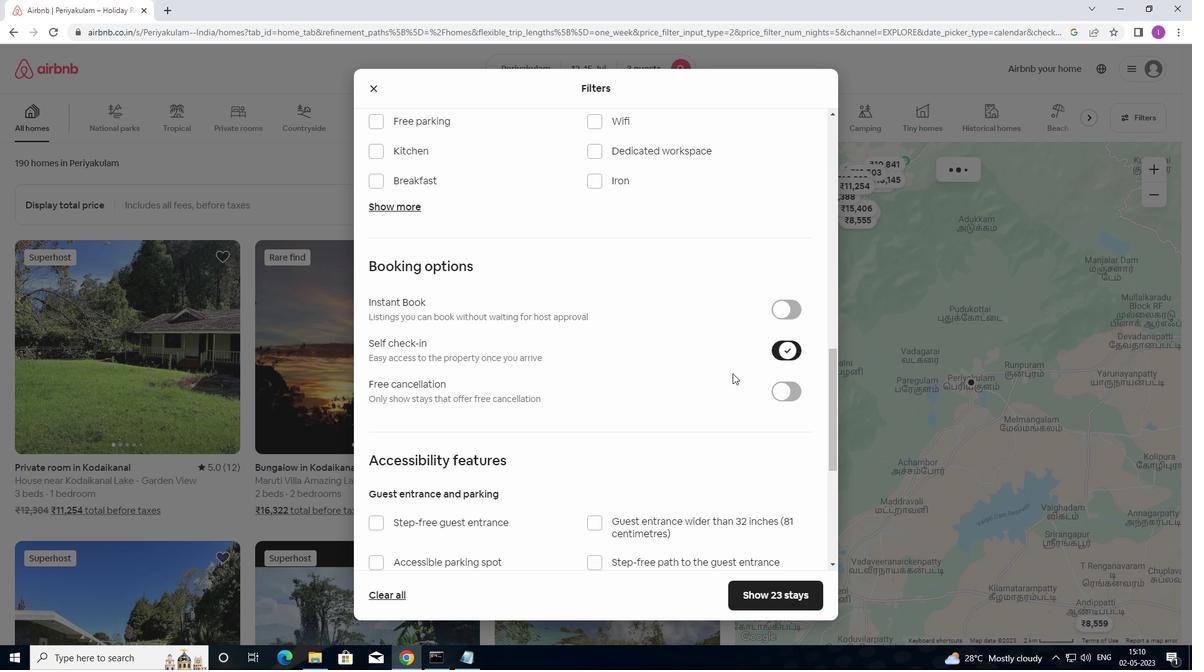 
Action: Mouse scrolled (674, 402) with delta (0, 0)
Screenshot: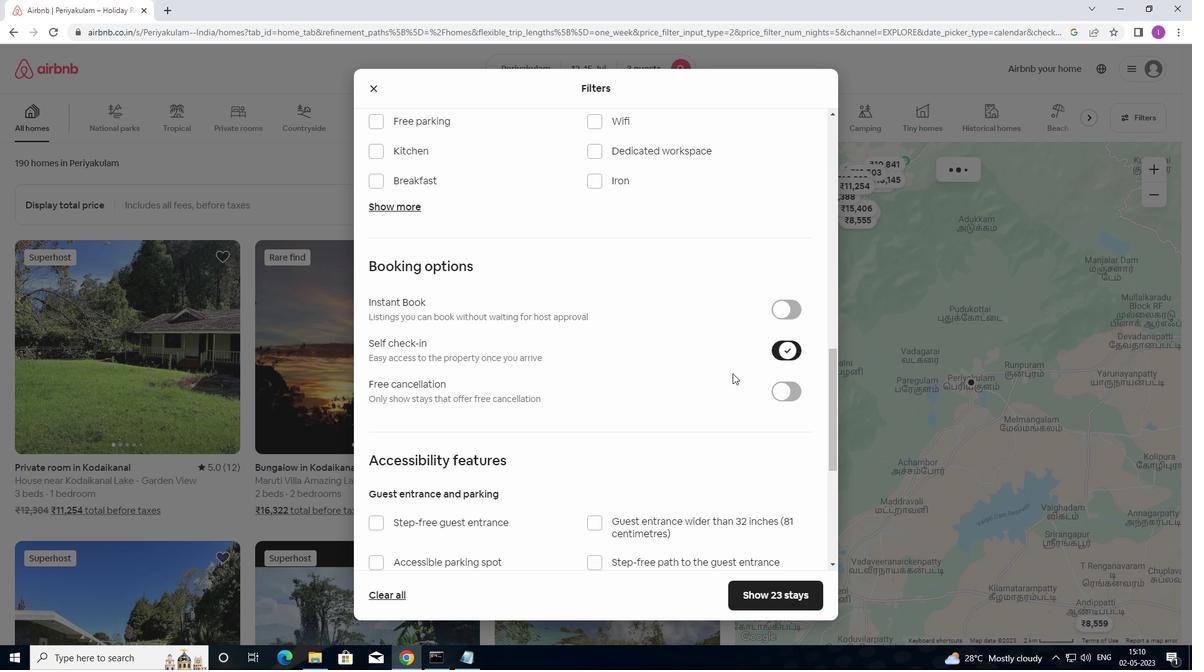 
Action: Mouse moved to (668, 407)
Screenshot: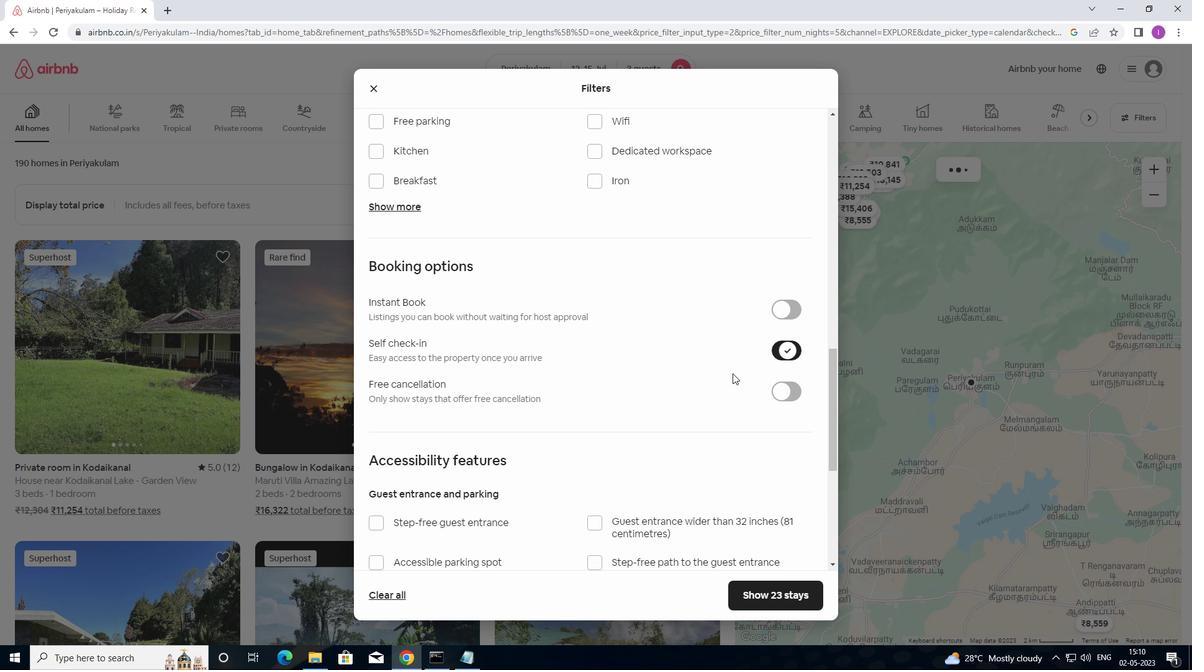 
Action: Mouse scrolled (668, 407) with delta (0, 0)
Screenshot: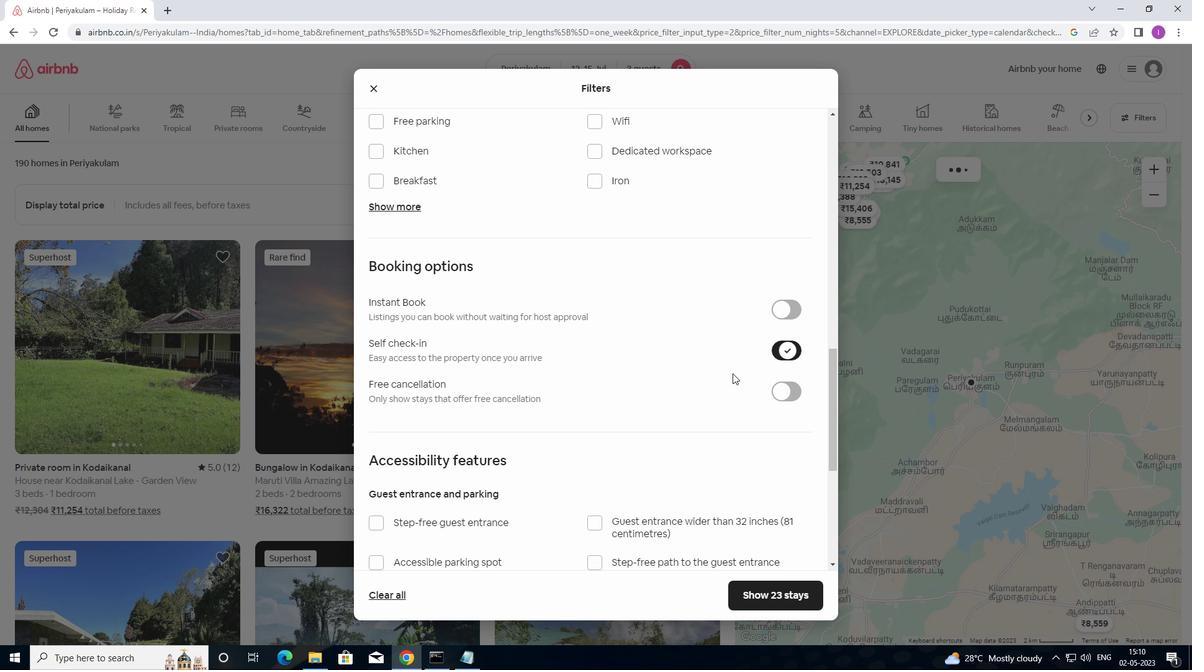 
Action: Mouse moved to (663, 411)
Screenshot: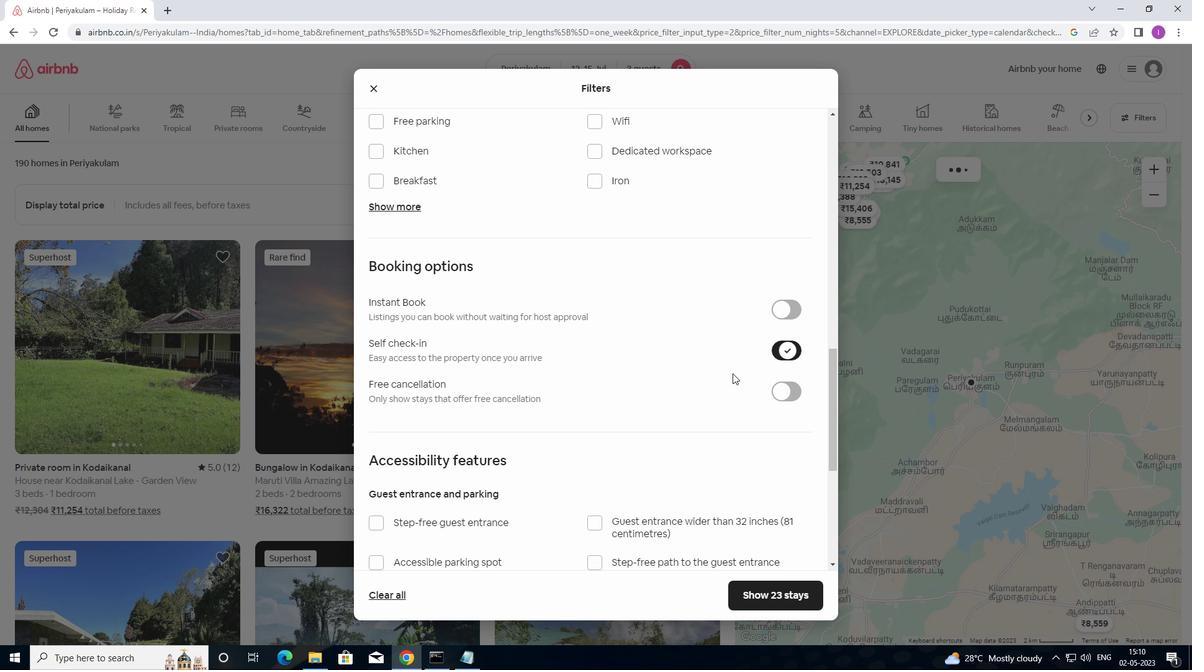 
Action: Mouse scrolled (663, 410) with delta (0, 0)
Screenshot: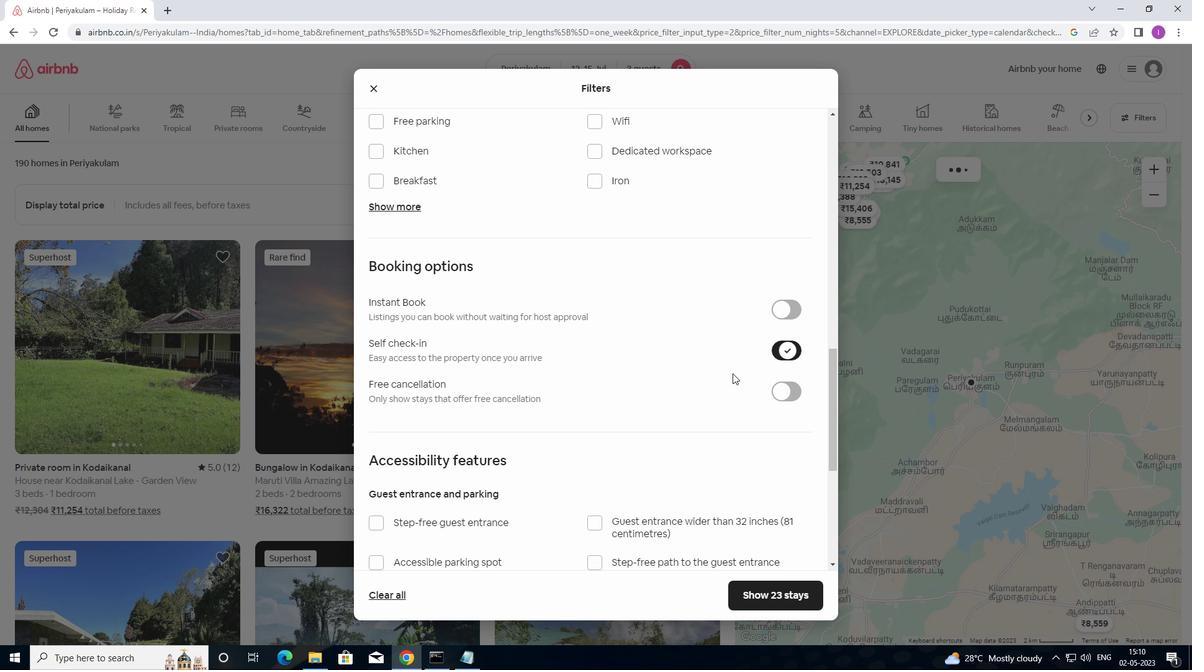 
Action: Mouse moved to (658, 412)
Screenshot: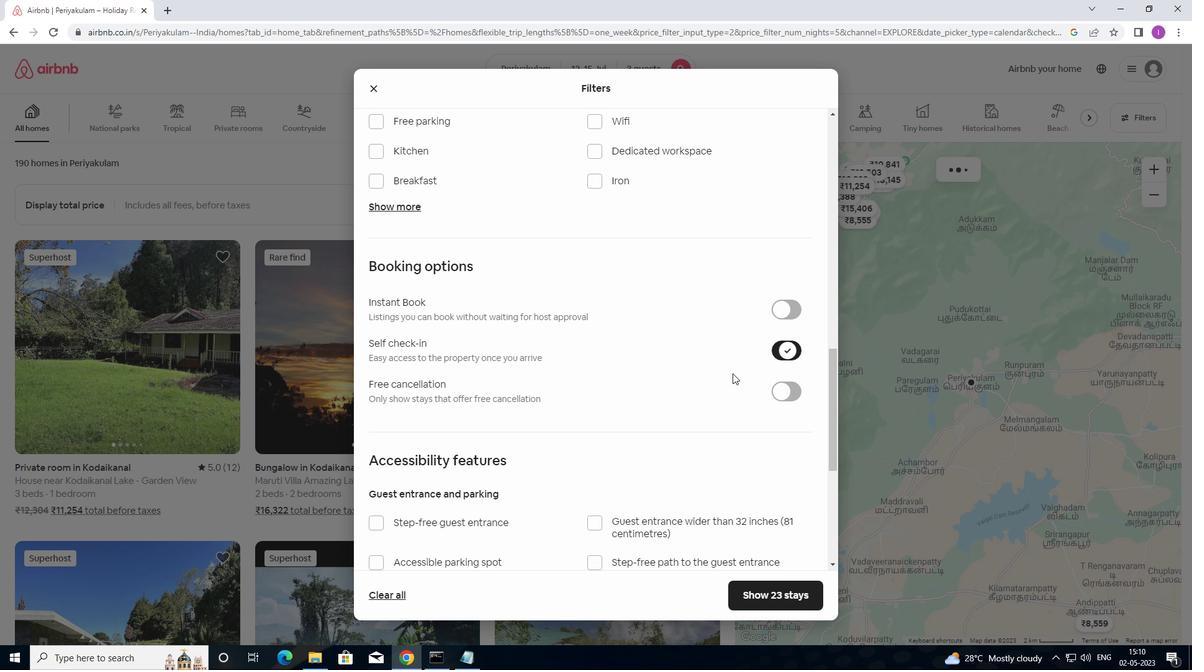 
Action: Mouse scrolled (658, 412) with delta (0, 0)
Screenshot: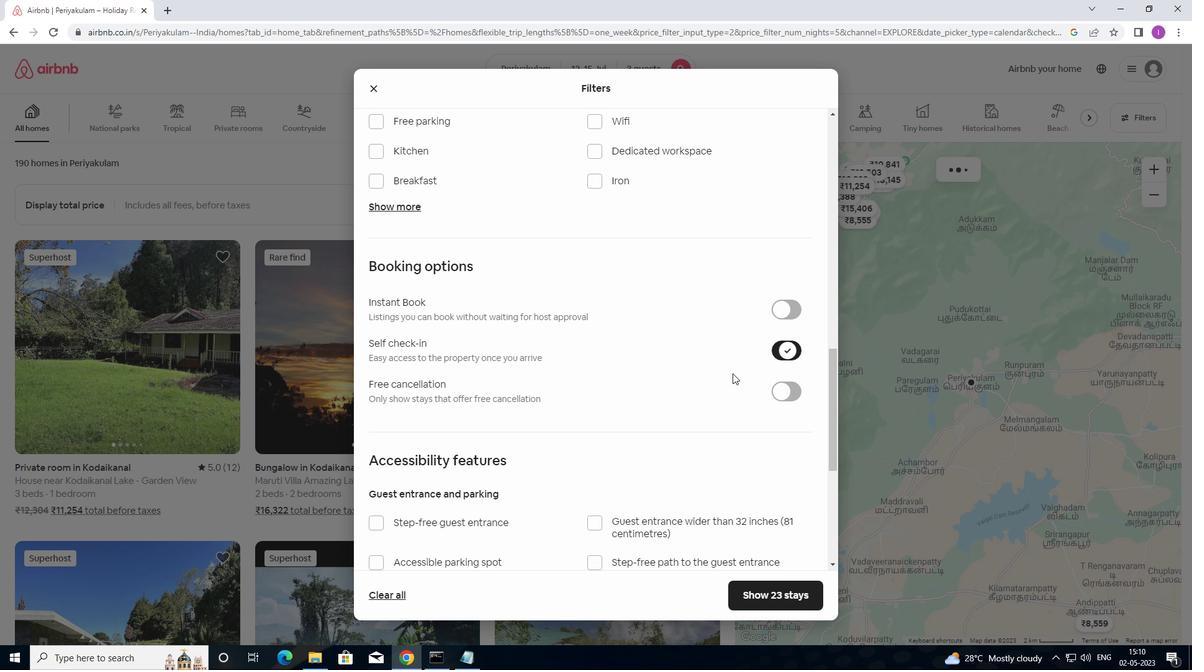 
Action: Mouse moved to (556, 429)
Screenshot: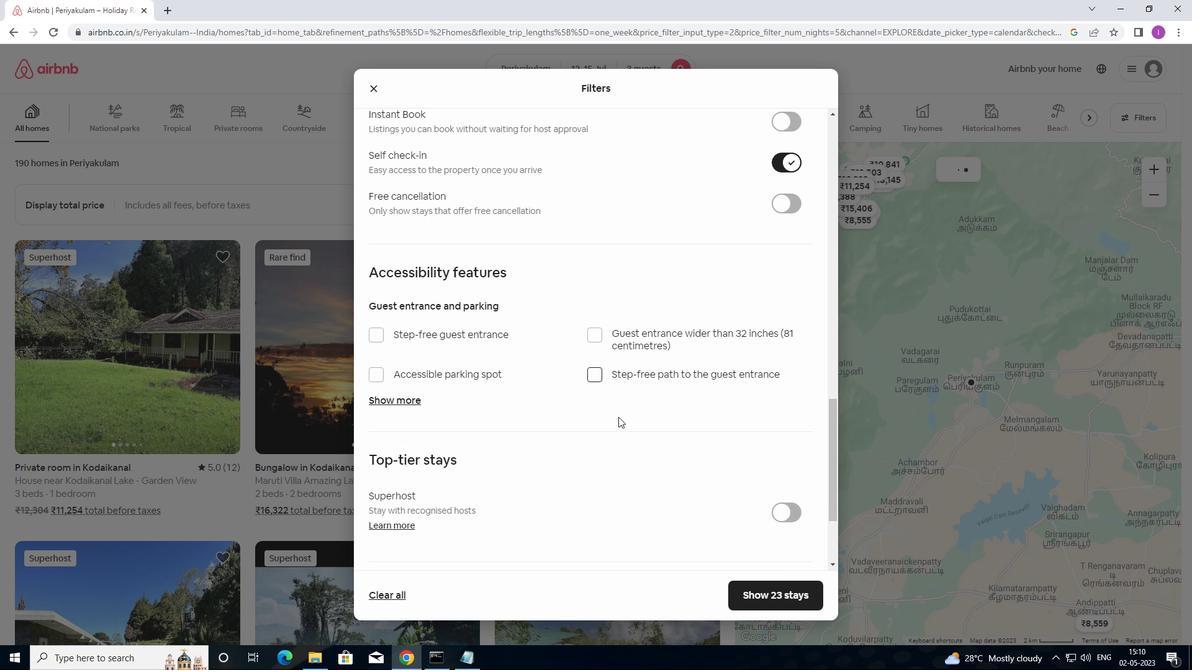 
Action: Mouse scrolled (556, 429) with delta (0, 0)
Screenshot: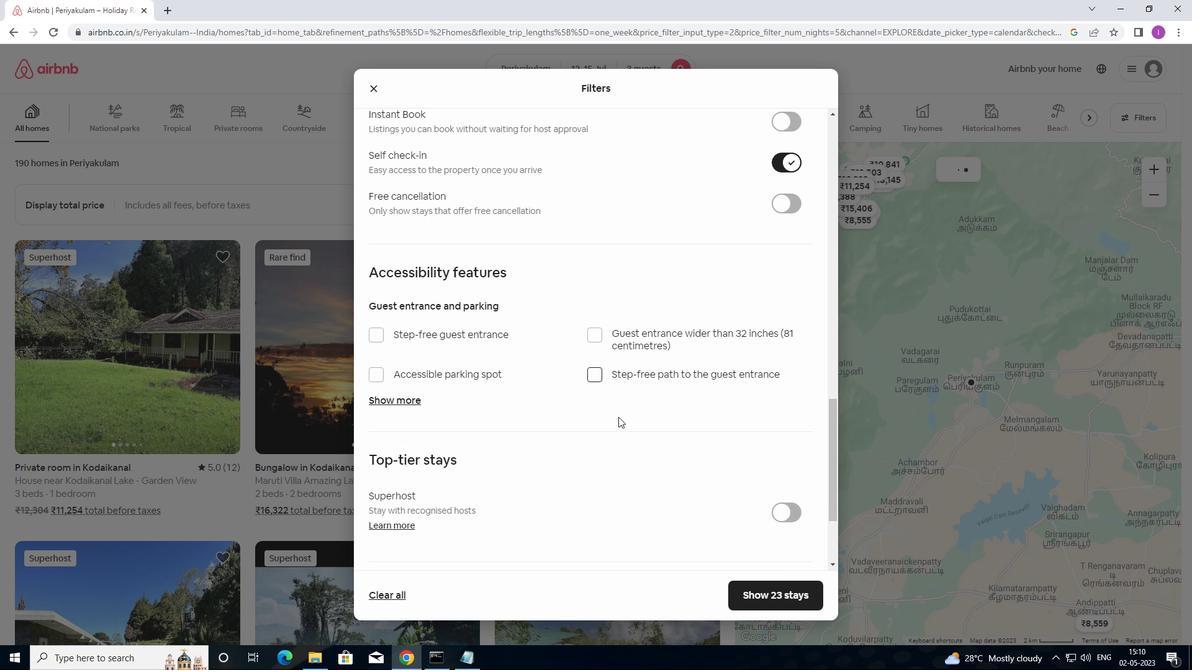
Action: Mouse moved to (535, 454)
Screenshot: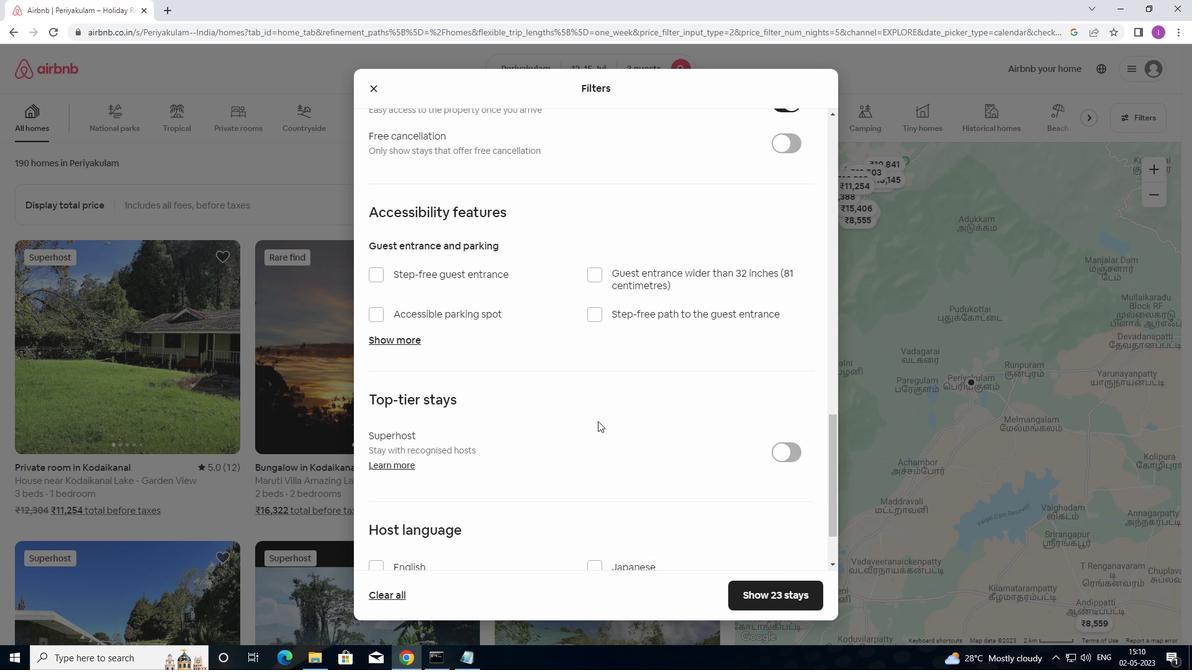 
Action: Mouse scrolled (535, 453) with delta (0, 0)
Screenshot: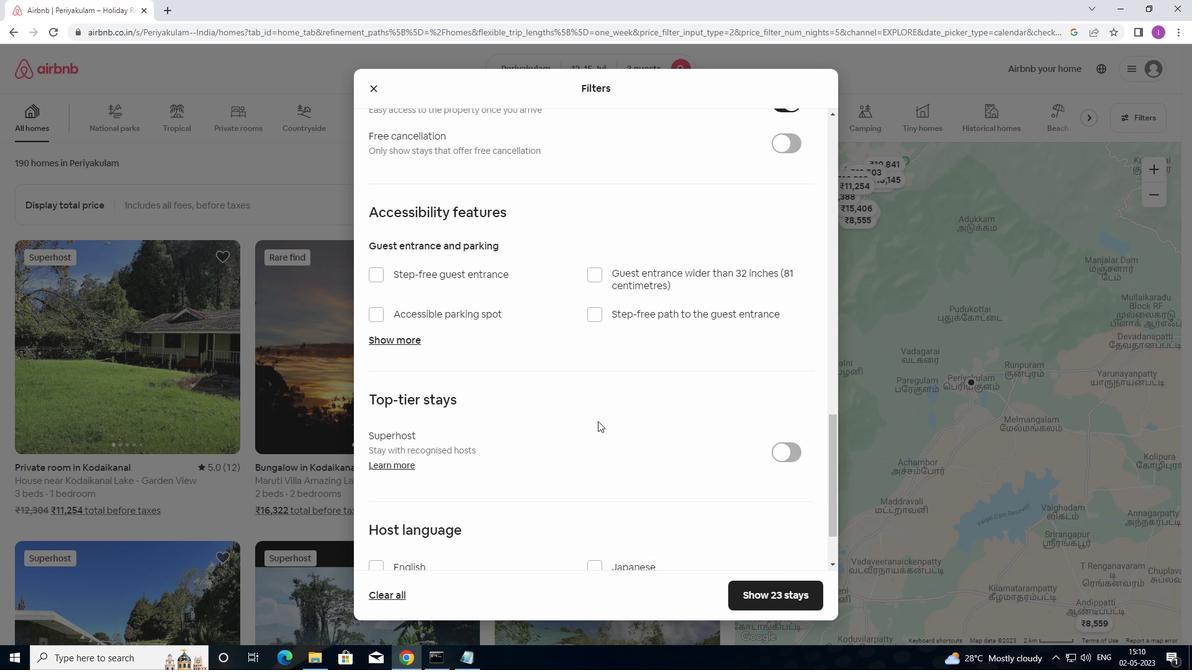 
Action: Mouse moved to (525, 466)
Screenshot: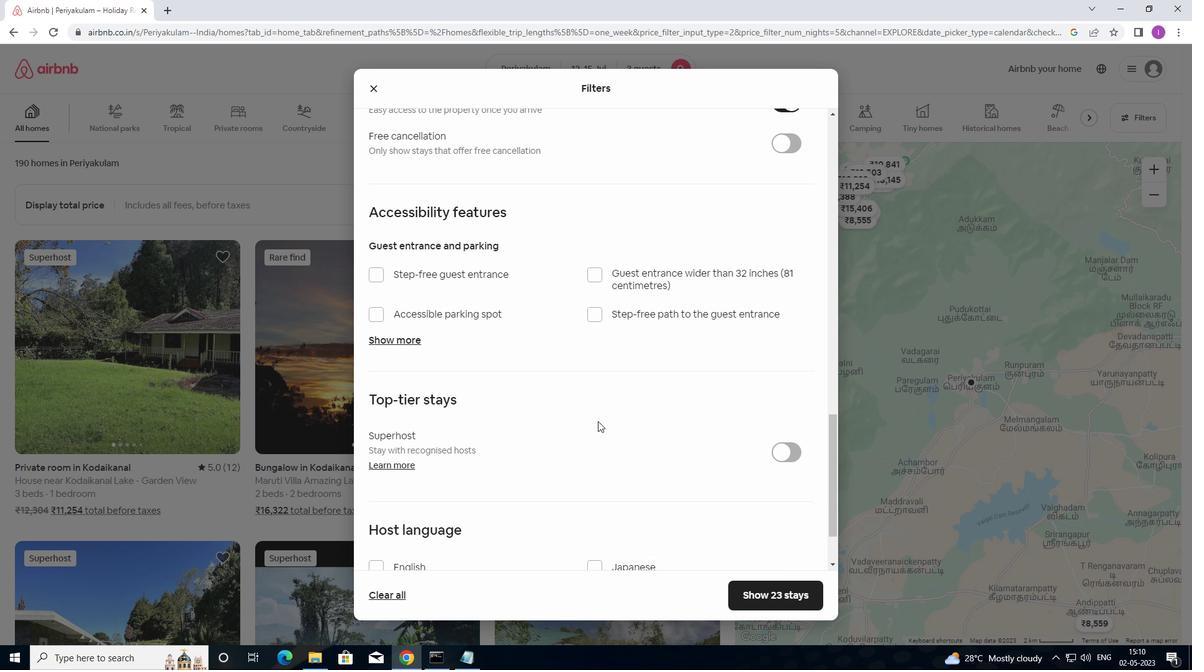 
Action: Mouse scrolled (525, 466) with delta (0, 0)
Screenshot: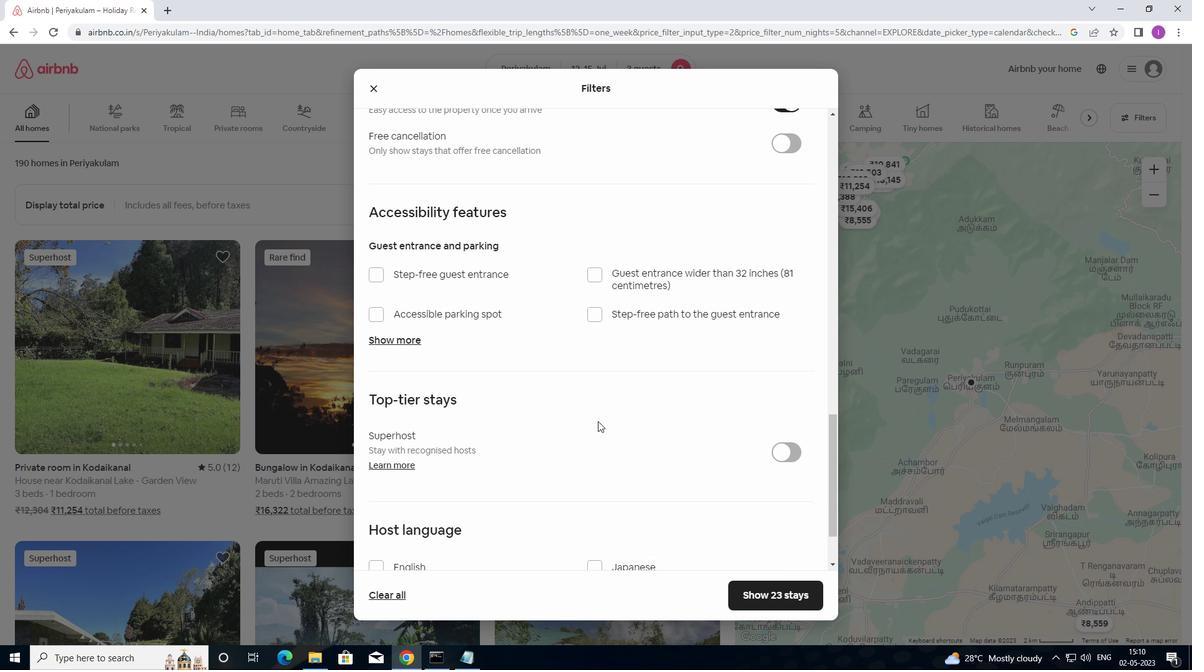 
Action: Mouse moved to (520, 470)
Screenshot: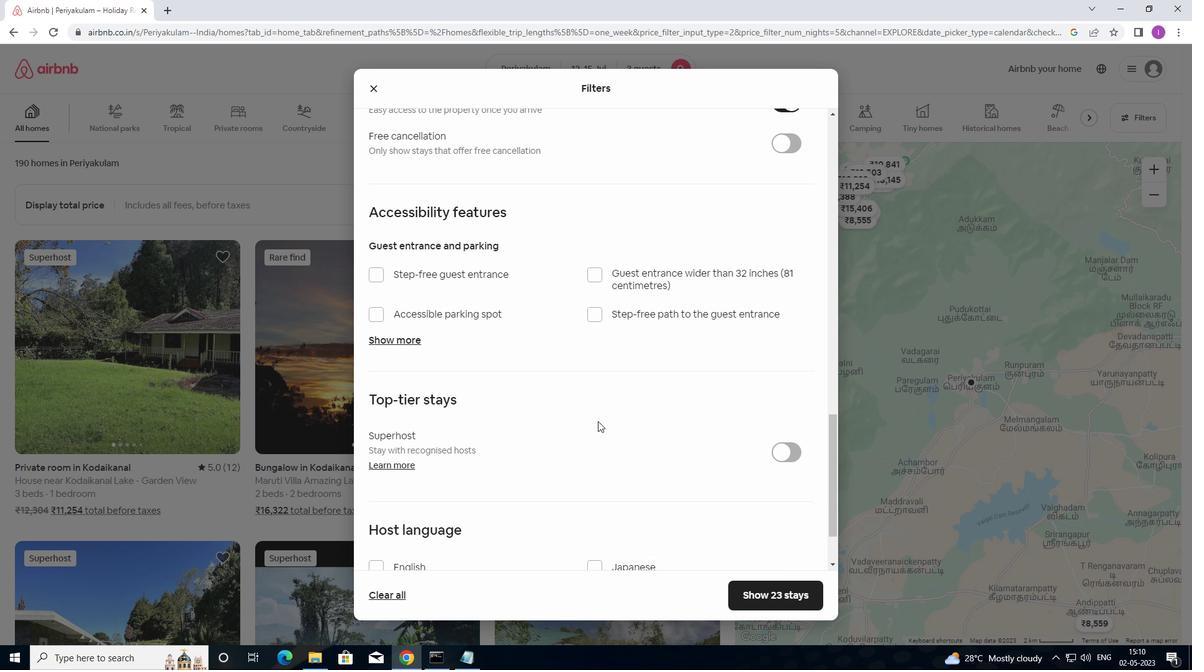 
Action: Mouse scrolled (520, 470) with delta (0, 0)
Screenshot: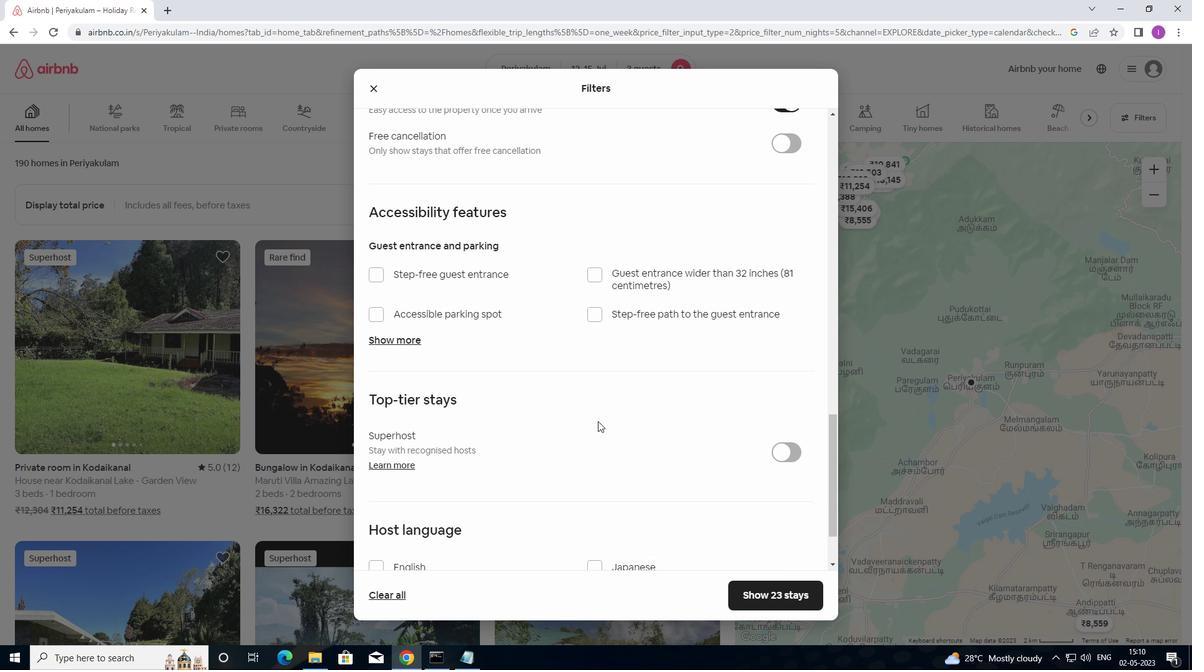 
Action: Mouse moved to (379, 479)
Screenshot: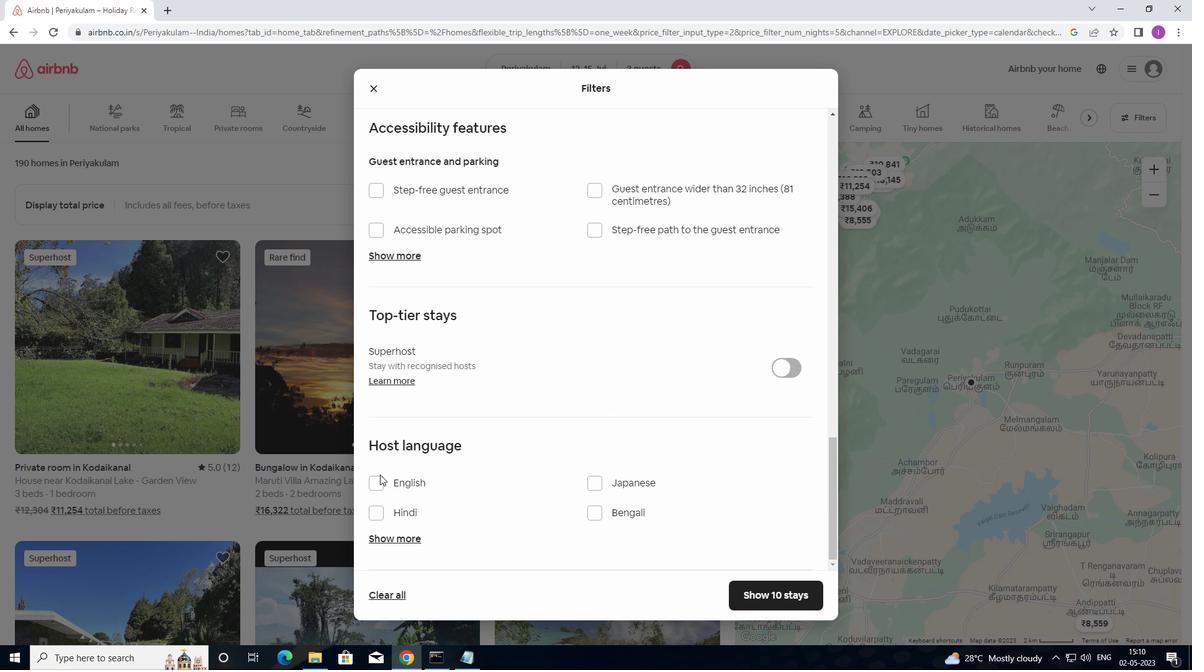 
Action: Mouse pressed left at (379, 479)
Screenshot: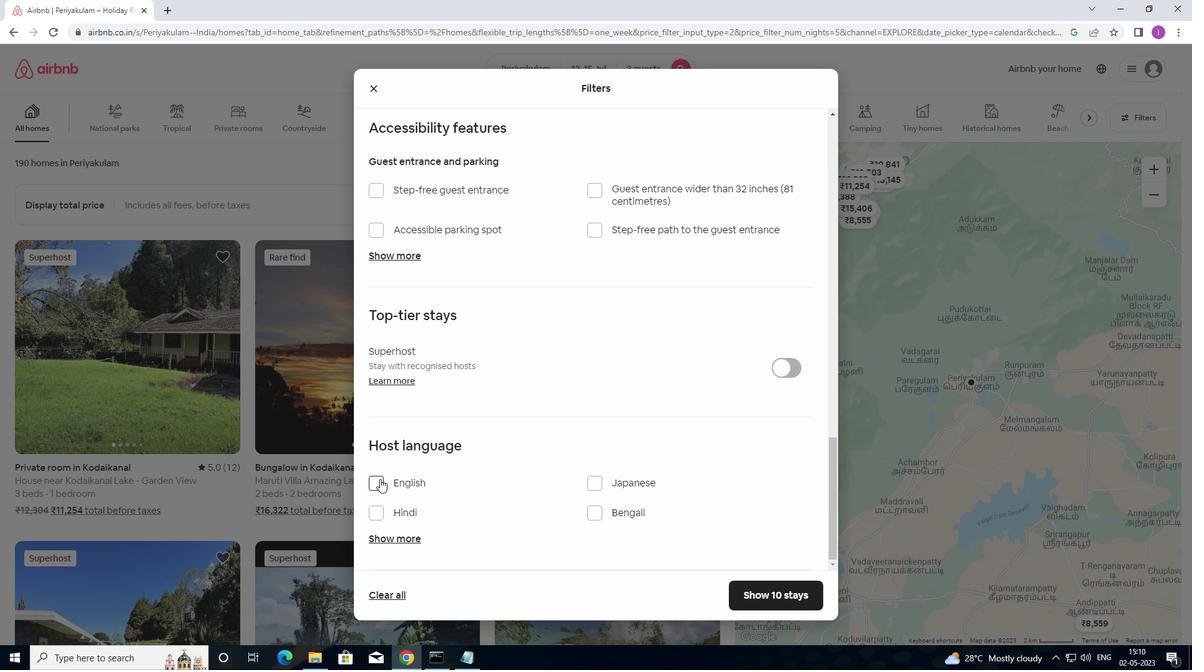 
Action: Mouse moved to (798, 602)
Screenshot: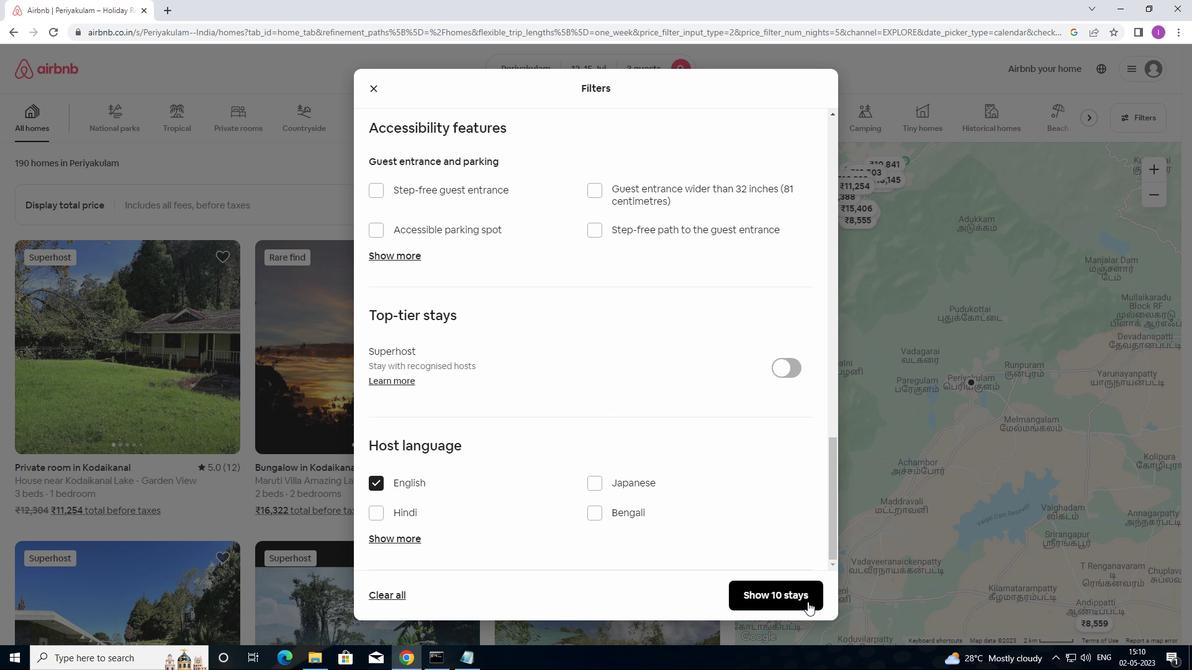 
Action: Mouse pressed left at (798, 602)
Screenshot: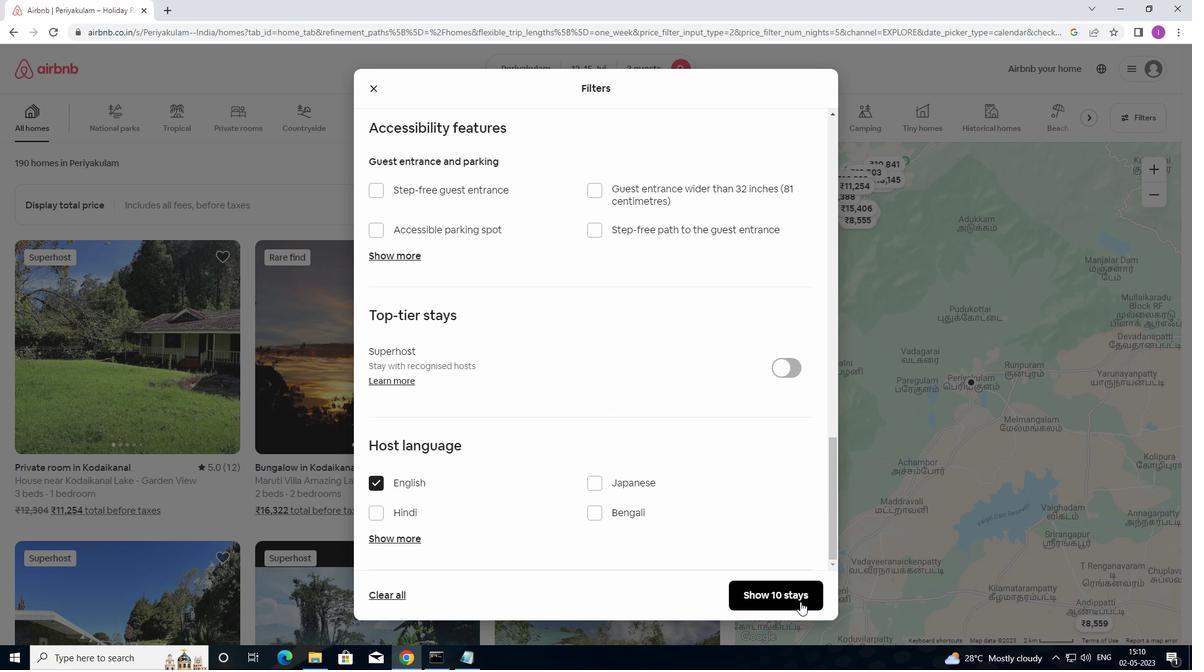 
Action: Mouse moved to (814, 579)
Screenshot: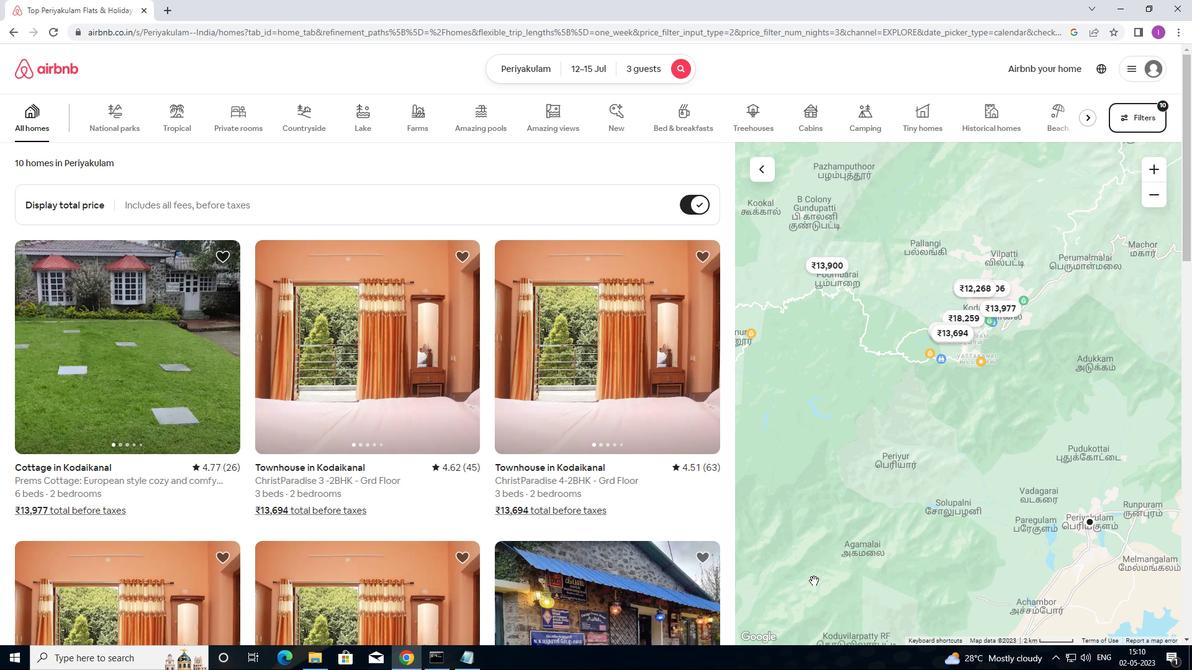 
